 Task: Look for space in Iwatsuki, Japan from 3rd June, 2023 to 9th June, 2023 for 2 adults in price range Rs.6000 to Rs.12000. Place can be entire place with 1  bedroom having 1 bed and 1 bathroom. Property type can be house, flat, guest house, hotel. Booking option can be shelf check-in. Required host language is English.
Action: Mouse moved to (620, 151)
Screenshot: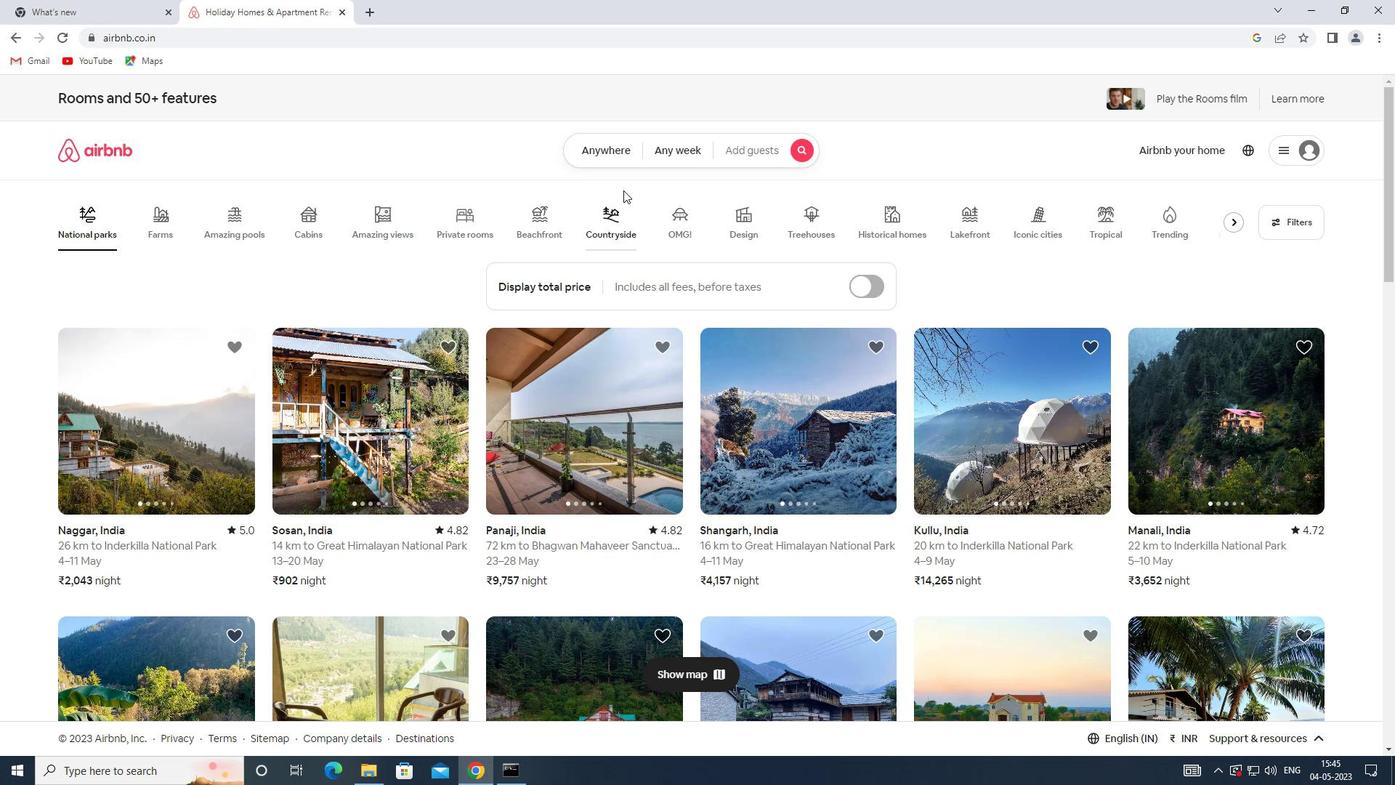 
Action: Mouse pressed left at (620, 151)
Screenshot: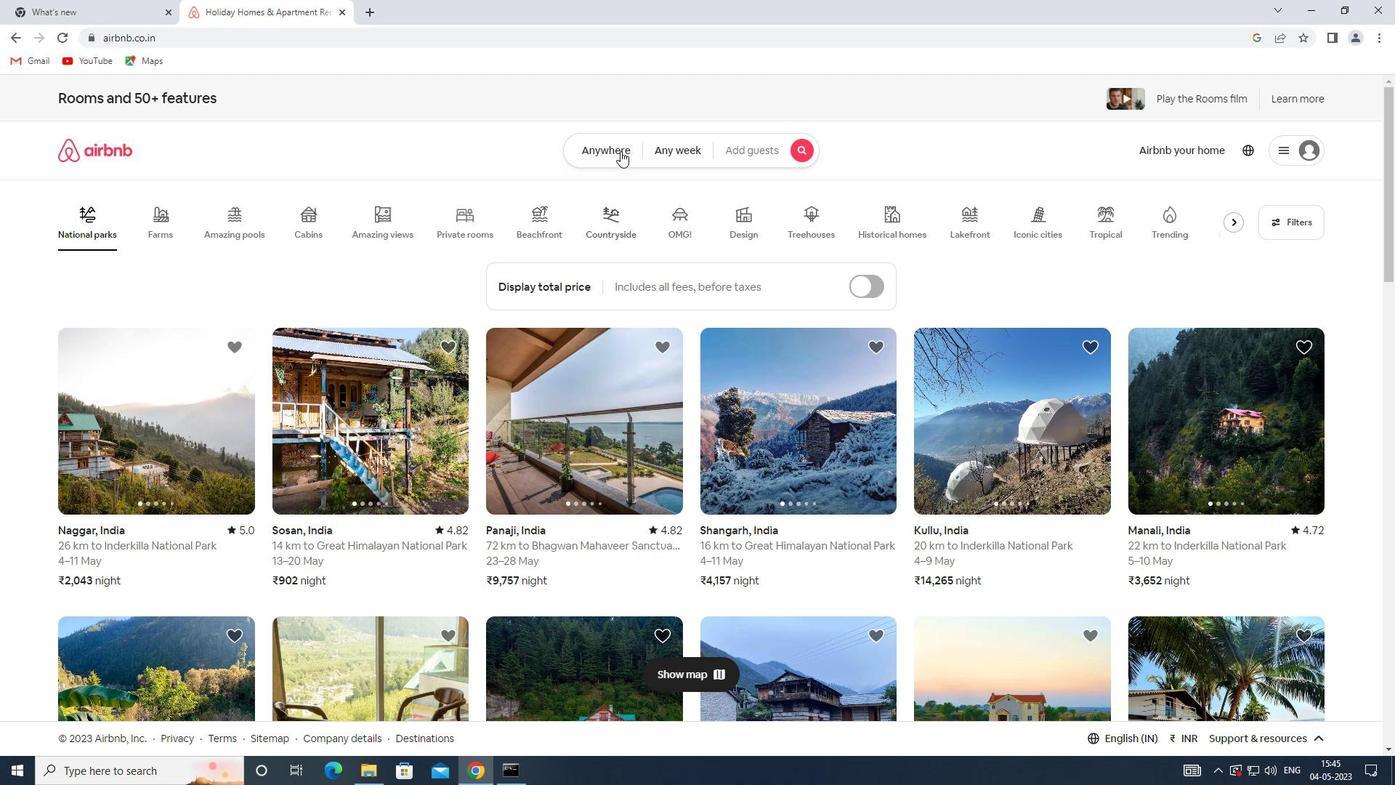 
Action: Mouse moved to (503, 198)
Screenshot: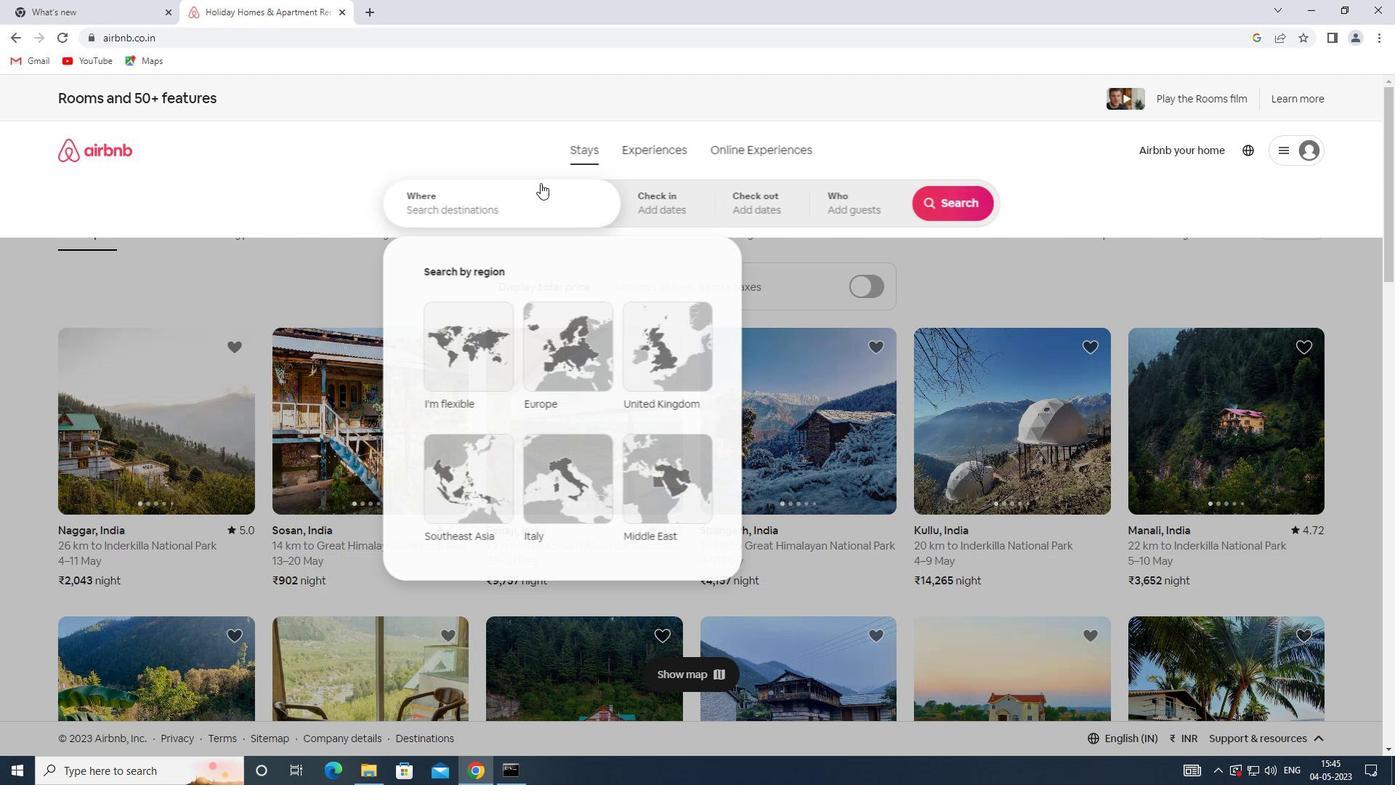 
Action: Mouse pressed left at (503, 198)
Screenshot: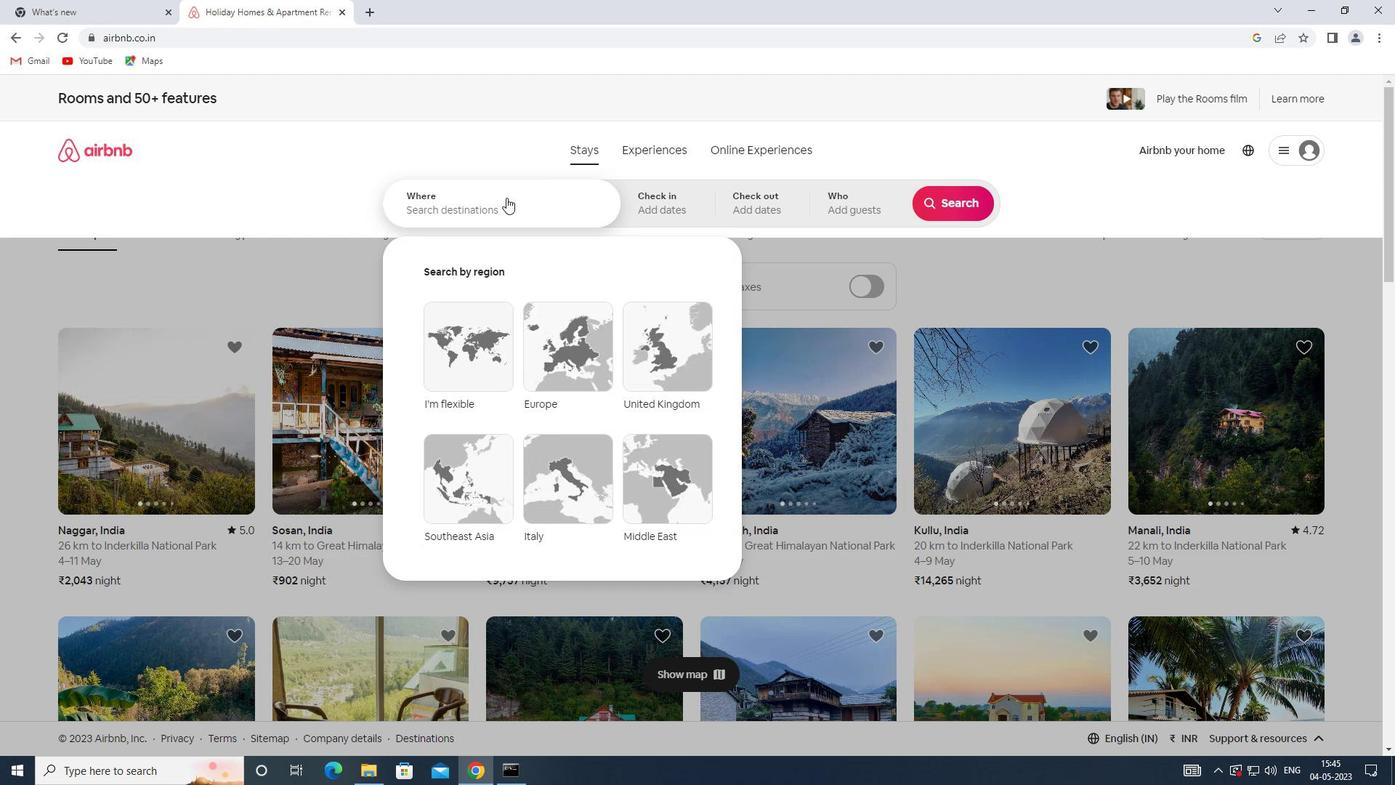 
Action: Key pressed <Key.shift><Key.shift><Key.shift><Key.shift><Key.shift><Key.shift><Key.shift><Key.shift><Key.shift><Key.shift><Key.shift><Key.shift><Key.shift><Key.shift><Key.shift><Key.shift><Key.shift><Key.shift><Key.shift><Key.shift><Key.shift><Key.shift><Key.shift><Key.shift><Key.shift><Key.shift><Key.shift><Key.shift><Key.shift><Key.shift><Key.shift>IWATSUKI,<Key.shift>JAPAN
Screenshot: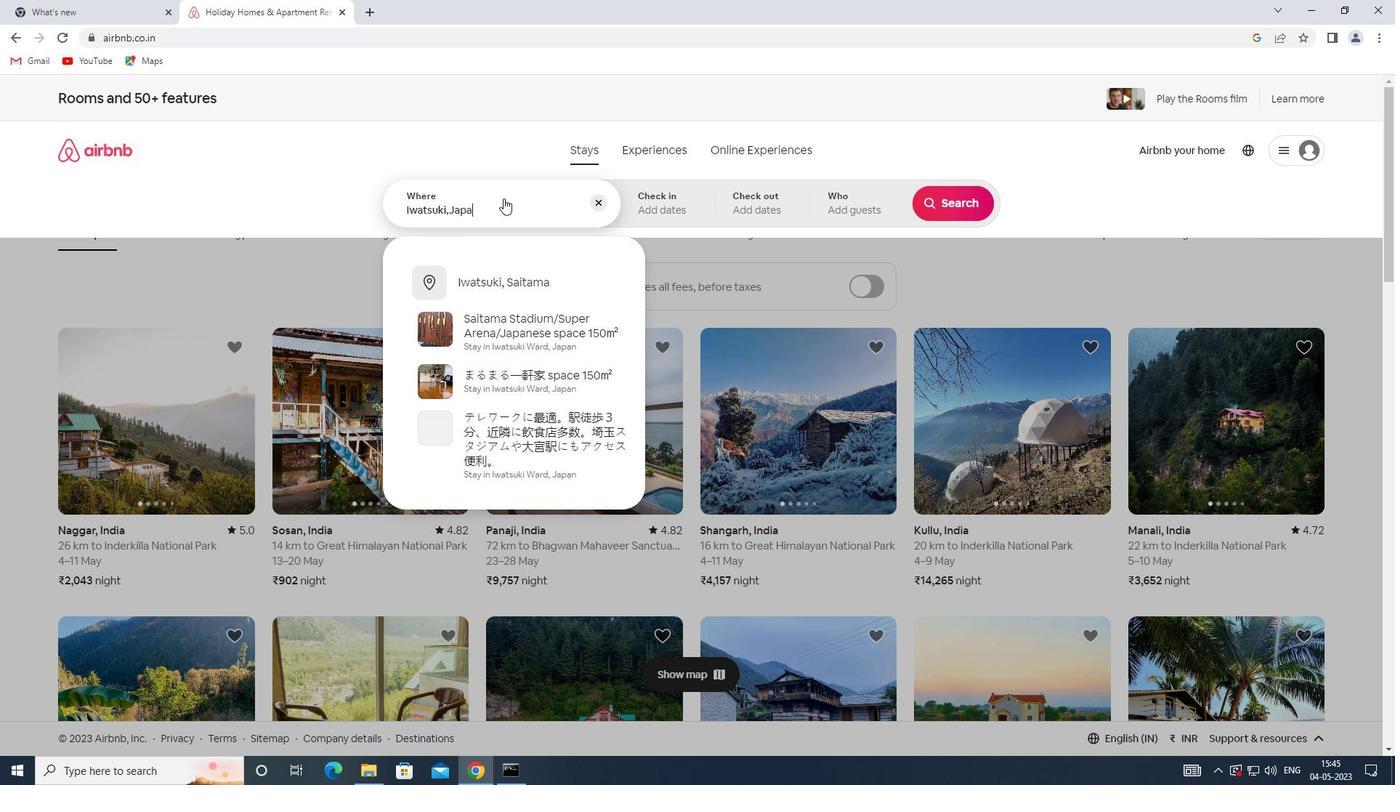 
Action: Mouse moved to (676, 225)
Screenshot: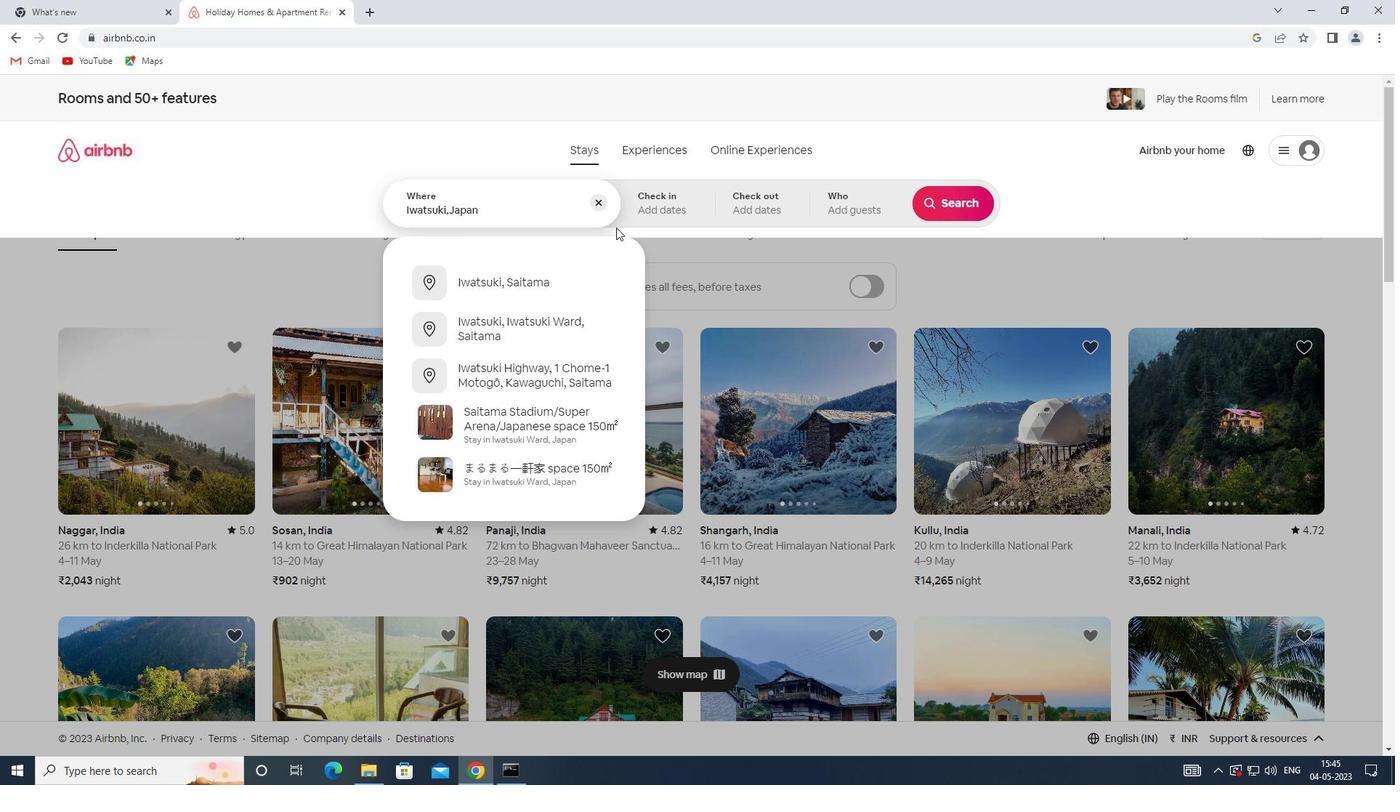 
Action: Mouse pressed left at (676, 225)
Screenshot: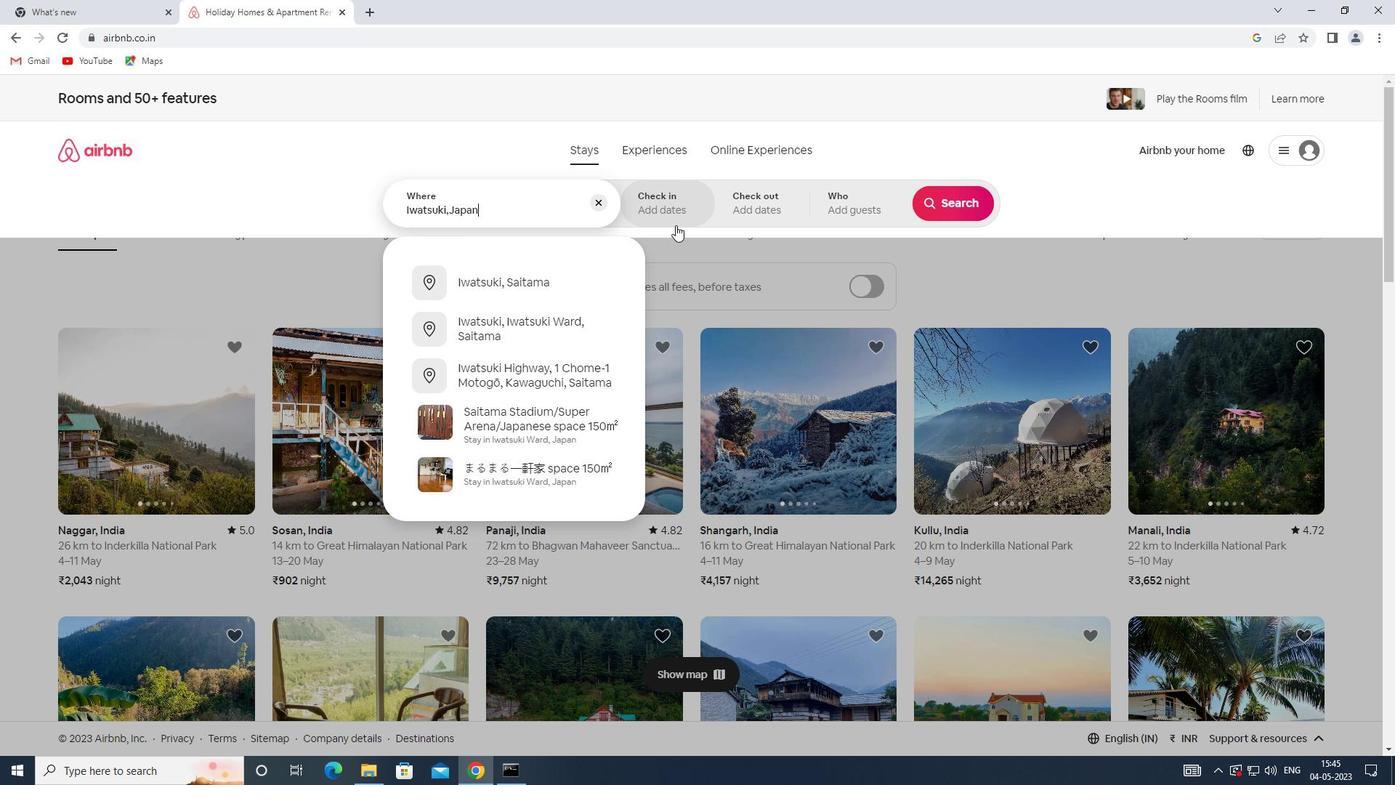 
Action: Mouse moved to (931, 375)
Screenshot: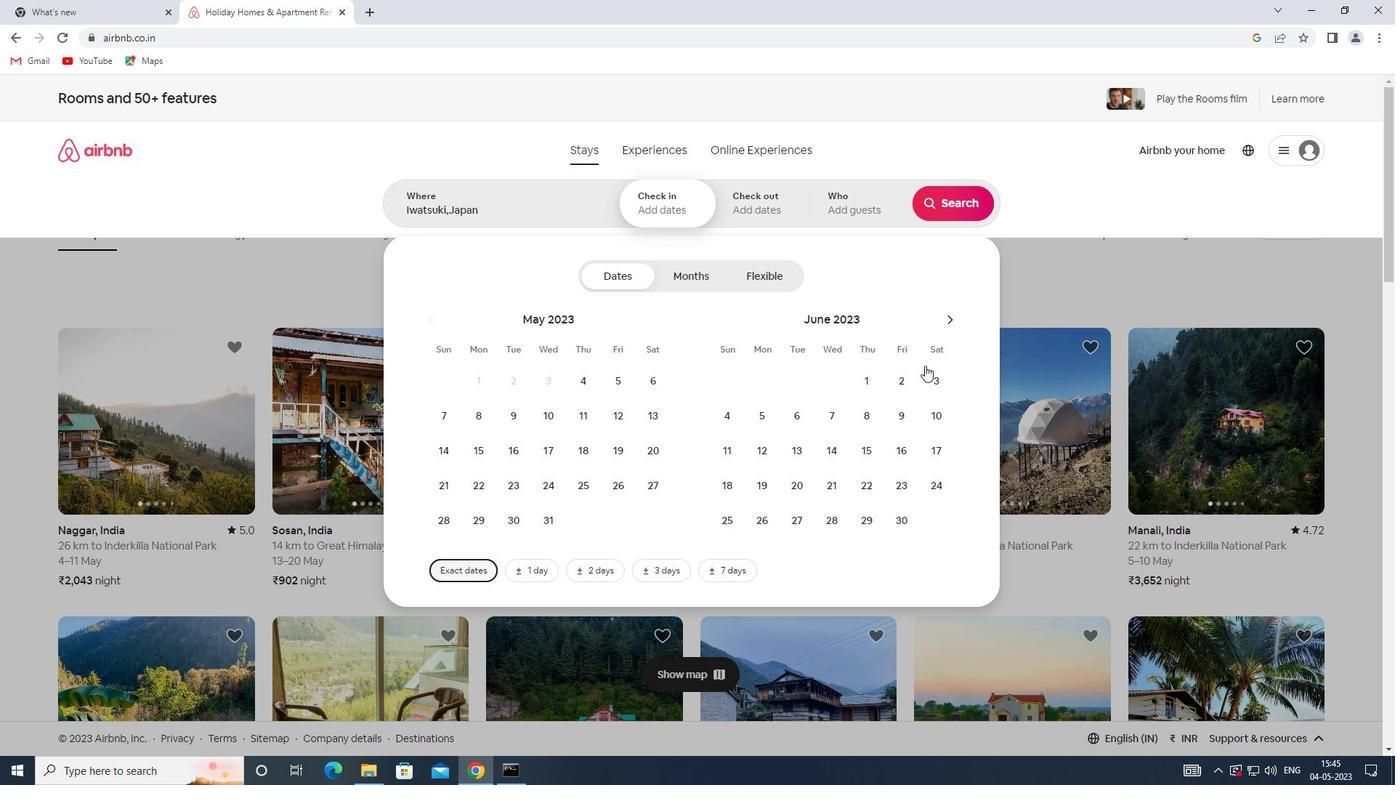
Action: Mouse pressed left at (931, 375)
Screenshot: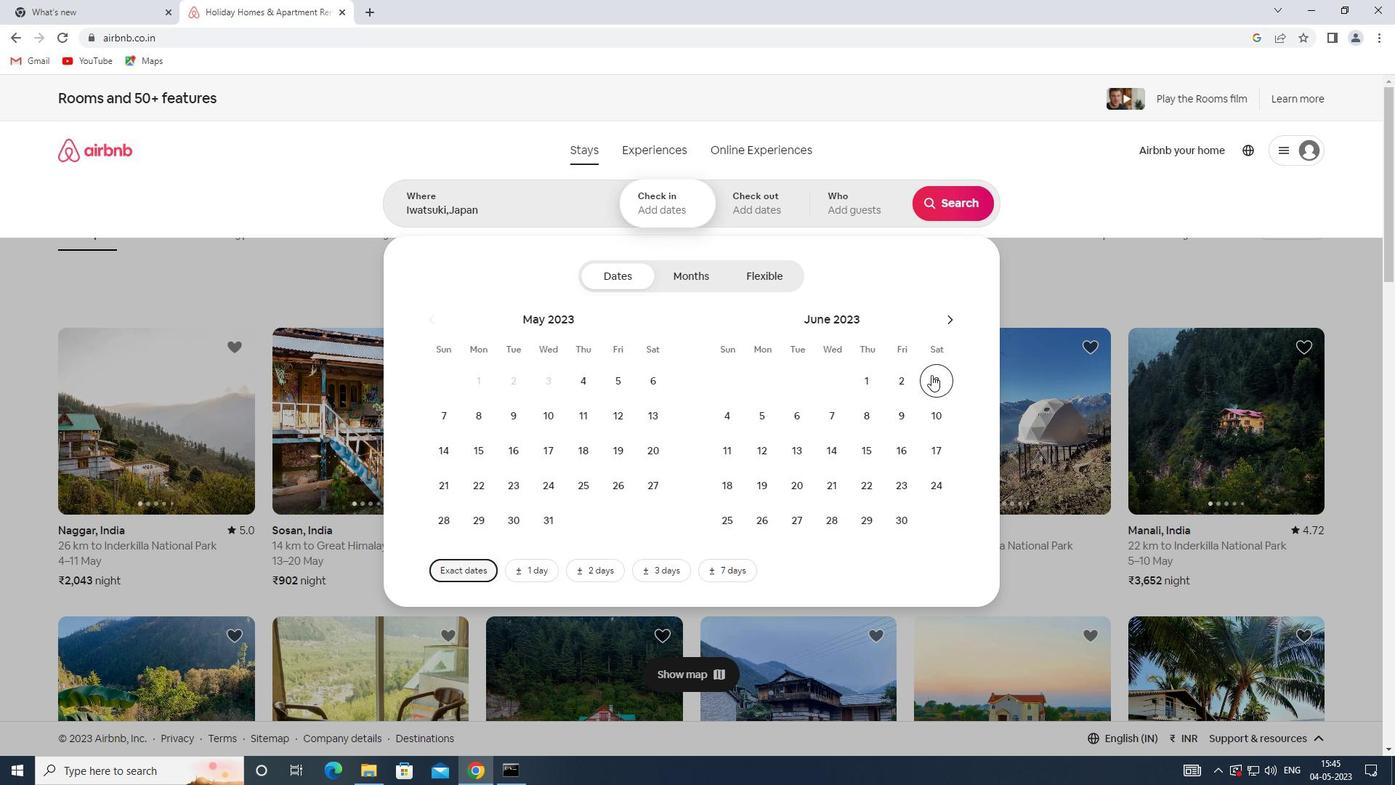 
Action: Mouse moved to (897, 415)
Screenshot: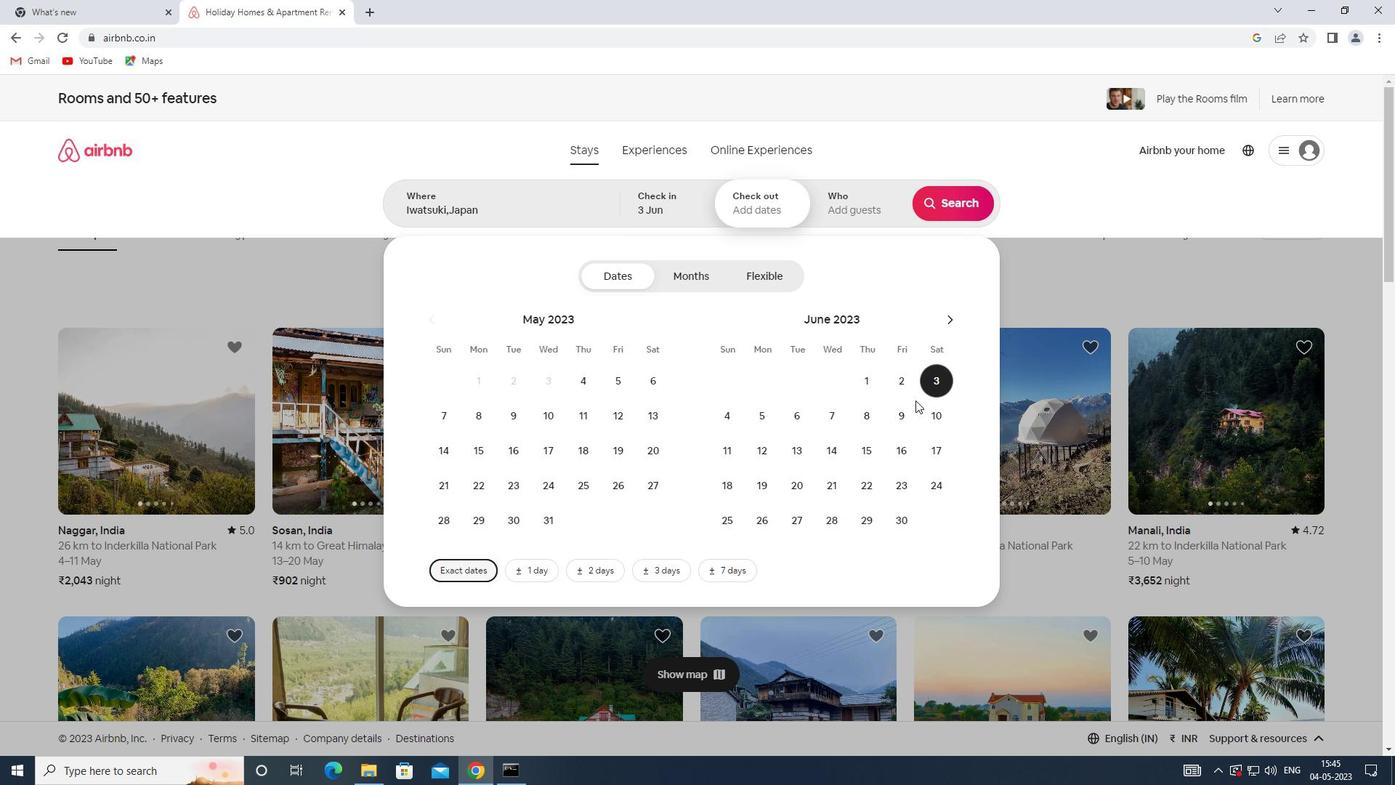 
Action: Mouse pressed left at (897, 415)
Screenshot: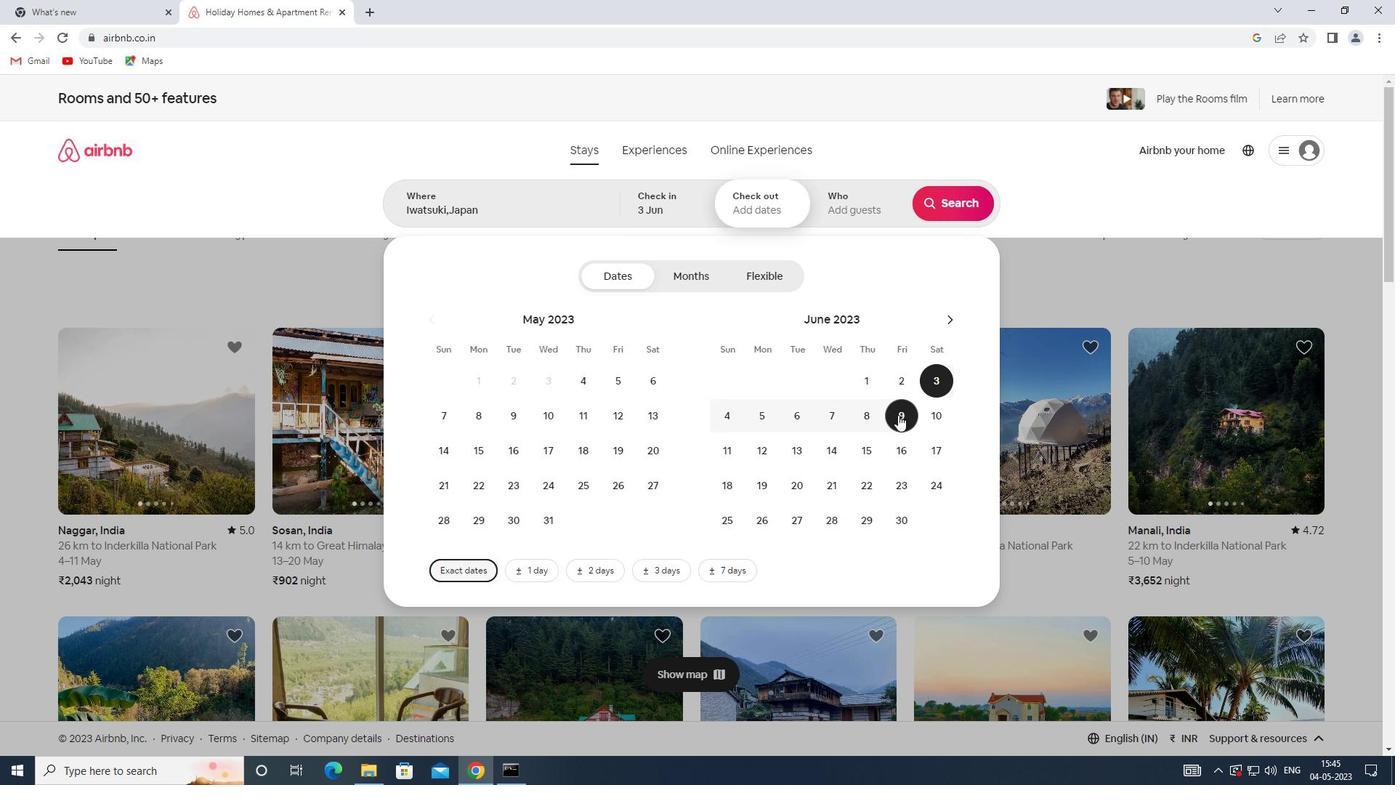 
Action: Mouse moved to (856, 202)
Screenshot: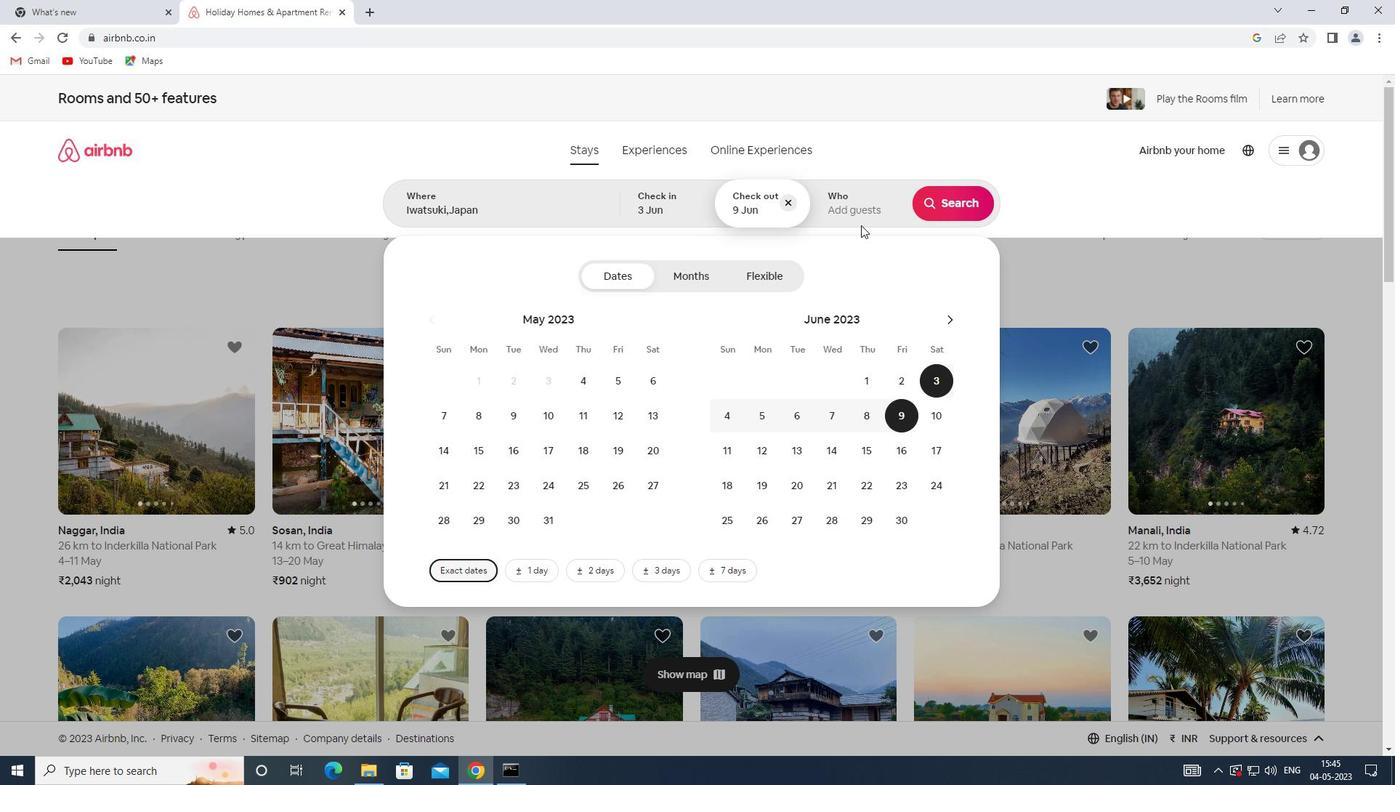 
Action: Mouse pressed left at (856, 202)
Screenshot: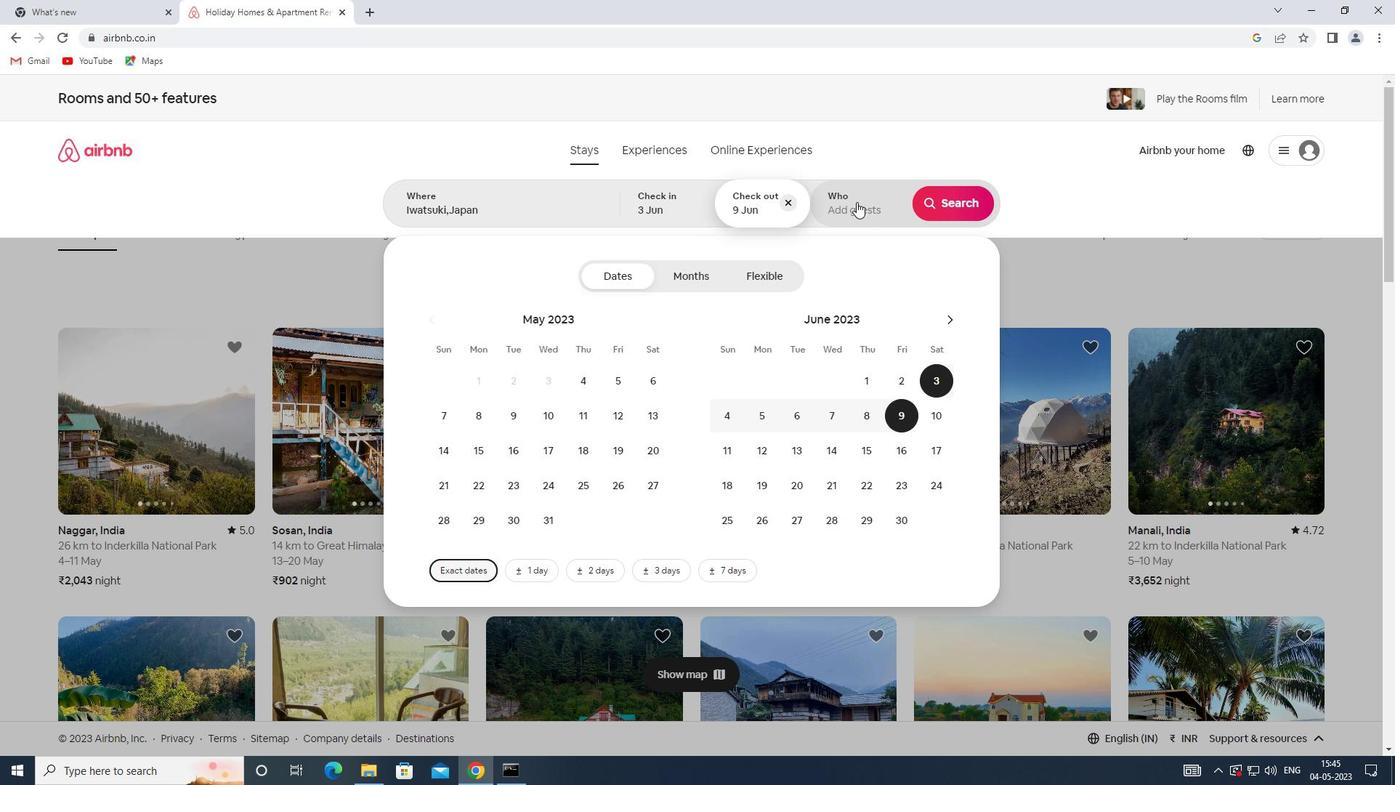 
Action: Mouse moved to (959, 276)
Screenshot: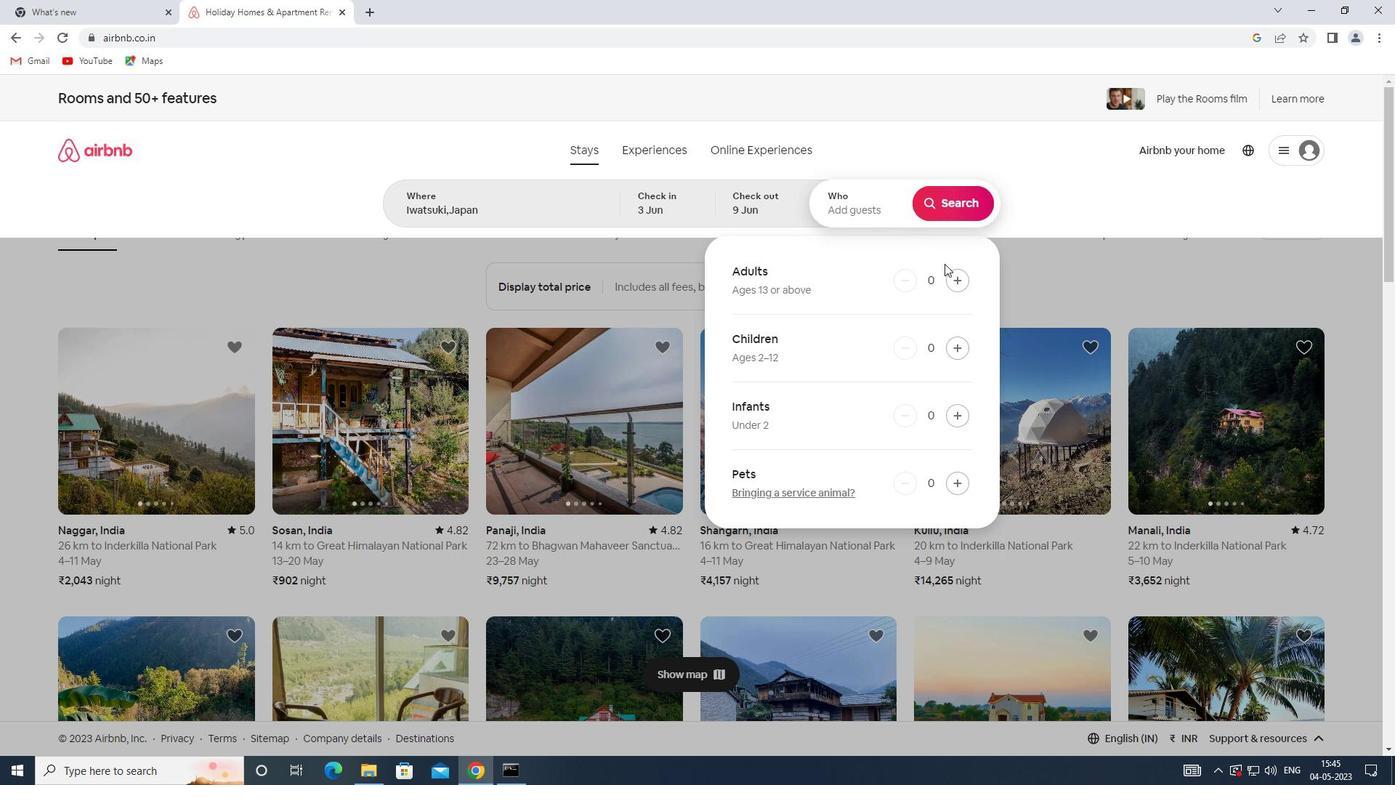
Action: Mouse pressed left at (959, 276)
Screenshot: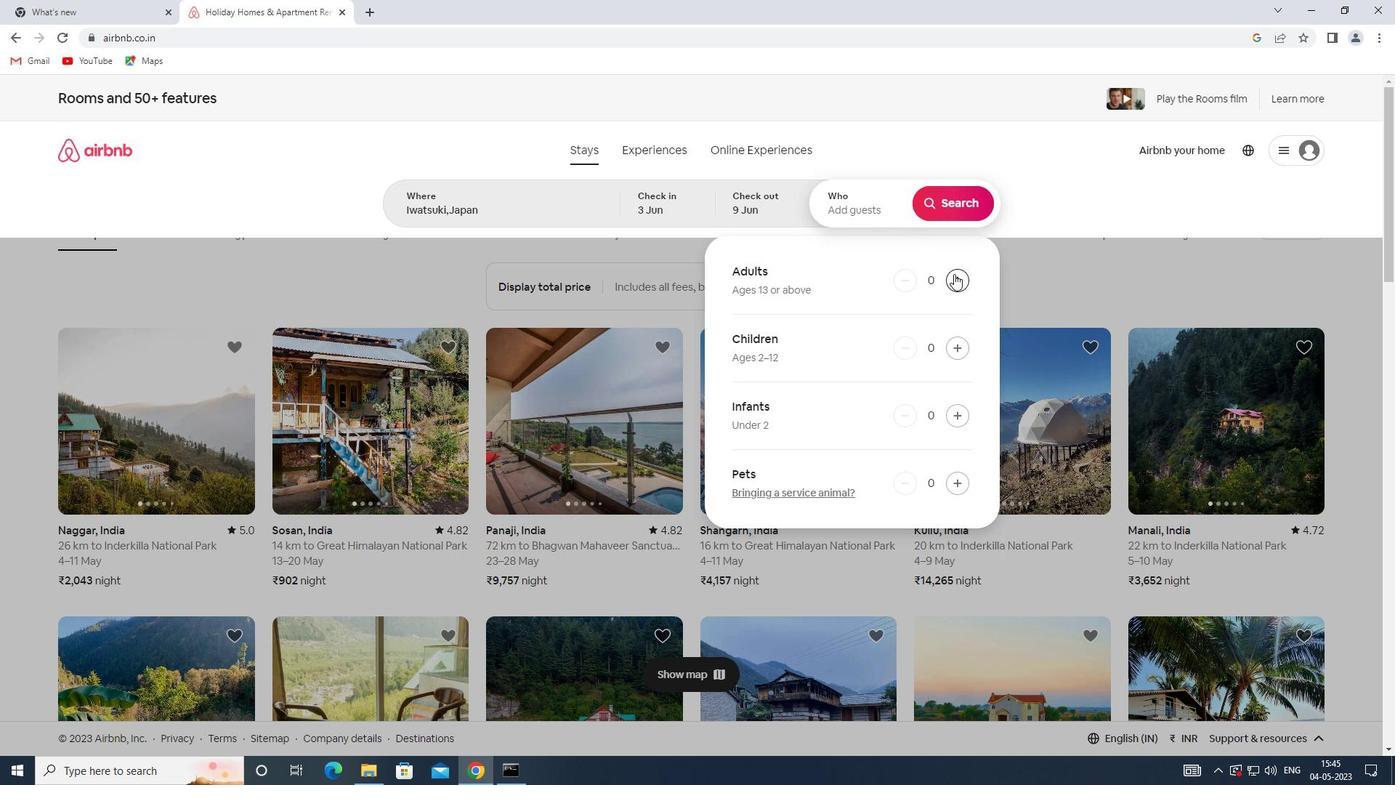 
Action: Mouse pressed left at (959, 276)
Screenshot: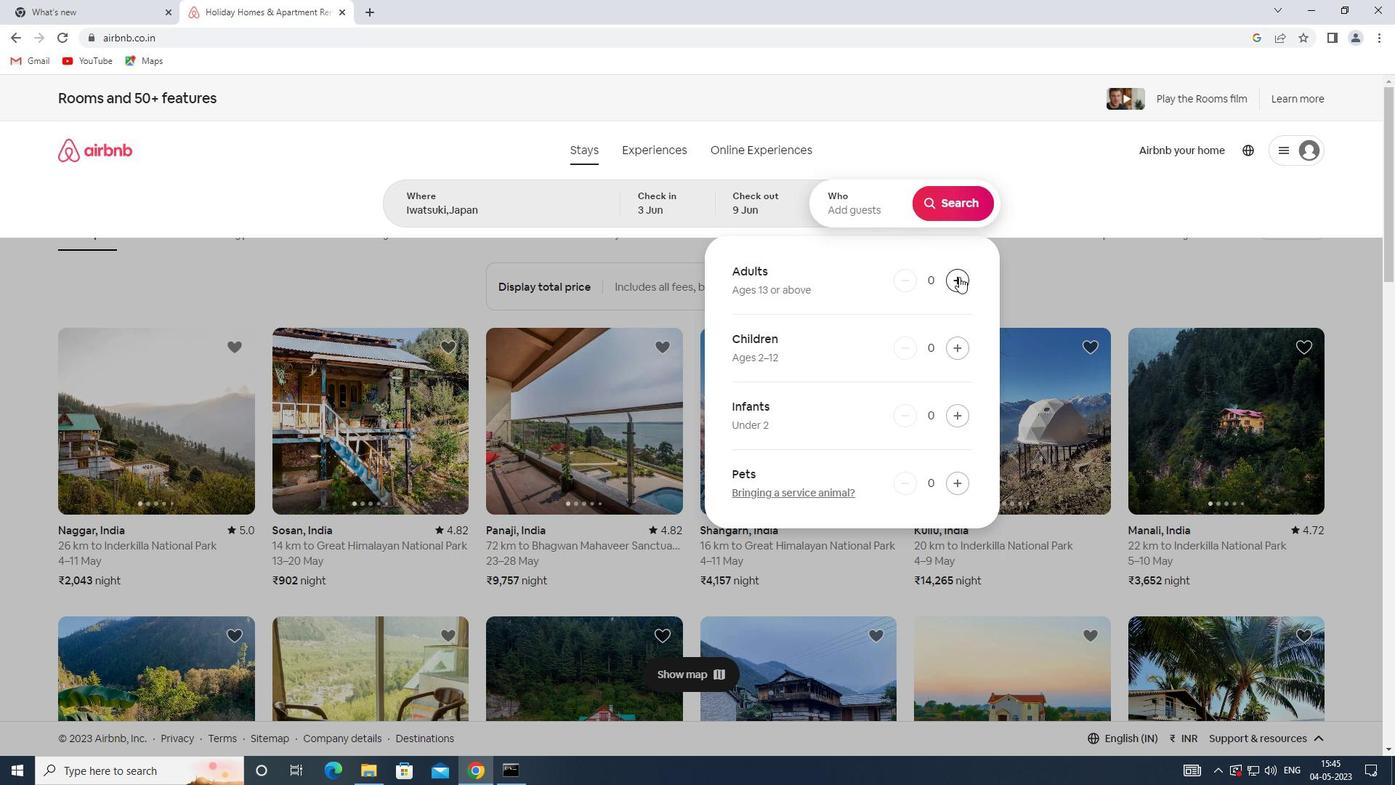 
Action: Mouse moved to (949, 200)
Screenshot: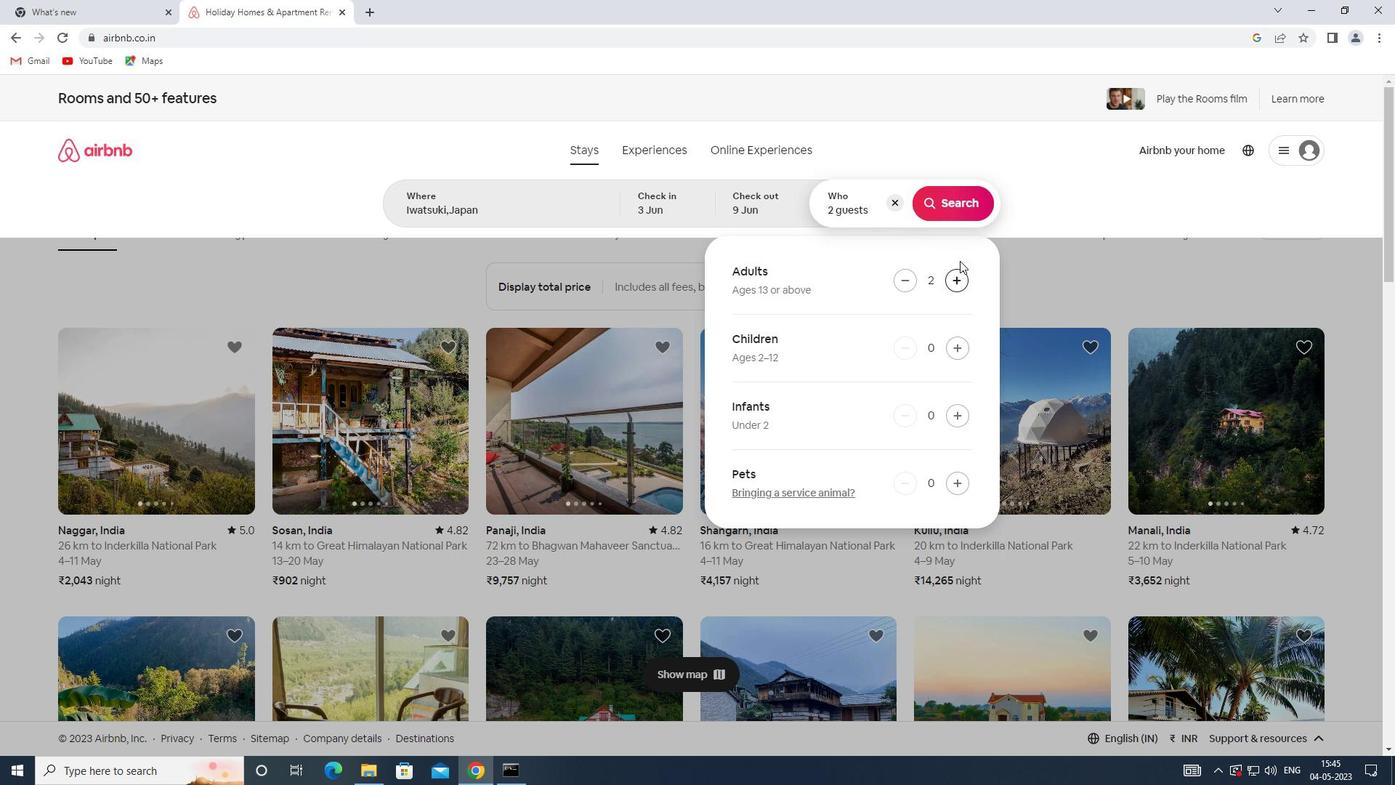 
Action: Mouse pressed left at (949, 200)
Screenshot: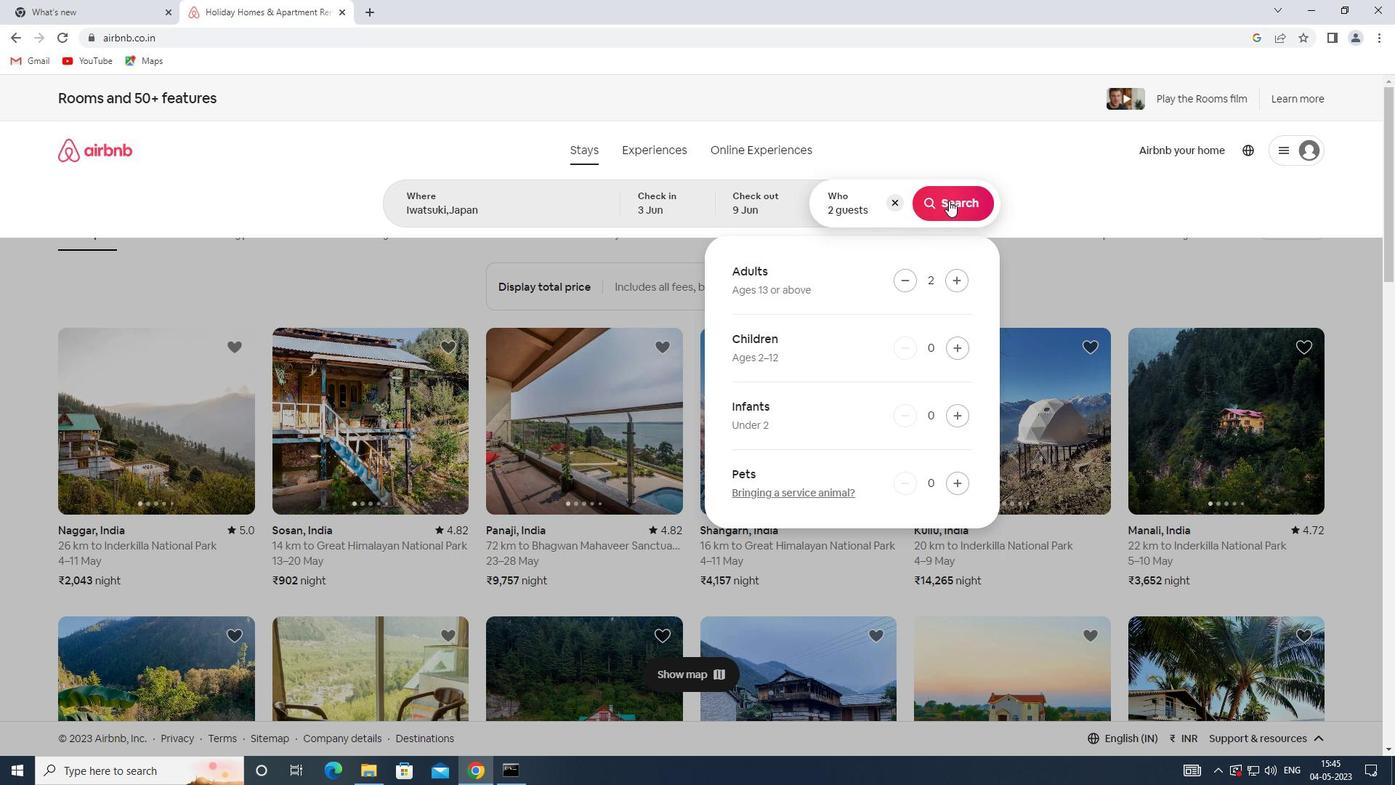 
Action: Mouse moved to (1310, 157)
Screenshot: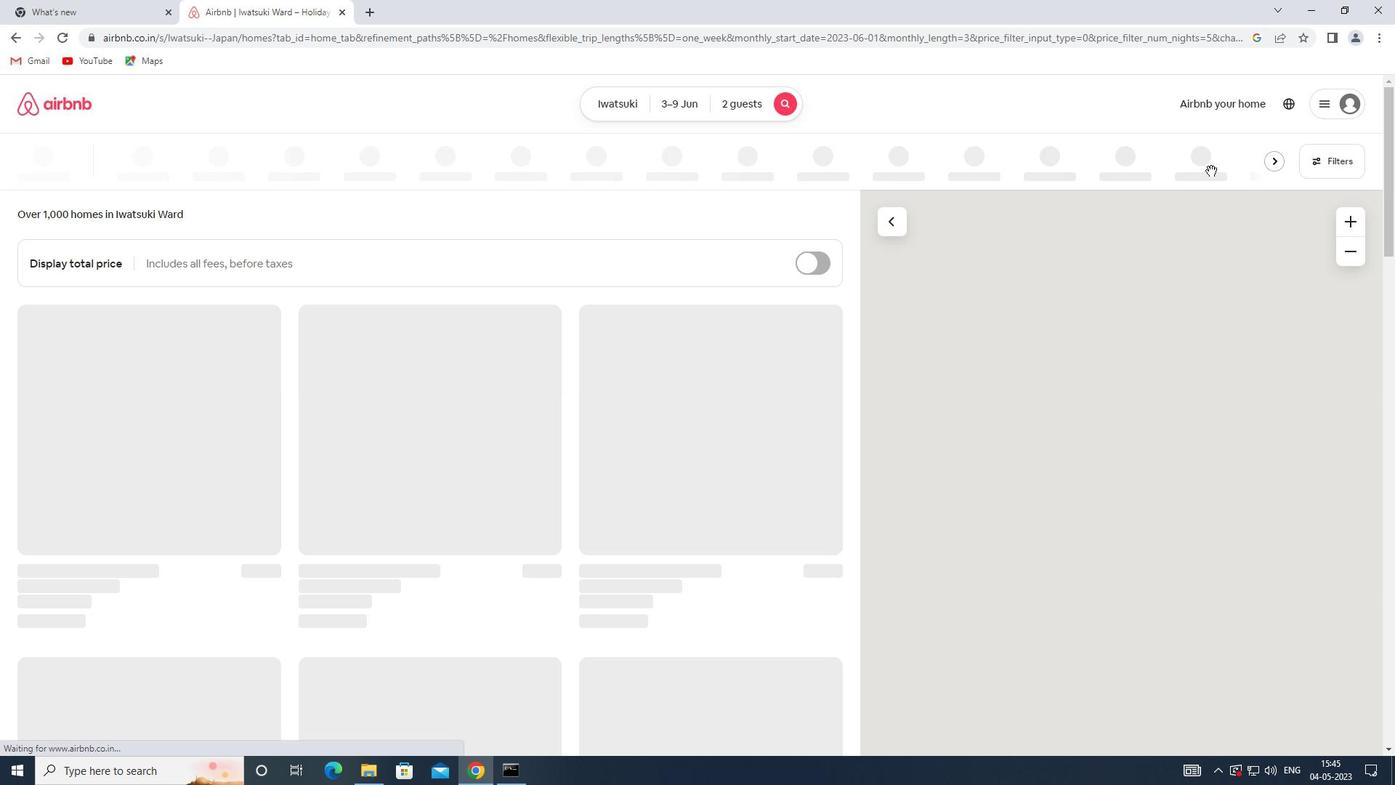 
Action: Mouse pressed left at (1310, 157)
Screenshot: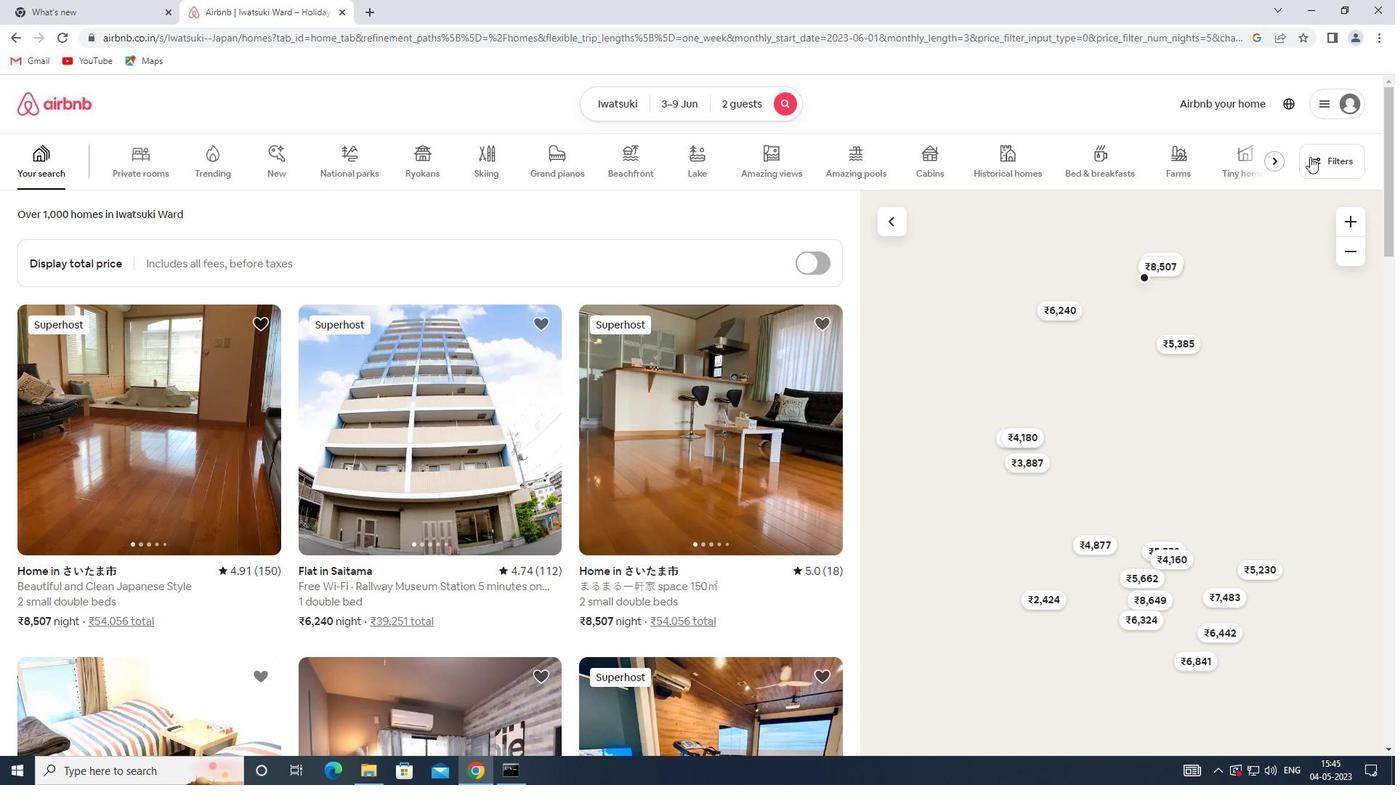 
Action: Mouse moved to (513, 347)
Screenshot: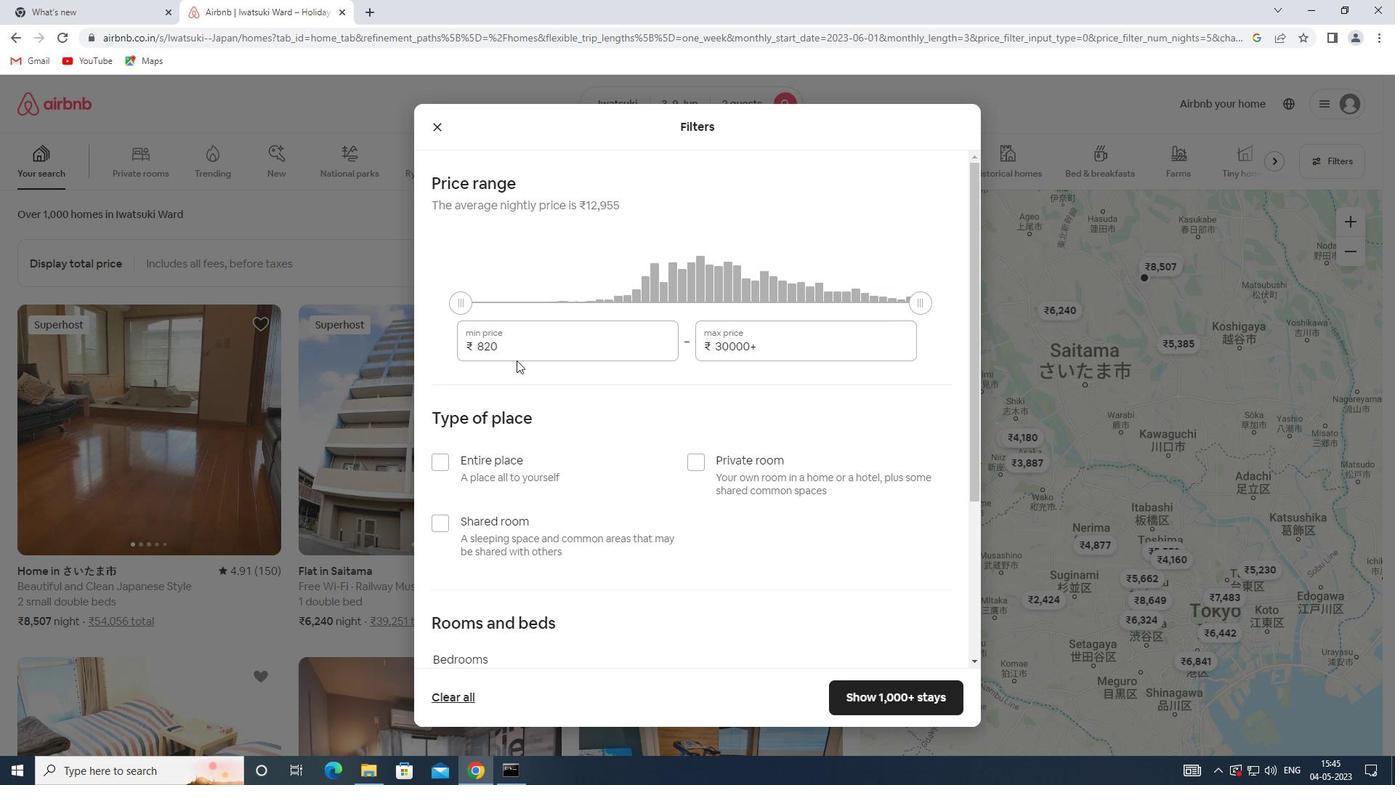 
Action: Mouse pressed left at (513, 347)
Screenshot: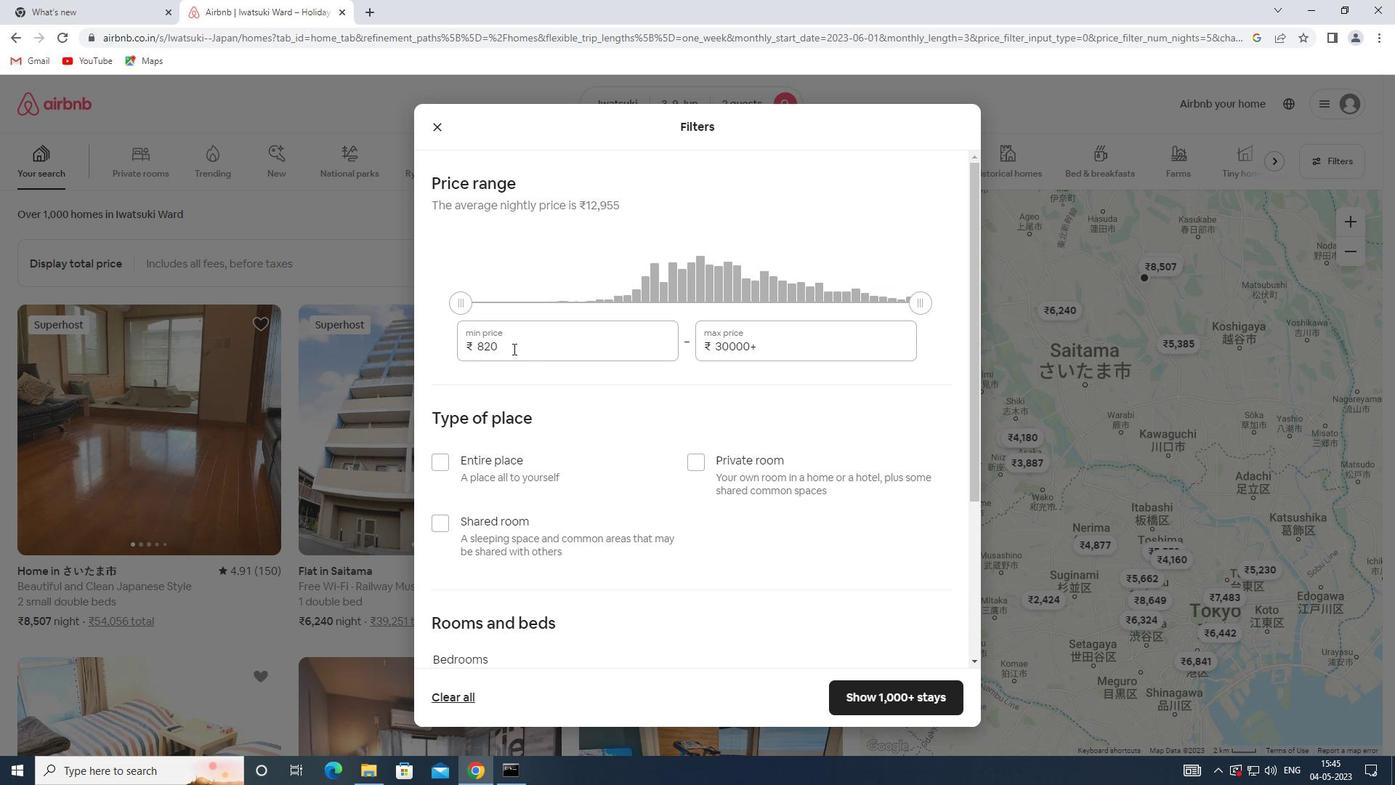 
Action: Mouse moved to (439, 347)
Screenshot: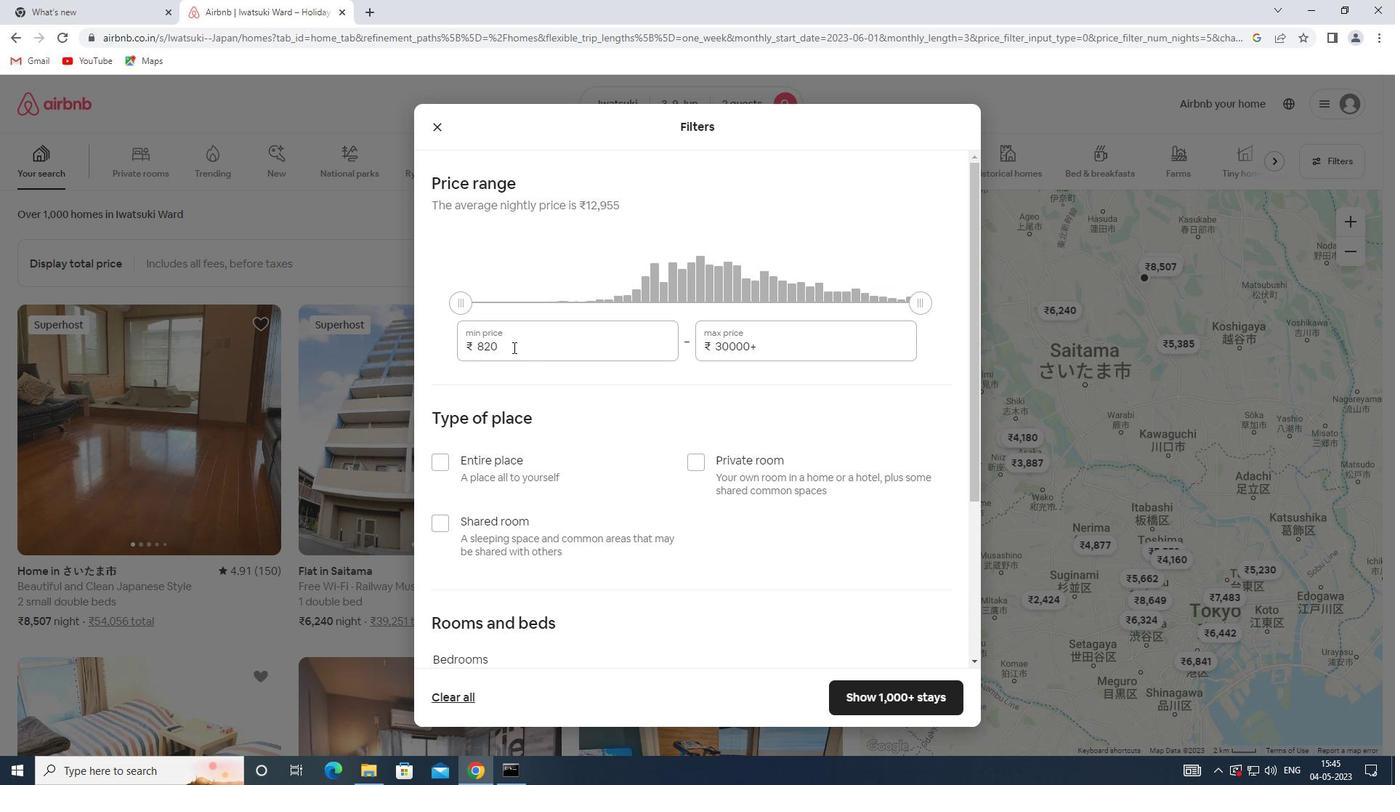 
Action: Key pressed 6000
Screenshot: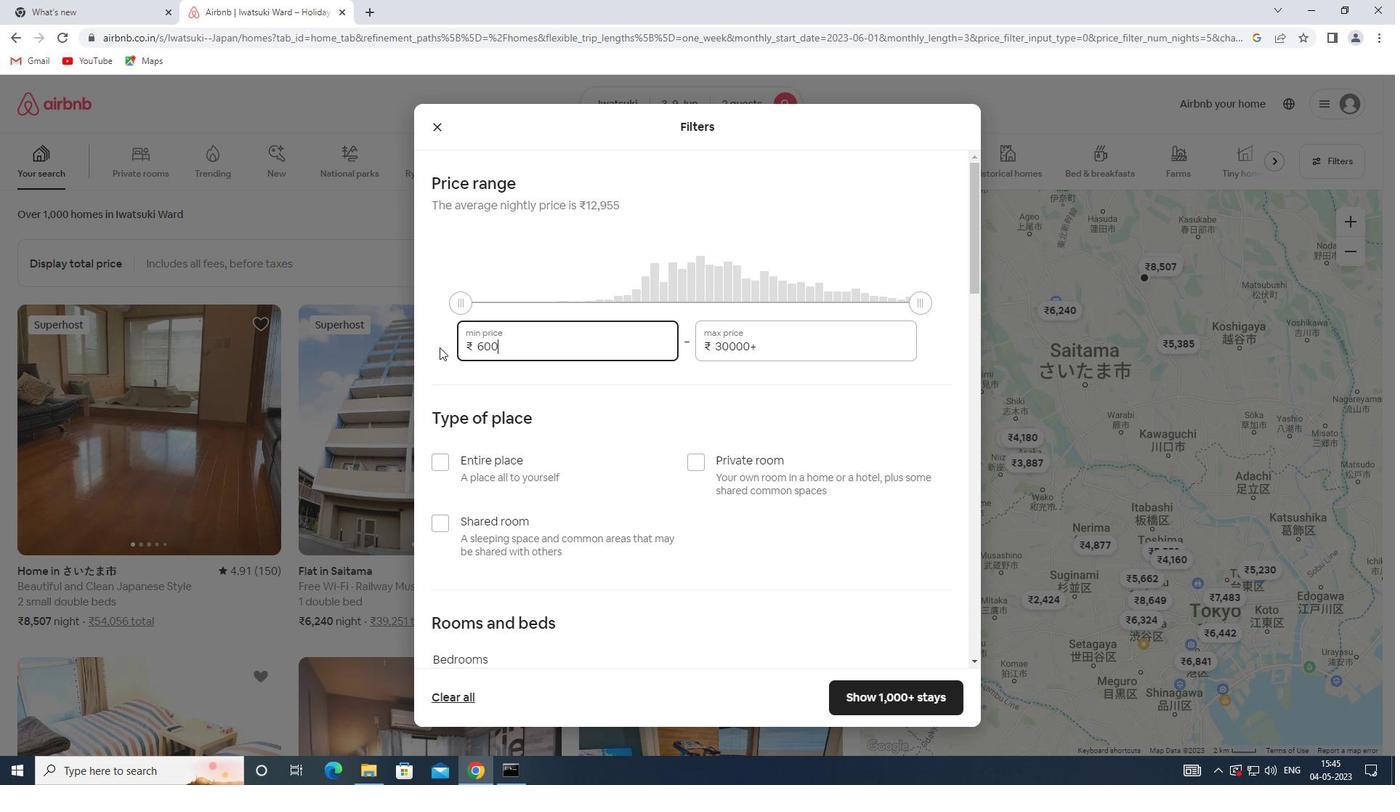 
Action: Mouse moved to (774, 351)
Screenshot: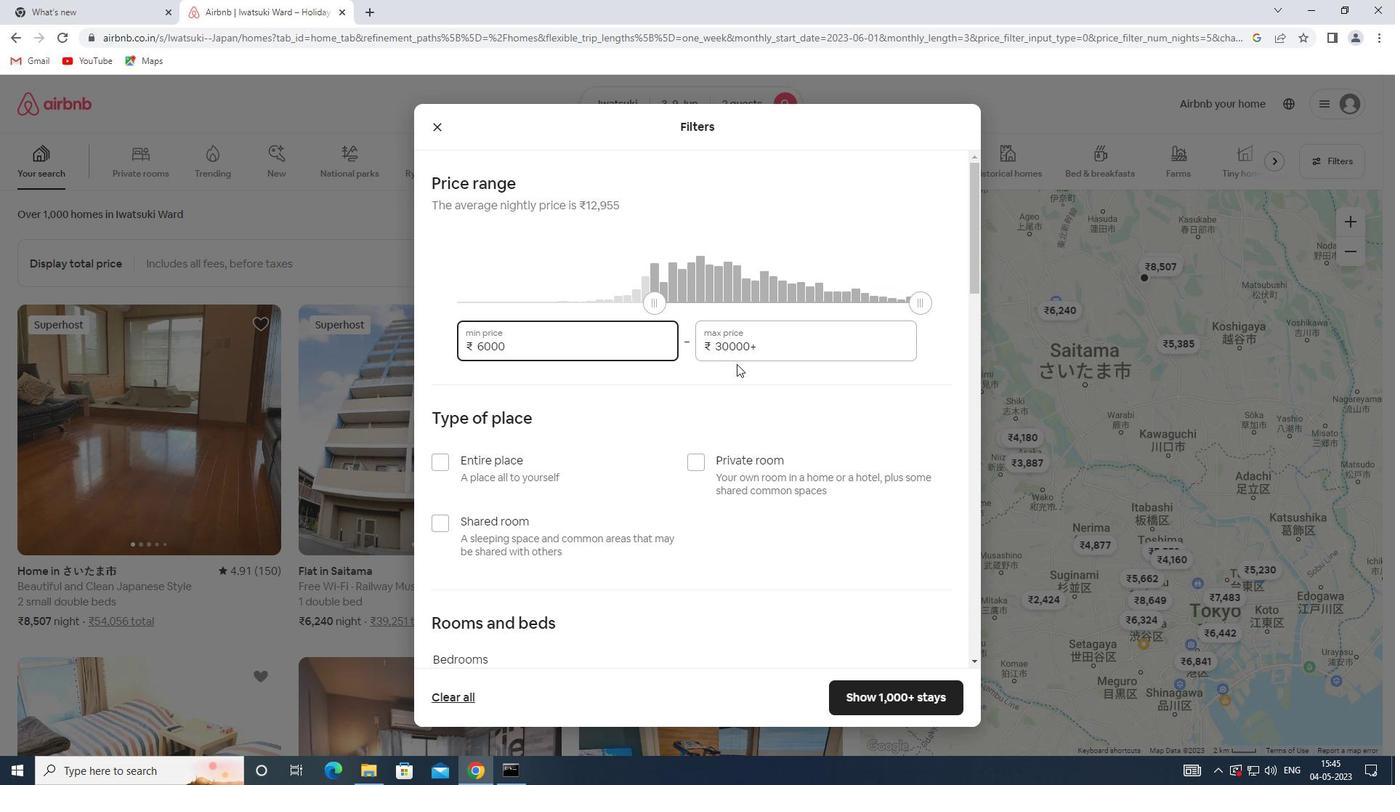 
Action: Mouse pressed left at (774, 351)
Screenshot: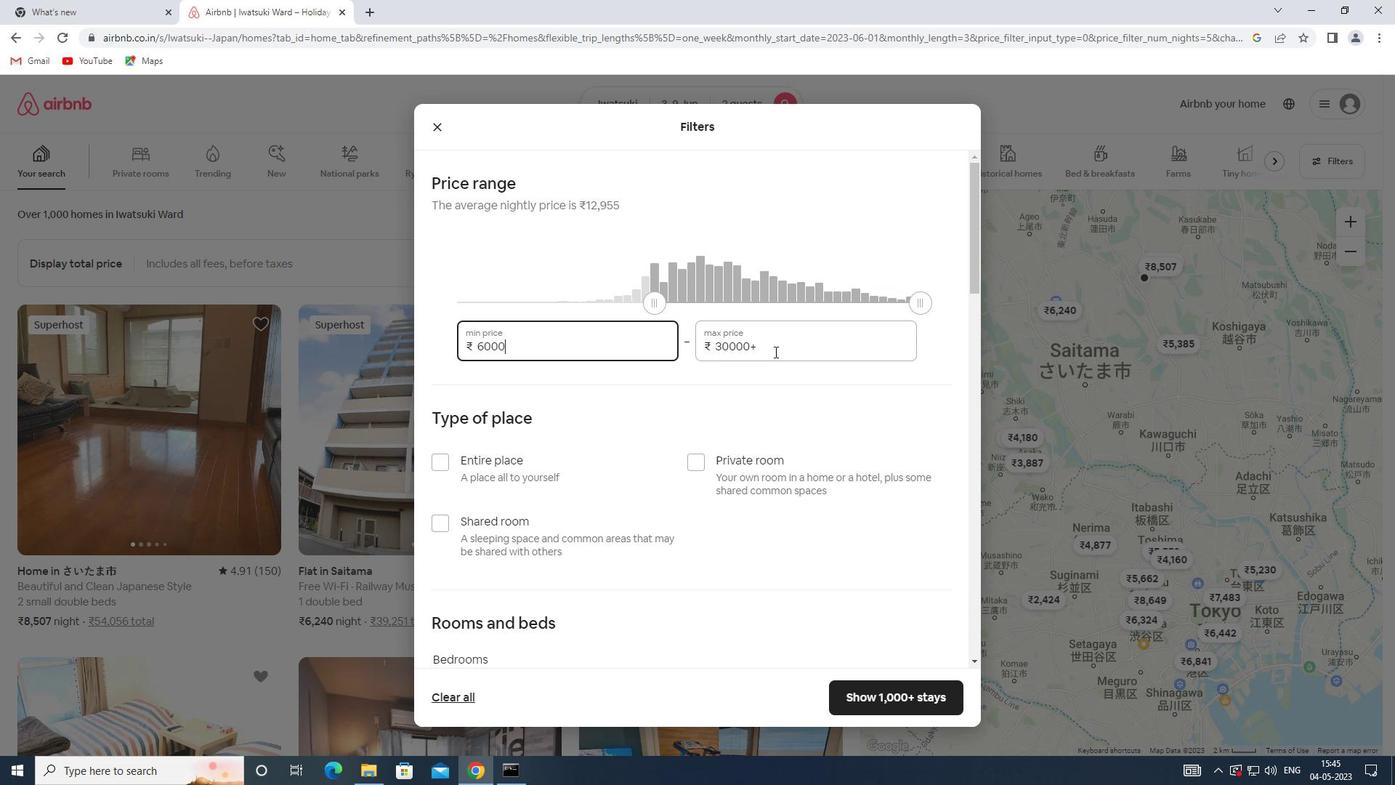 
Action: Mouse moved to (652, 352)
Screenshot: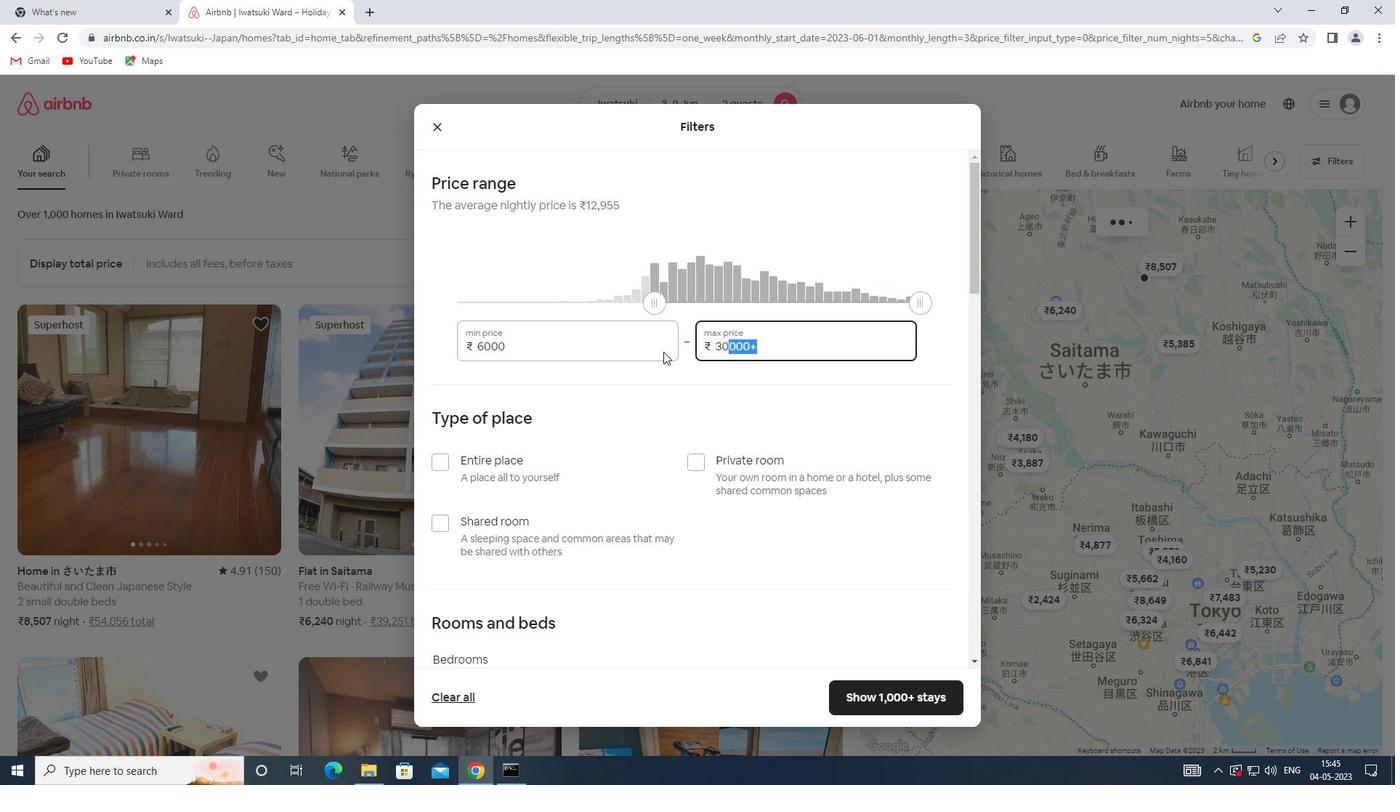 
Action: Key pressed 12000
Screenshot: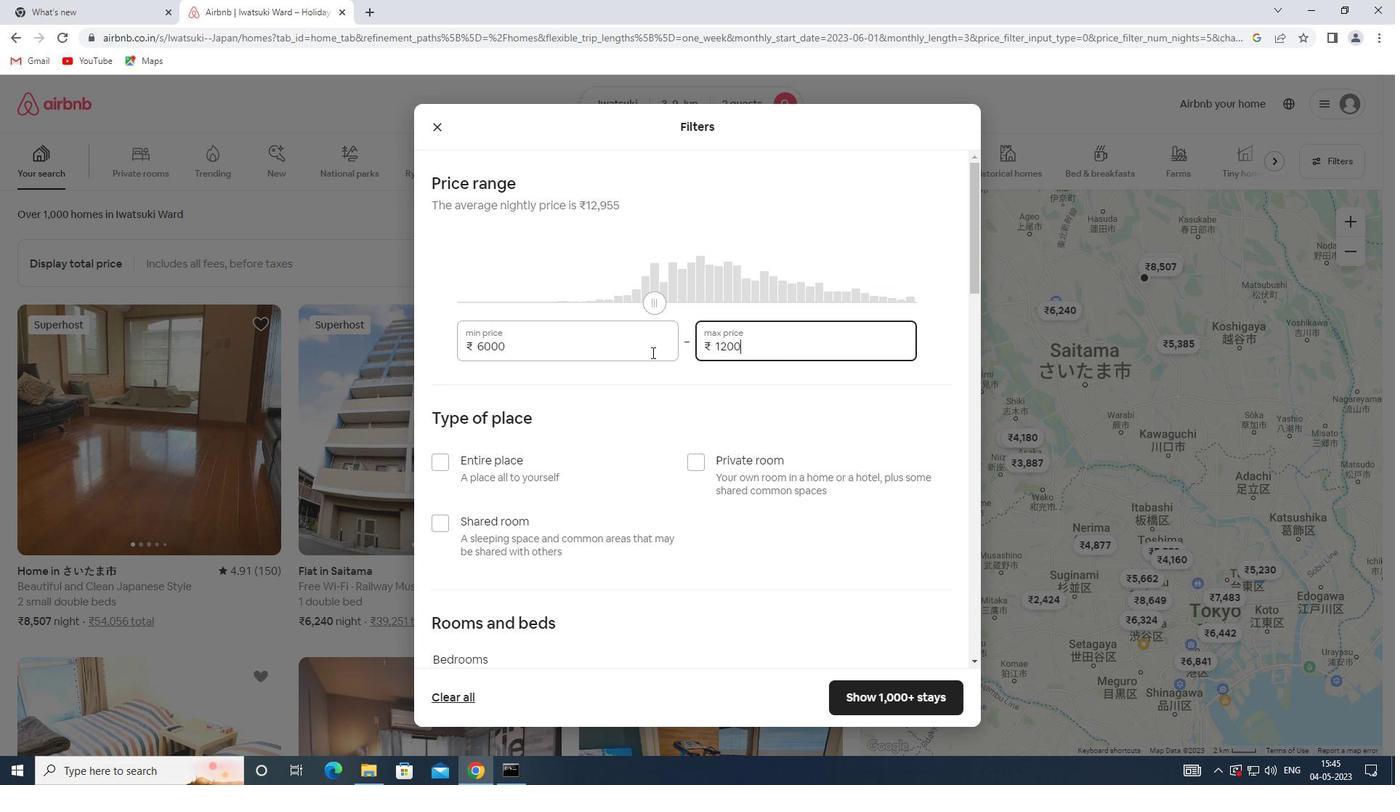 
Action: Mouse moved to (686, 355)
Screenshot: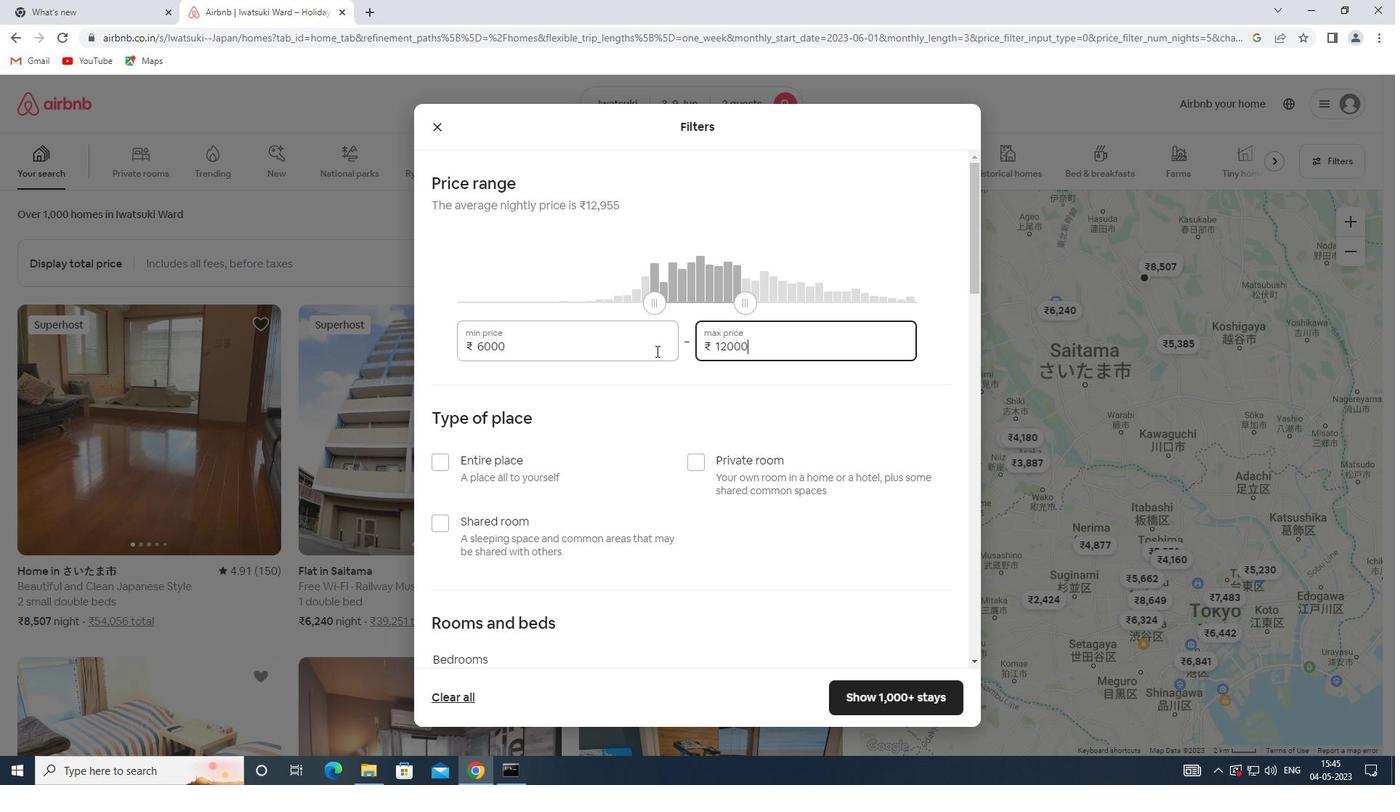 
Action: Mouse scrolled (686, 354) with delta (0, 0)
Screenshot: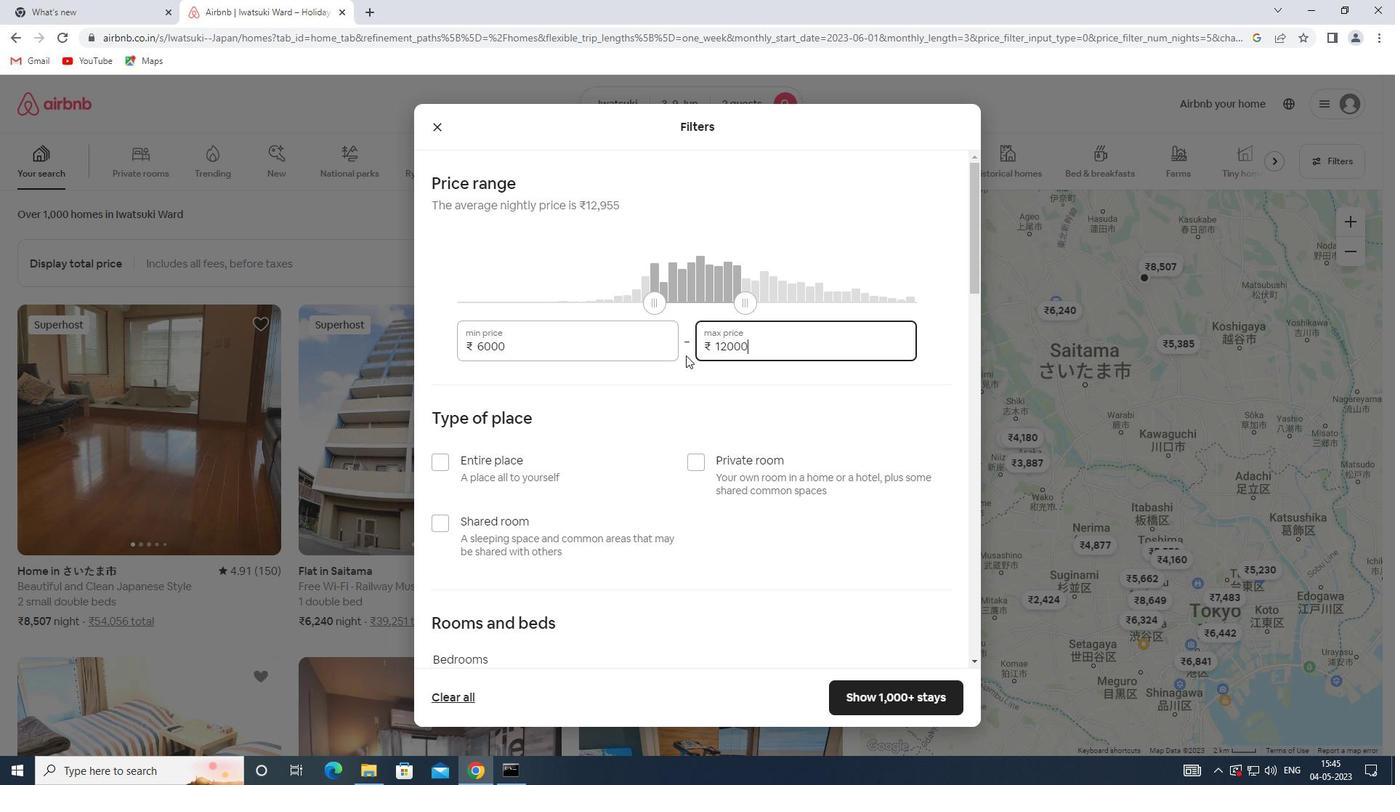 
Action: Mouse scrolled (686, 354) with delta (0, 0)
Screenshot: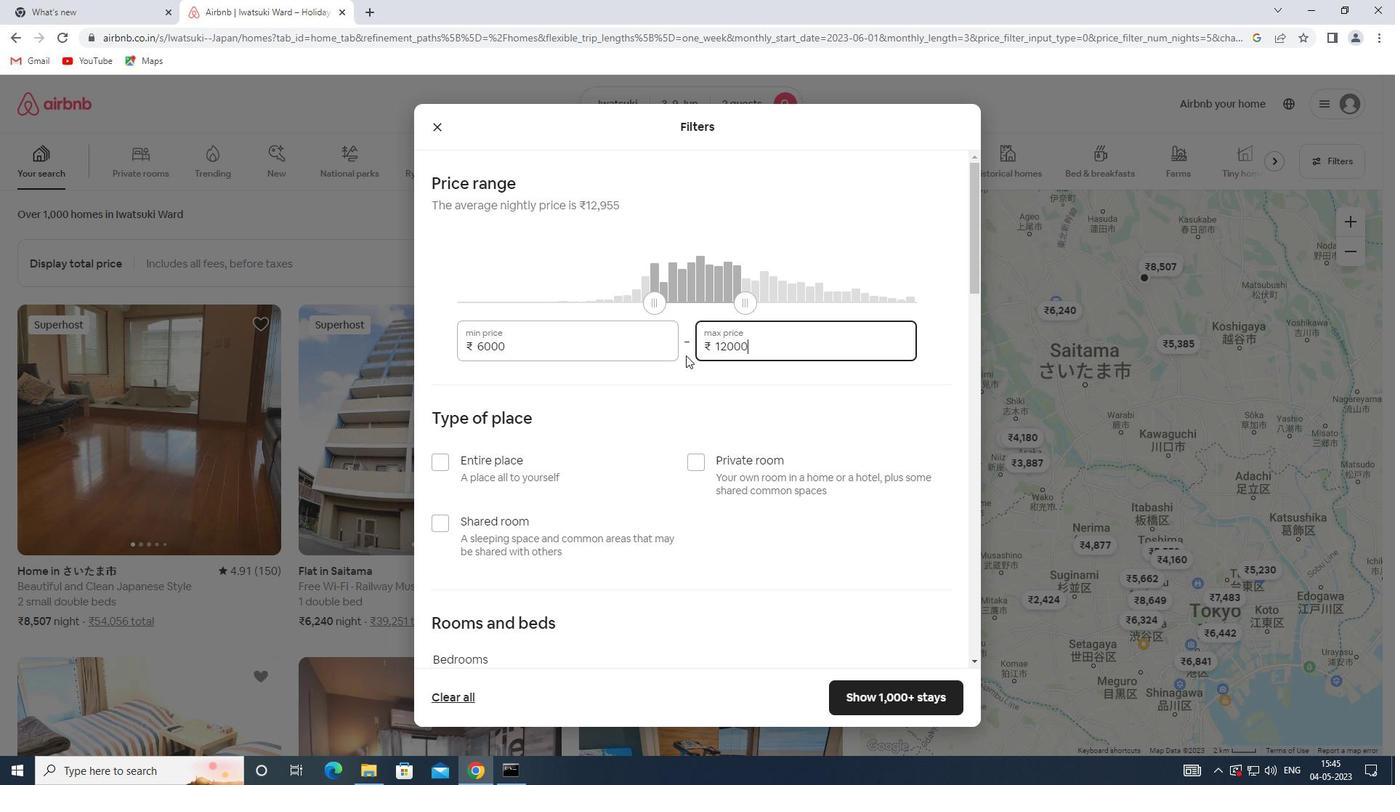 
Action: Mouse scrolled (686, 354) with delta (0, 0)
Screenshot: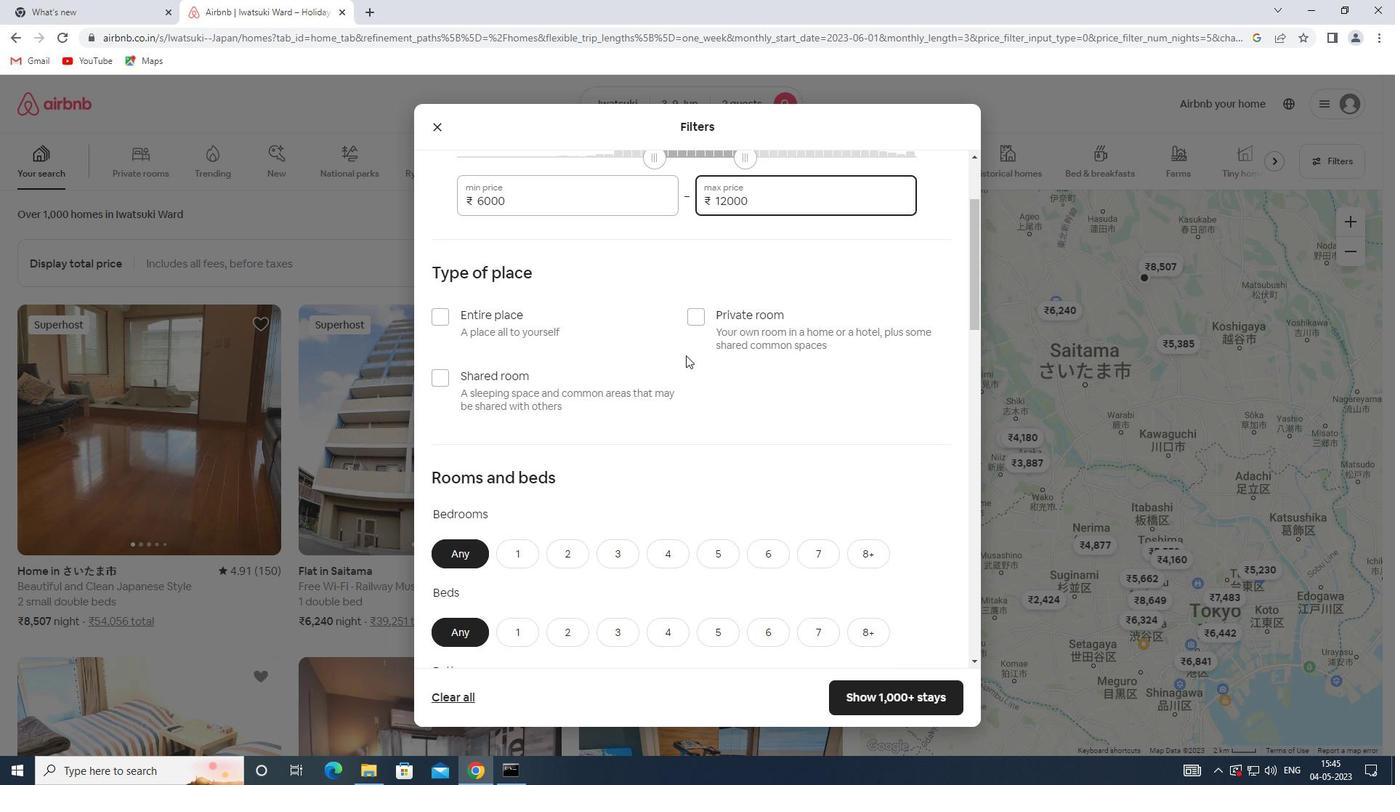 
Action: Mouse moved to (471, 238)
Screenshot: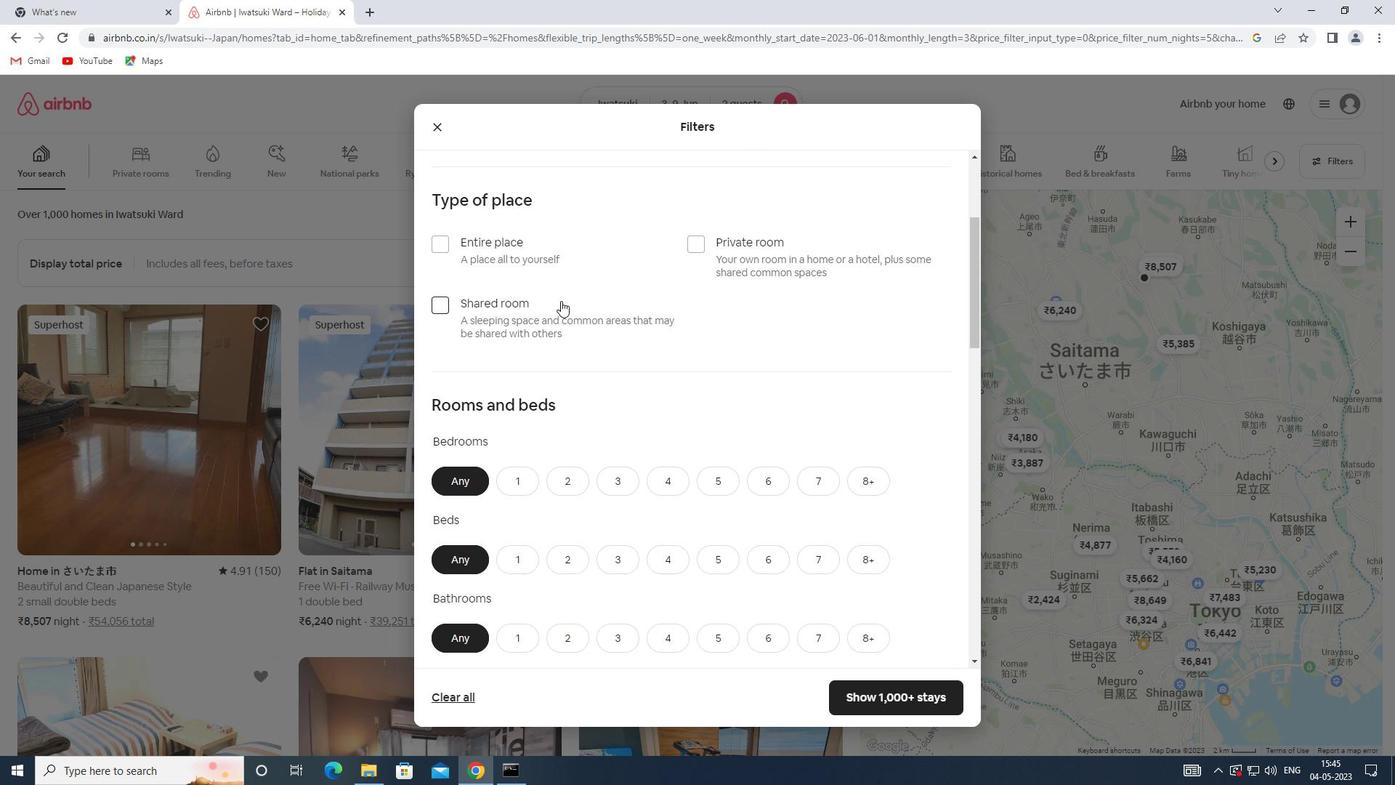 
Action: Mouse pressed left at (471, 238)
Screenshot: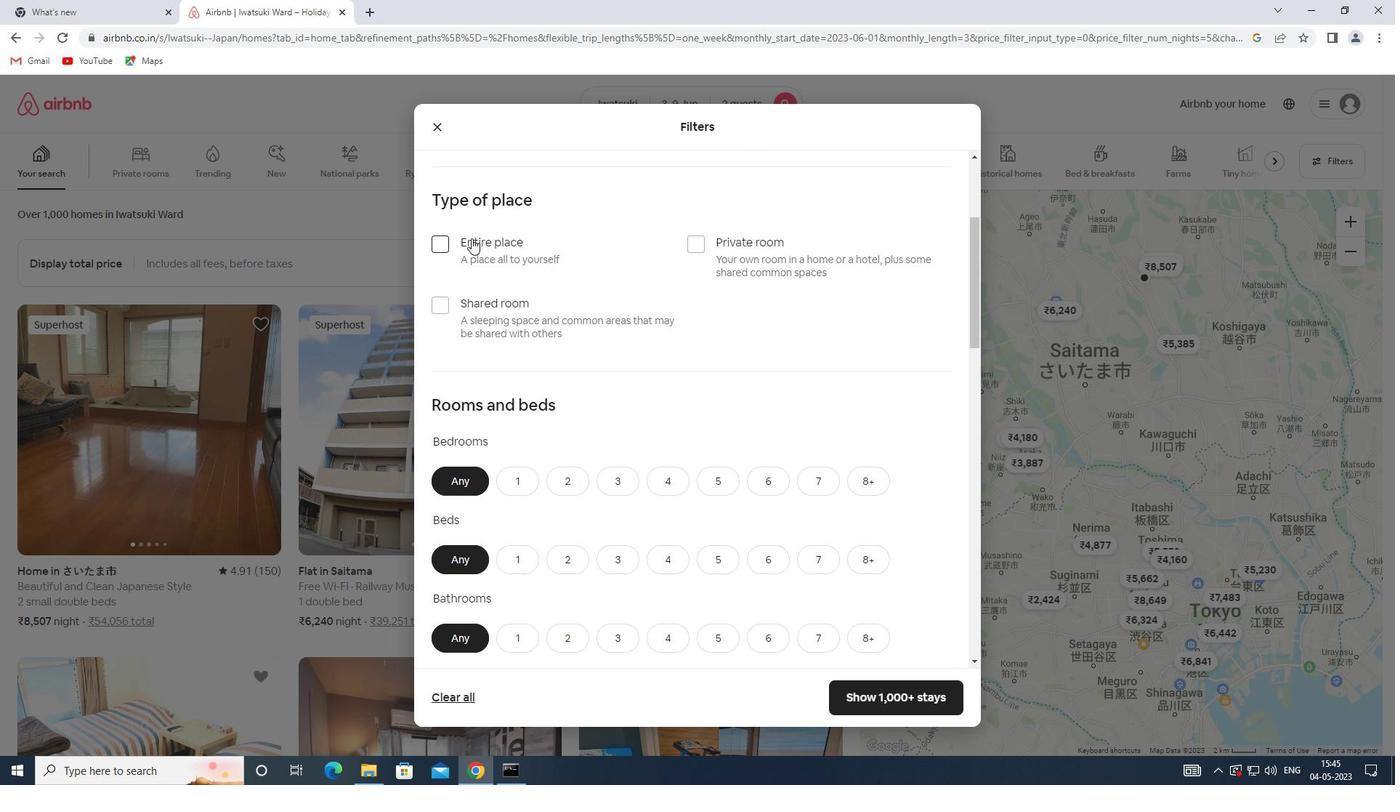 
Action: Mouse moved to (471, 238)
Screenshot: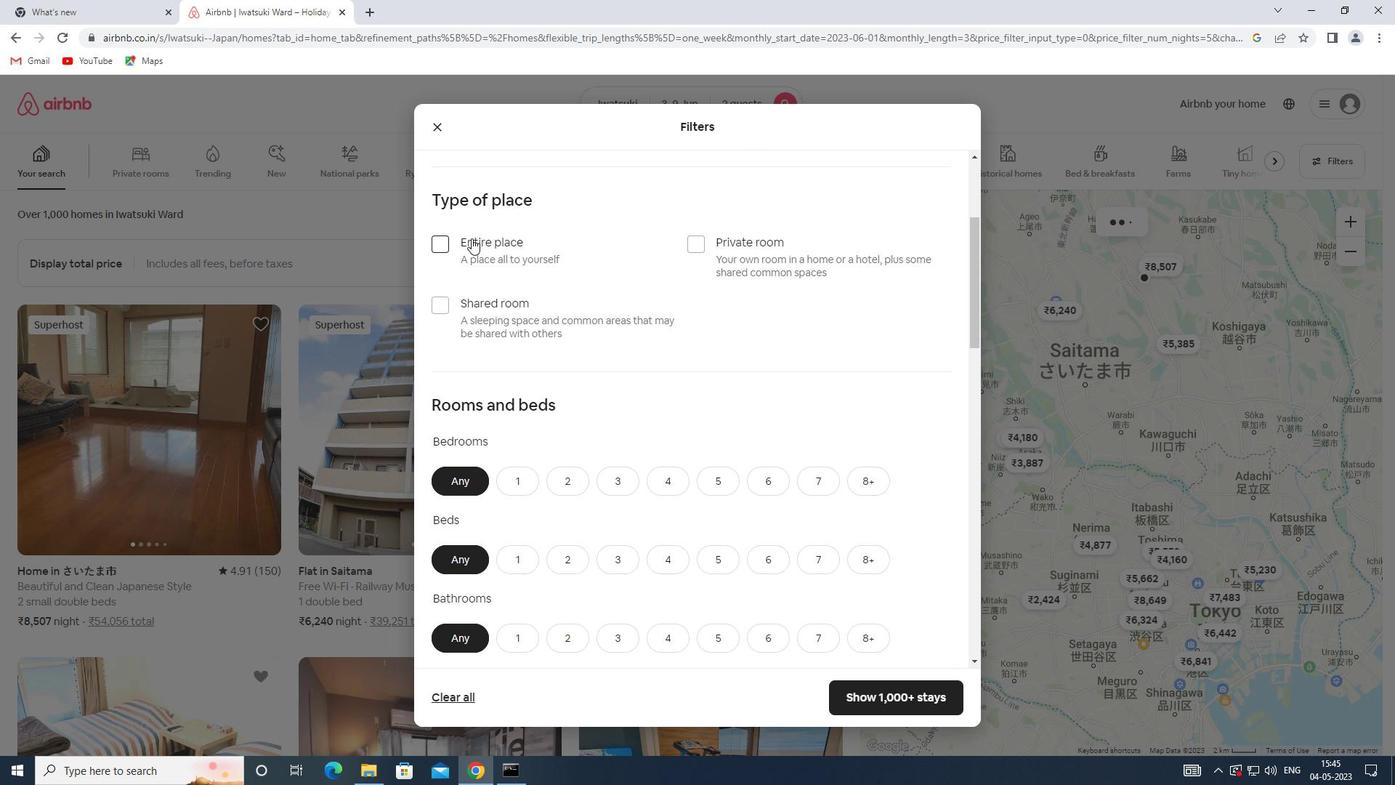 
Action: Mouse scrolled (471, 237) with delta (0, 0)
Screenshot: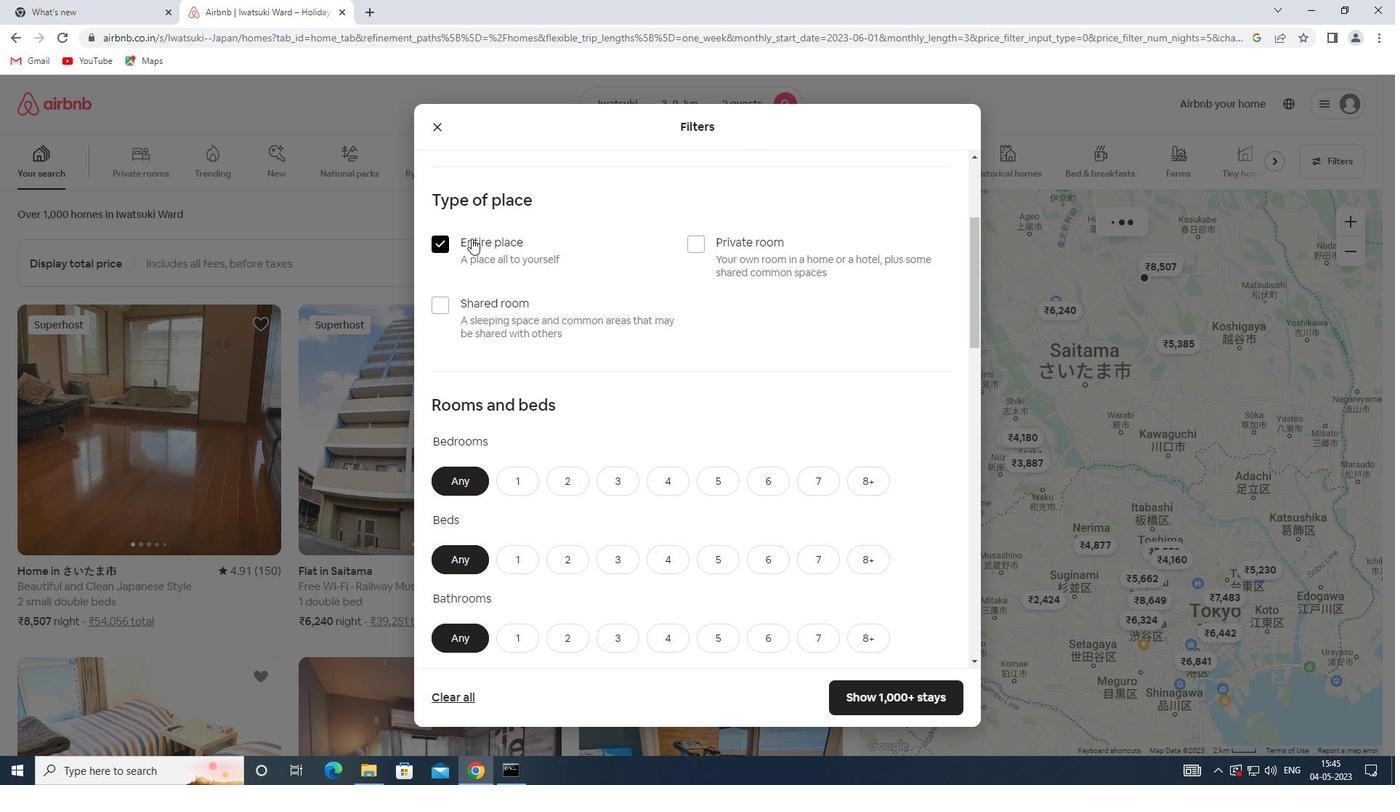 
Action: Mouse scrolled (471, 237) with delta (0, 0)
Screenshot: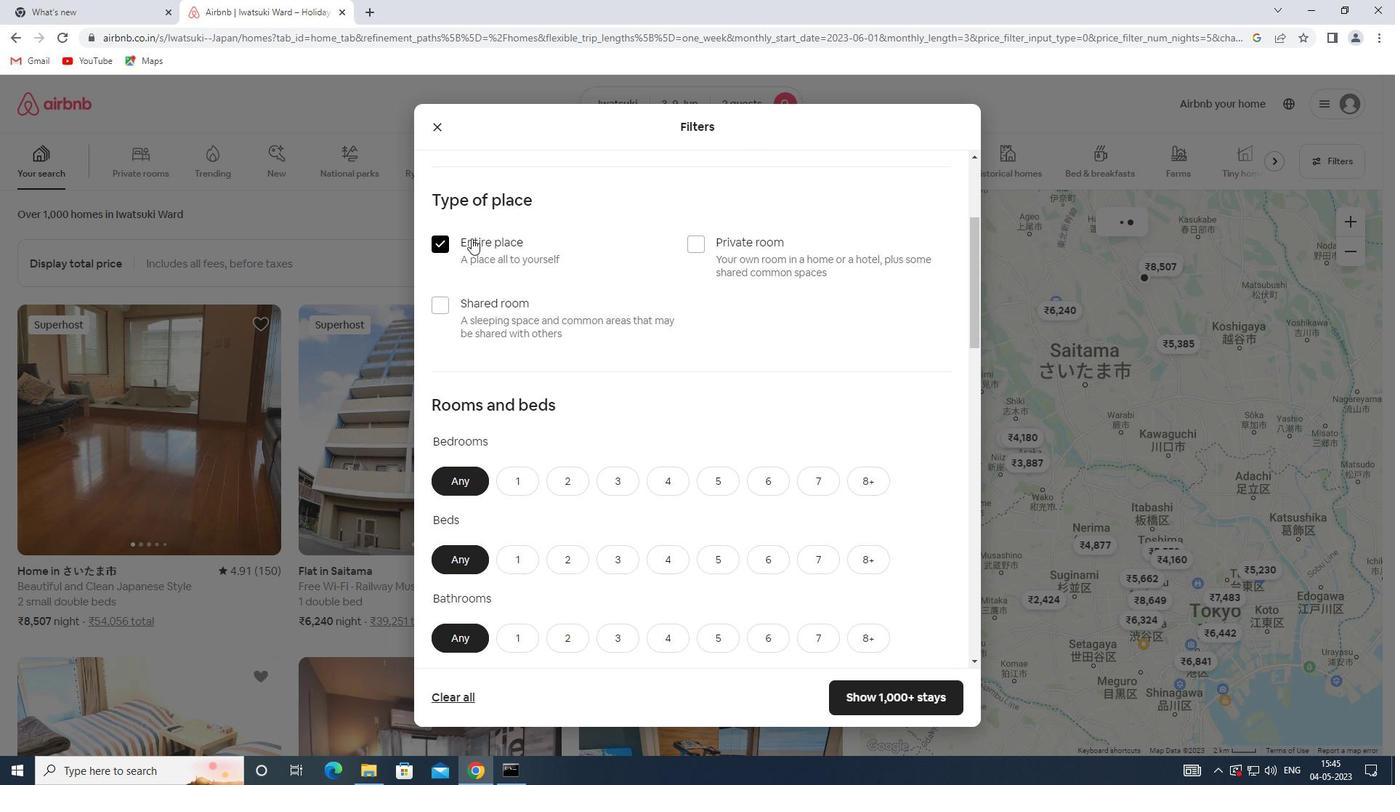 
Action: Mouse moved to (503, 327)
Screenshot: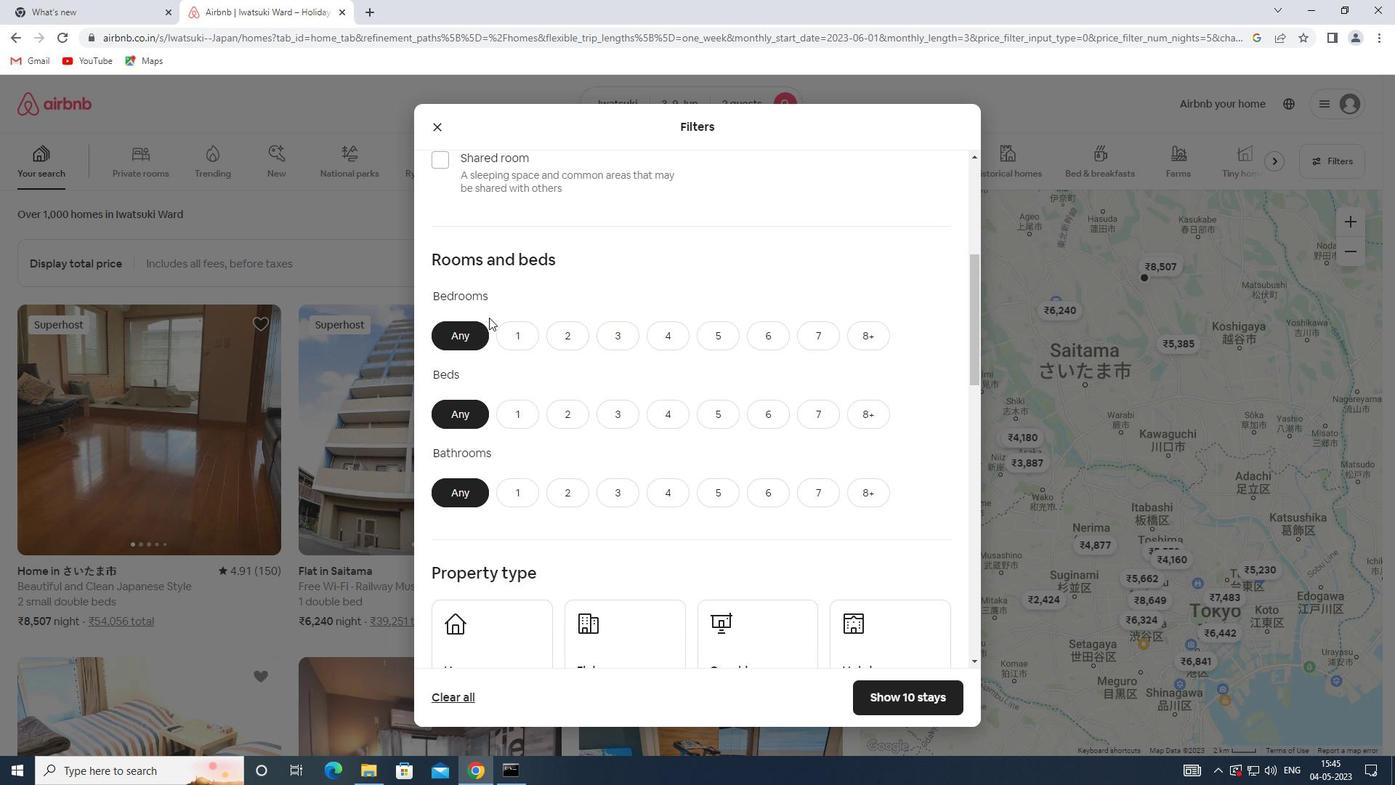 
Action: Mouse pressed left at (503, 327)
Screenshot: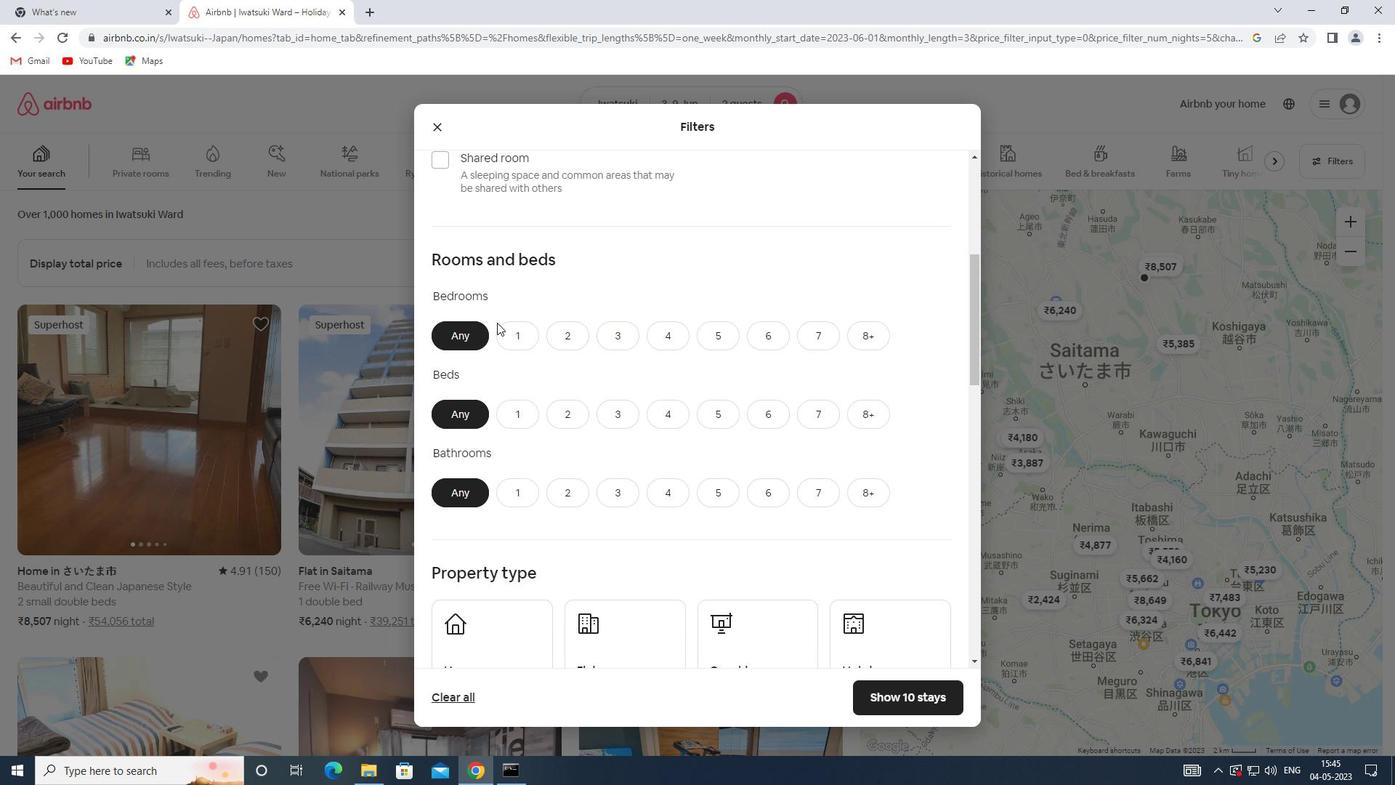 
Action: Mouse moved to (520, 418)
Screenshot: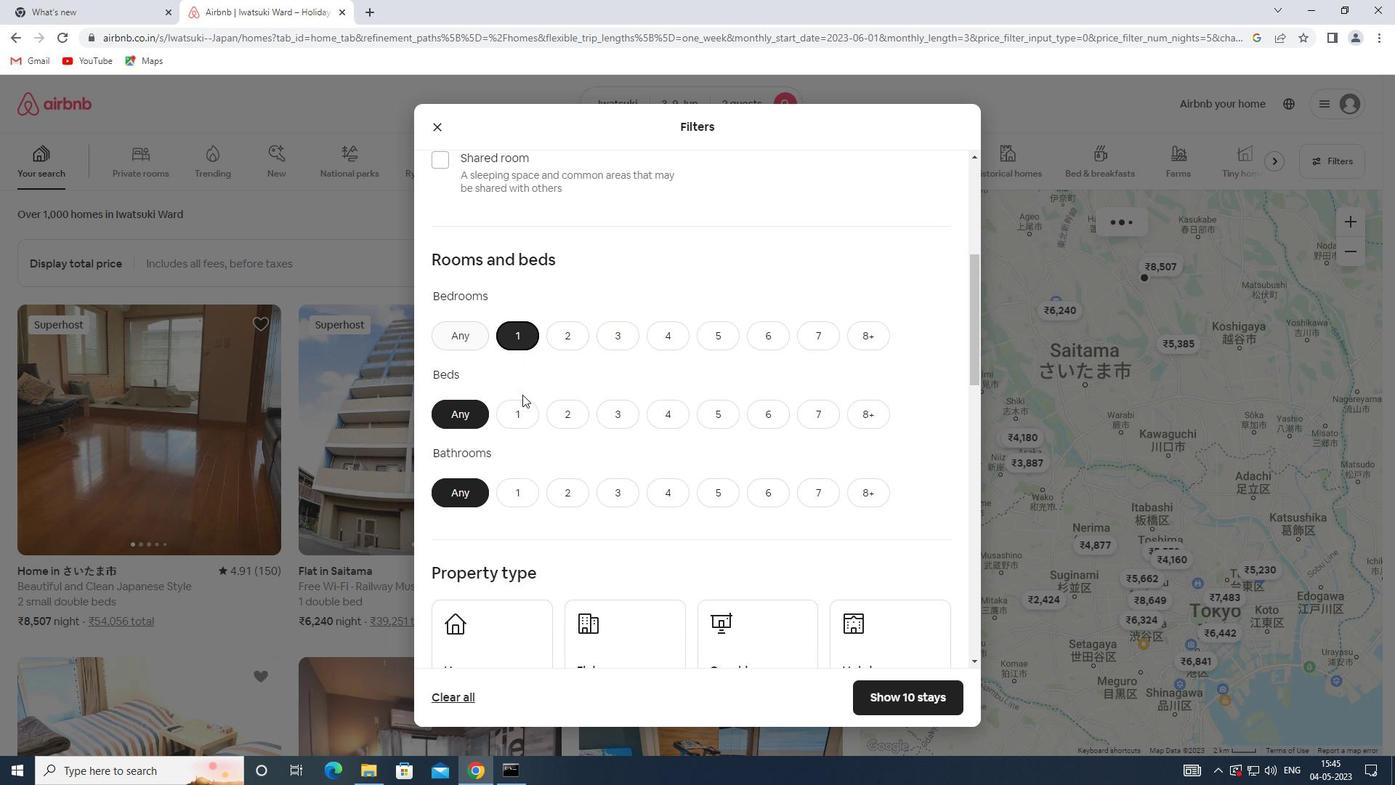 
Action: Mouse pressed left at (520, 418)
Screenshot: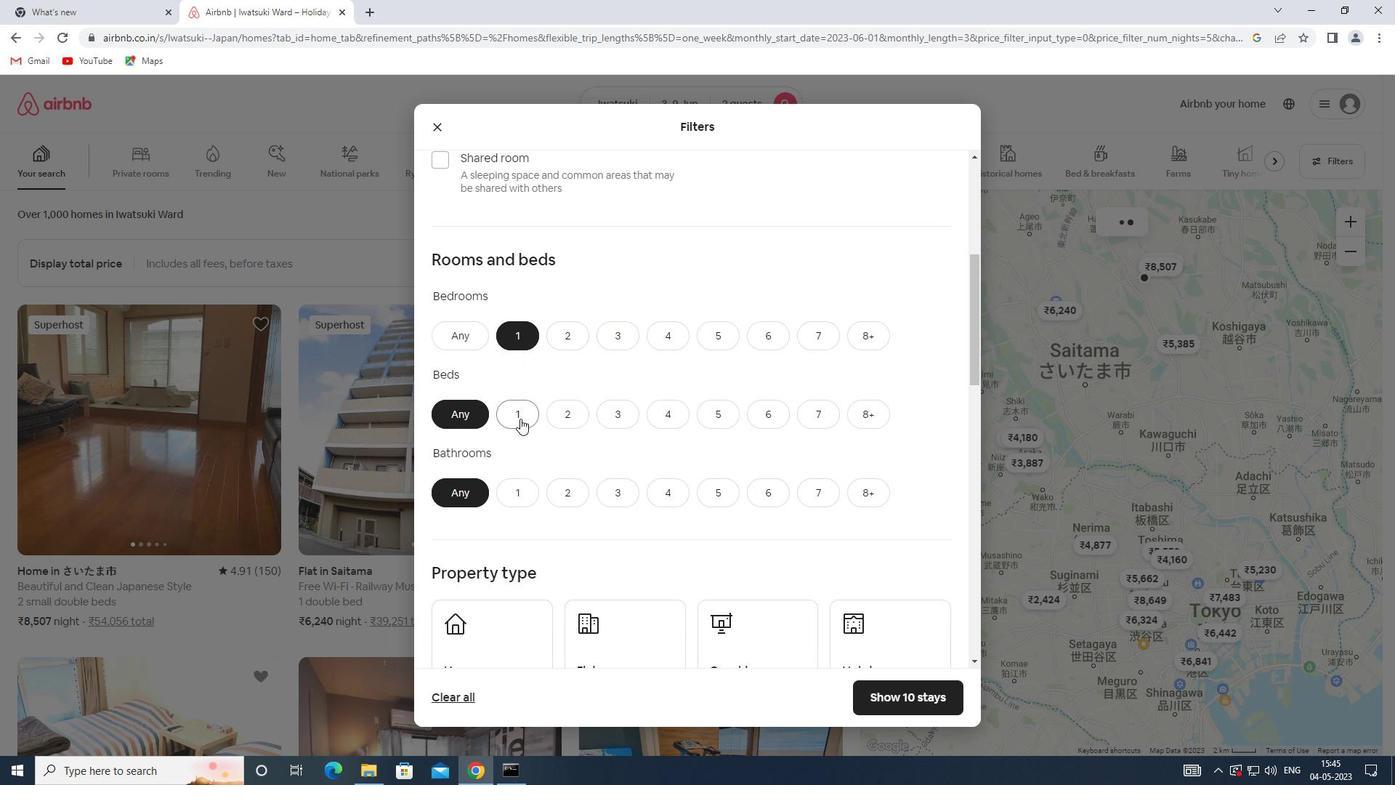 
Action: Mouse moved to (514, 493)
Screenshot: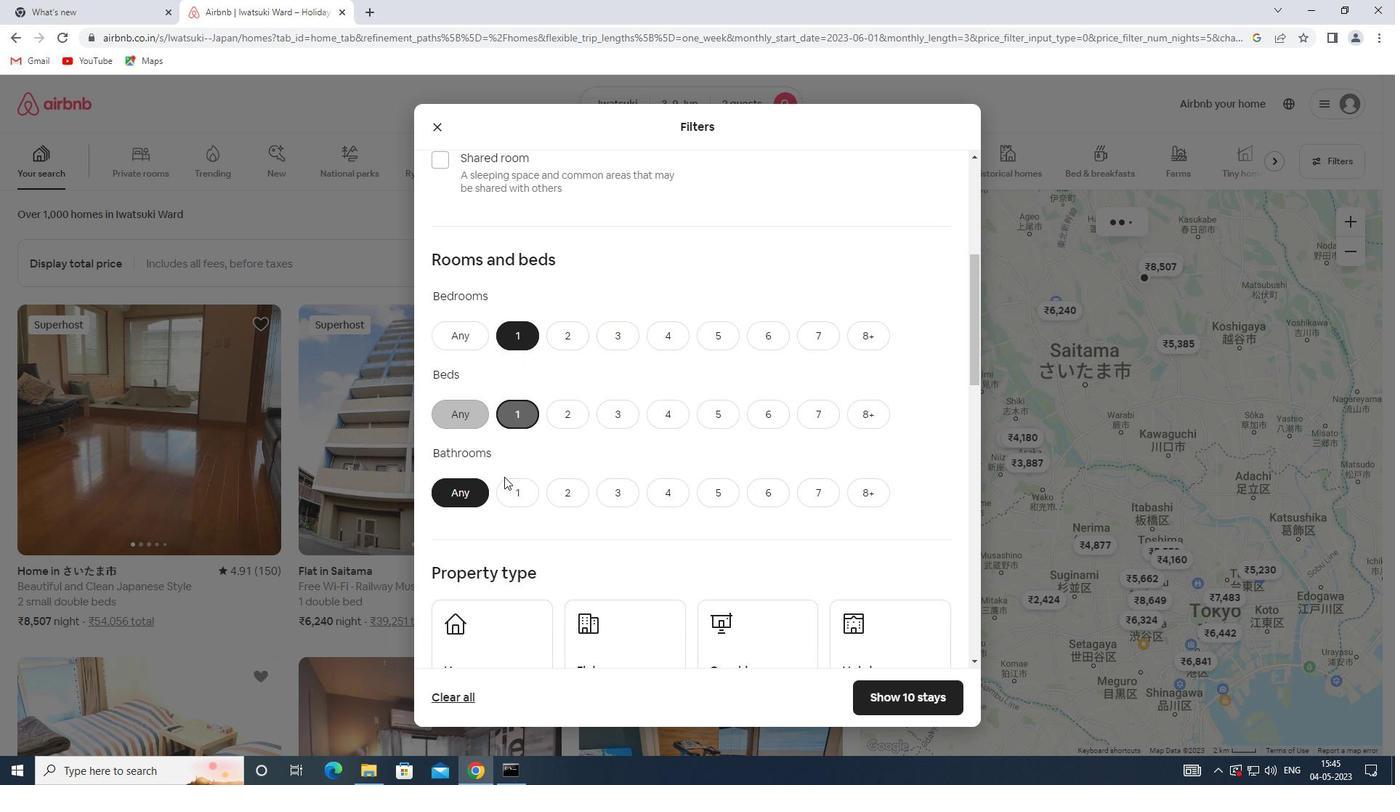 
Action: Mouse pressed left at (514, 493)
Screenshot: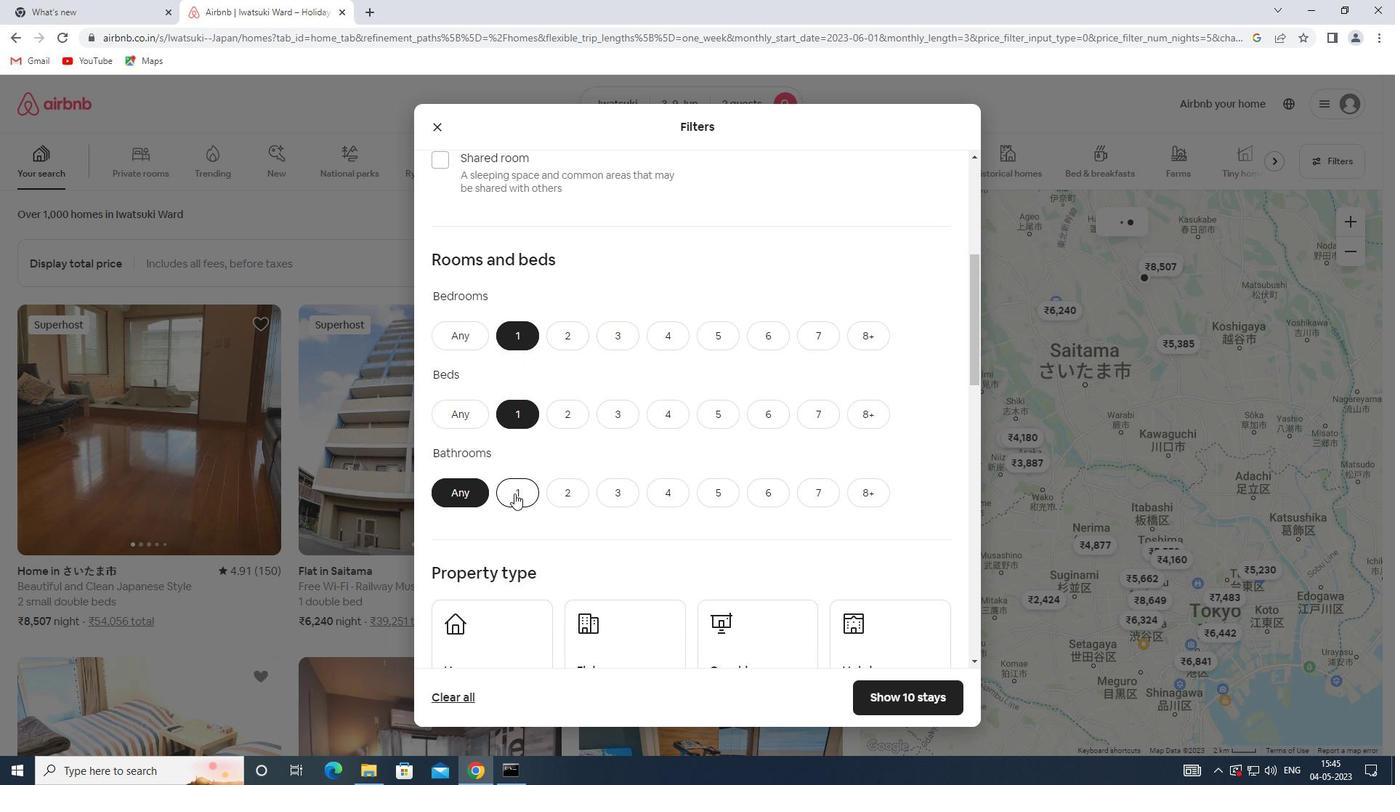 
Action: Mouse moved to (531, 446)
Screenshot: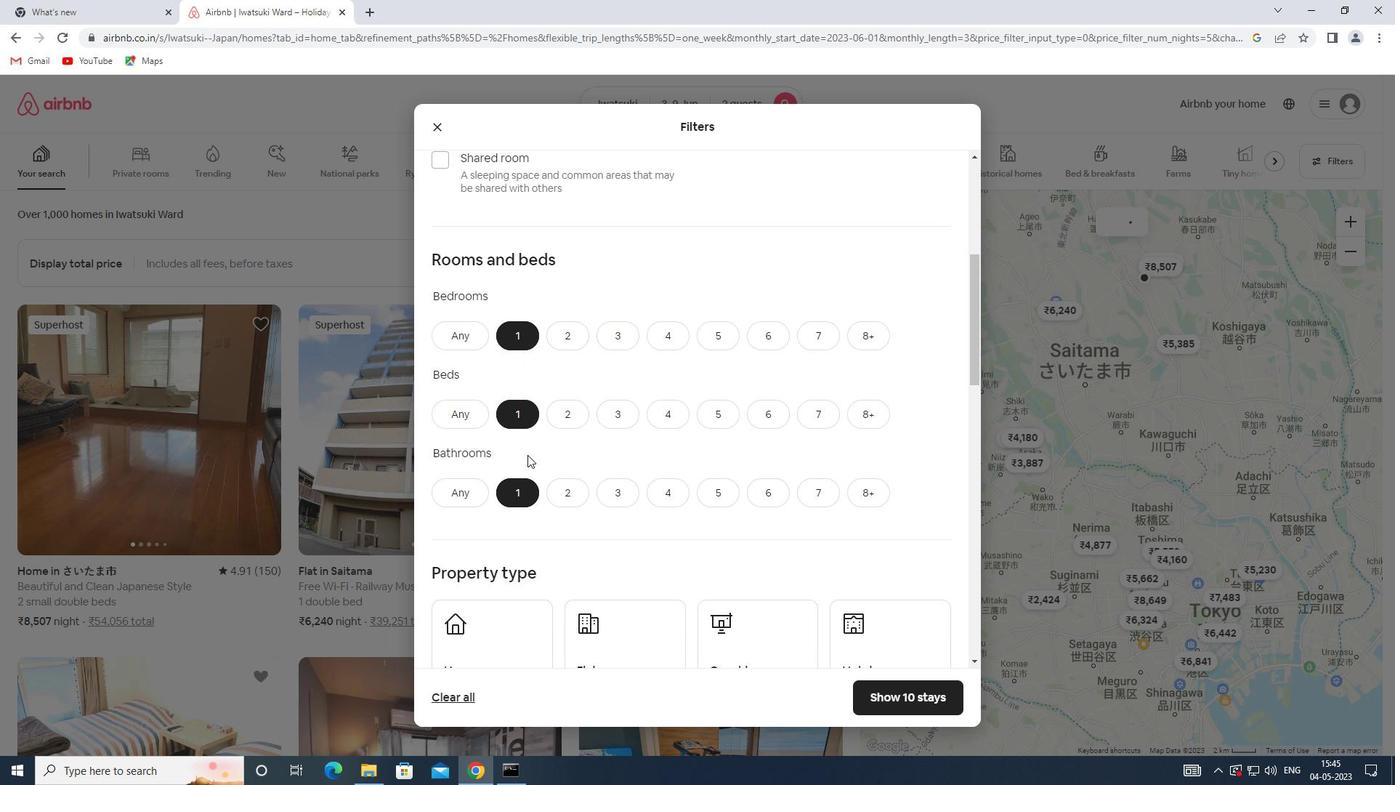 
Action: Mouse scrolled (531, 445) with delta (0, 0)
Screenshot: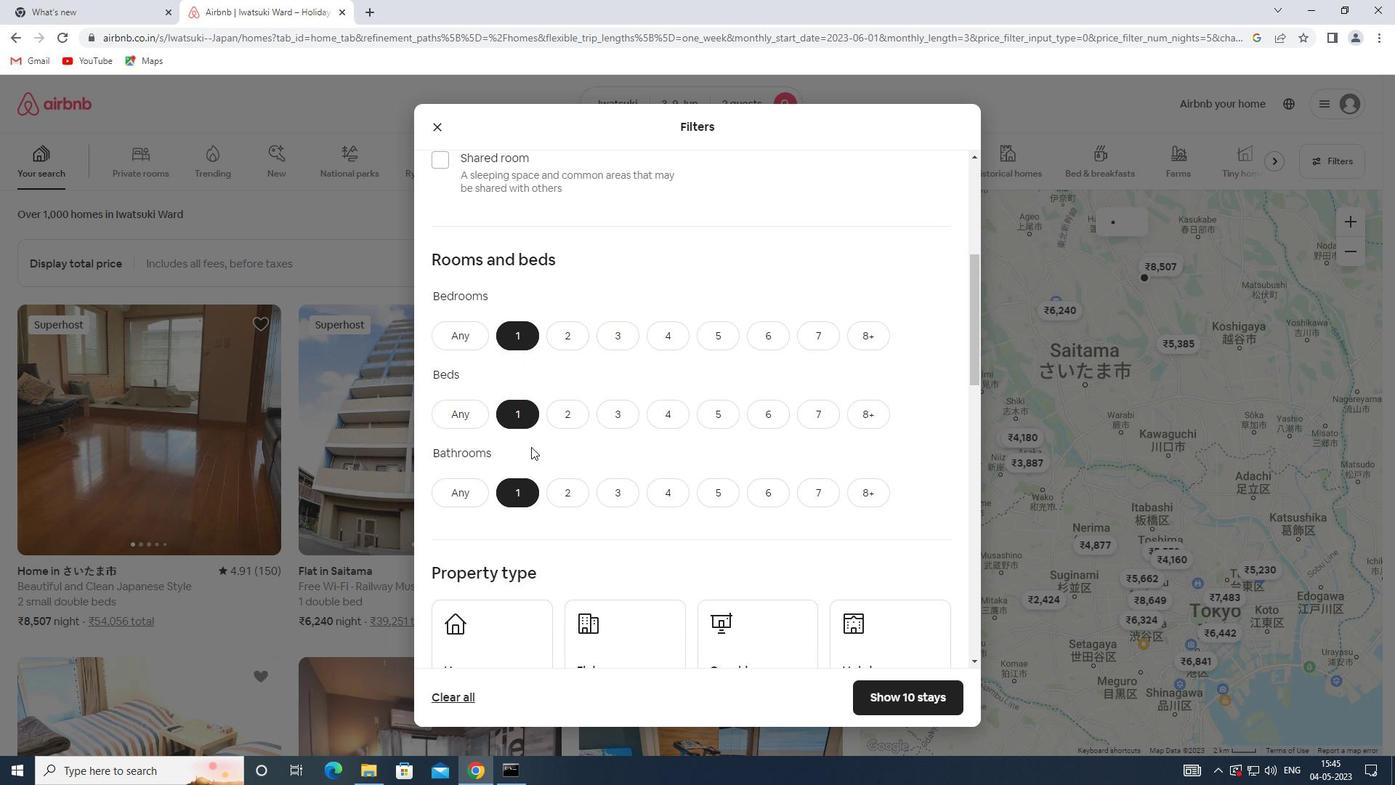 
Action: Mouse scrolled (531, 445) with delta (0, 0)
Screenshot: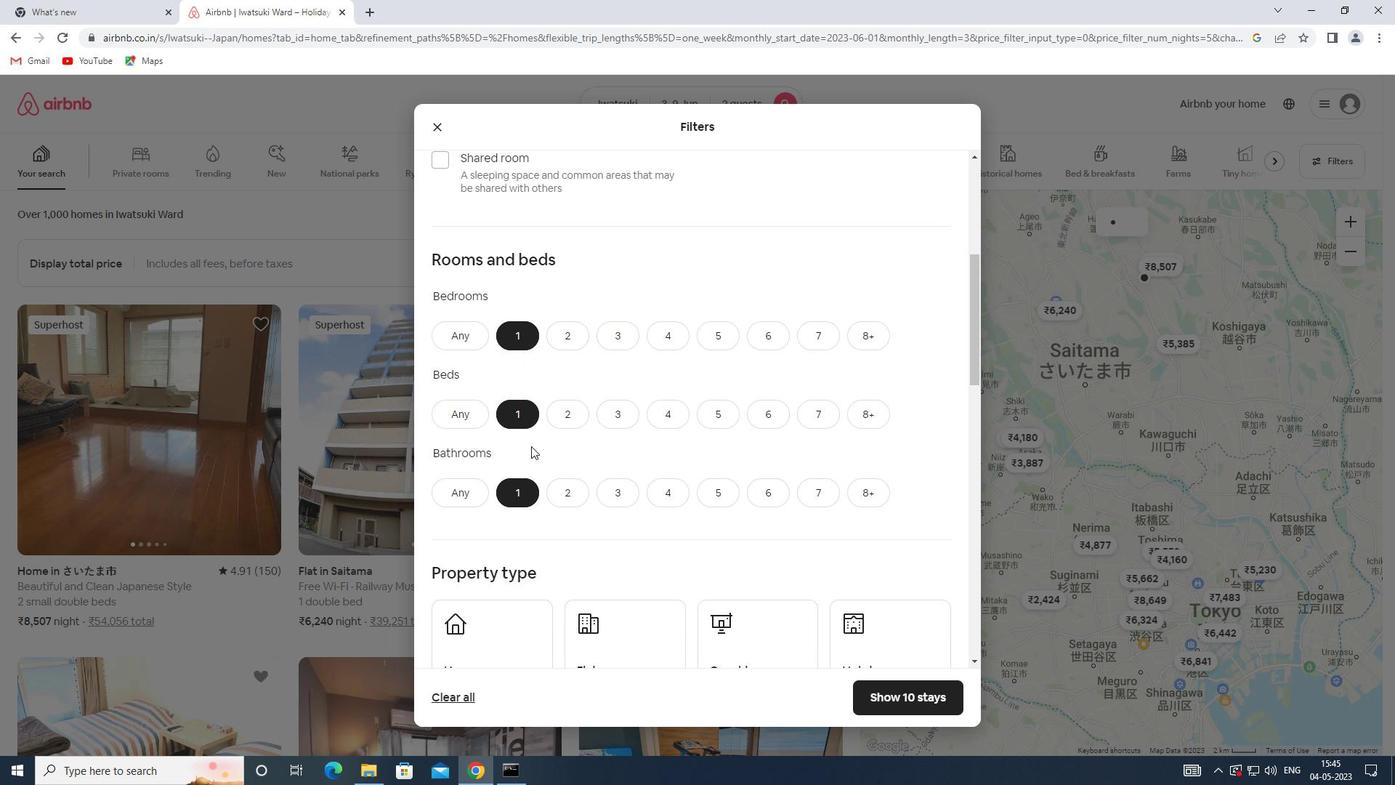 
Action: Mouse moved to (528, 473)
Screenshot: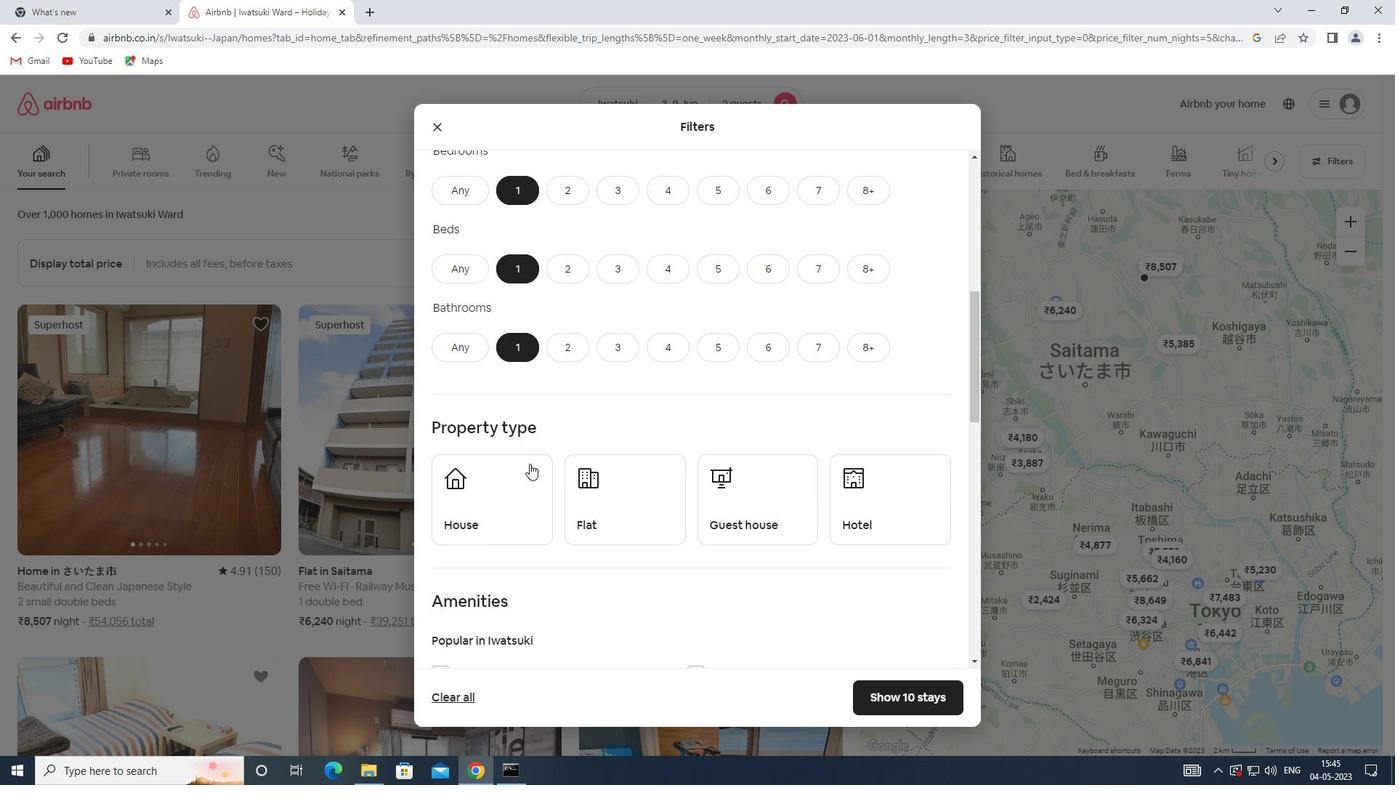 
Action: Mouse pressed left at (528, 473)
Screenshot: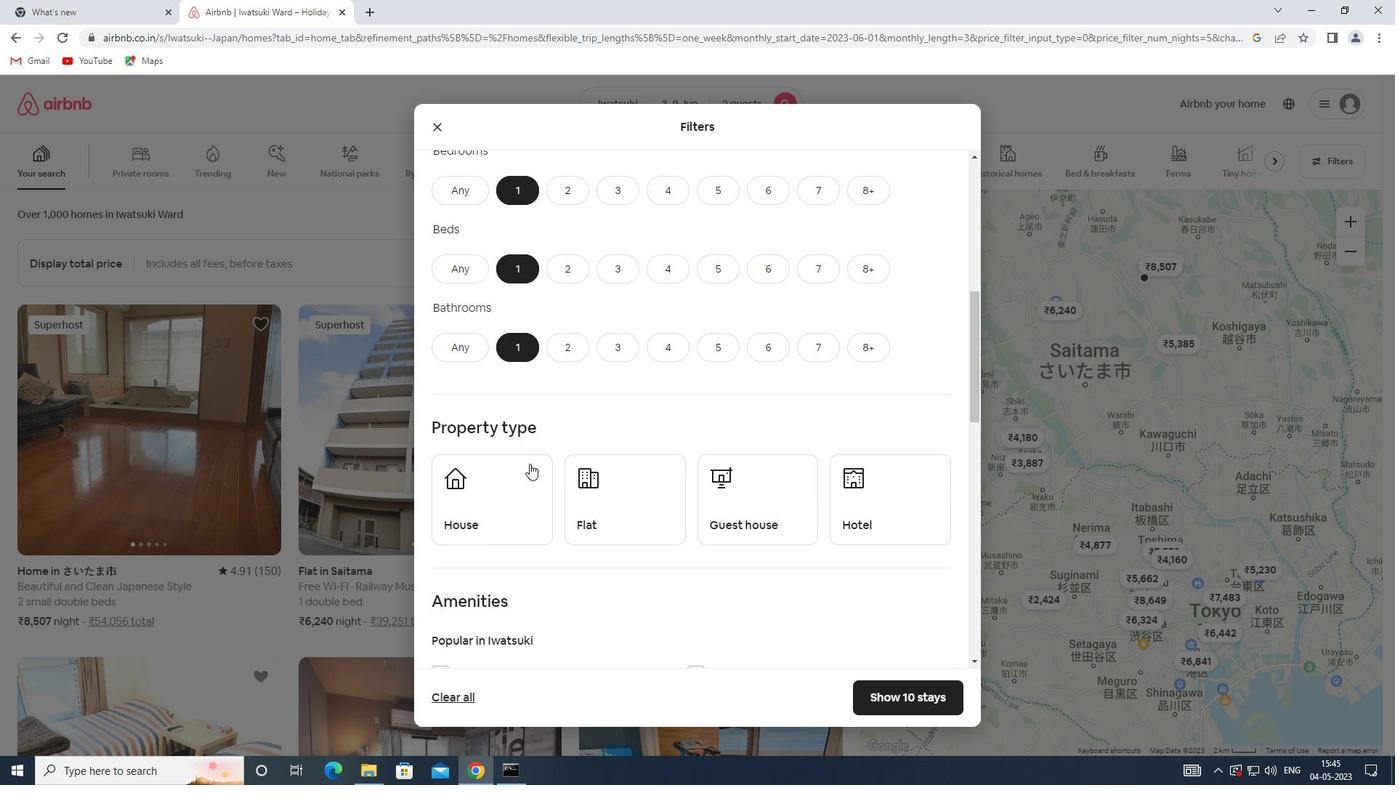 
Action: Mouse moved to (582, 481)
Screenshot: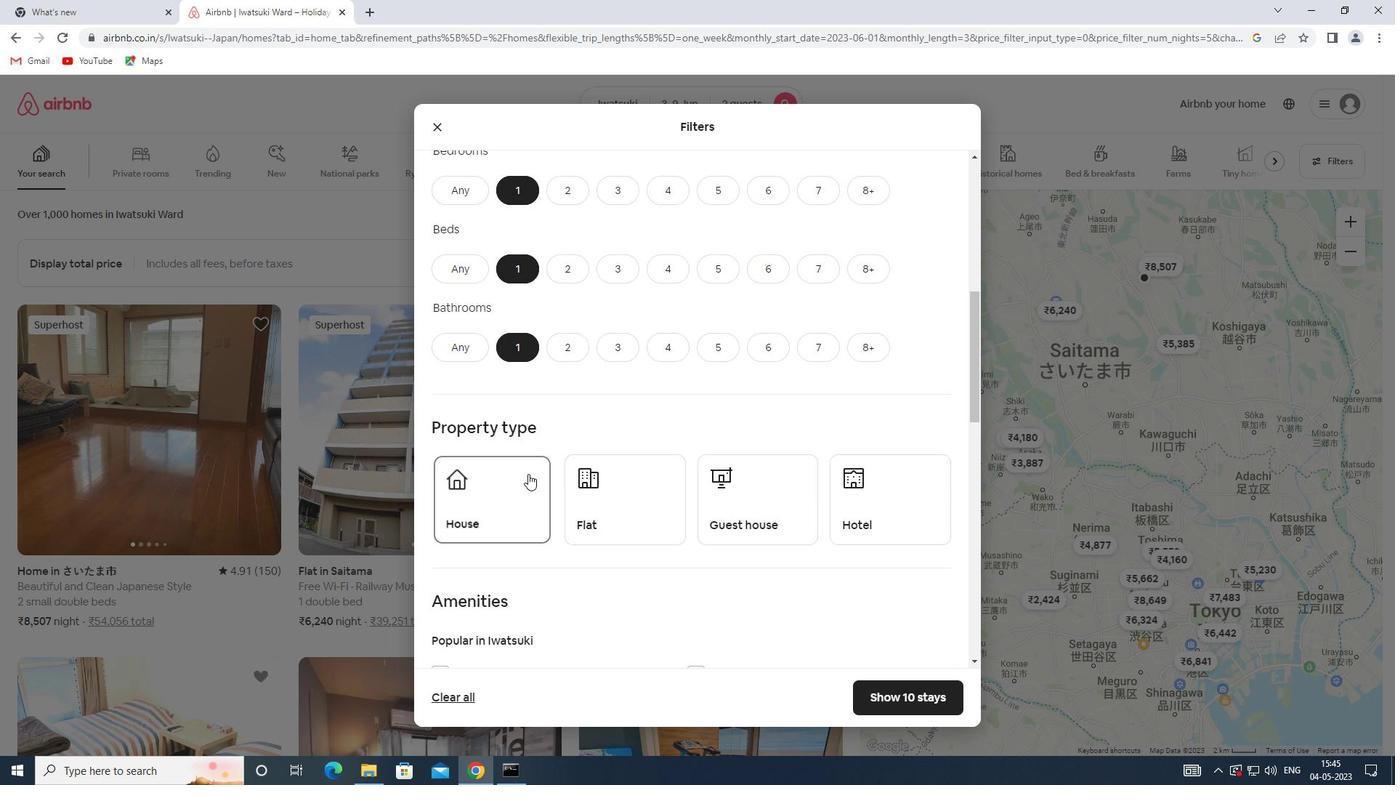 
Action: Mouse pressed left at (582, 481)
Screenshot: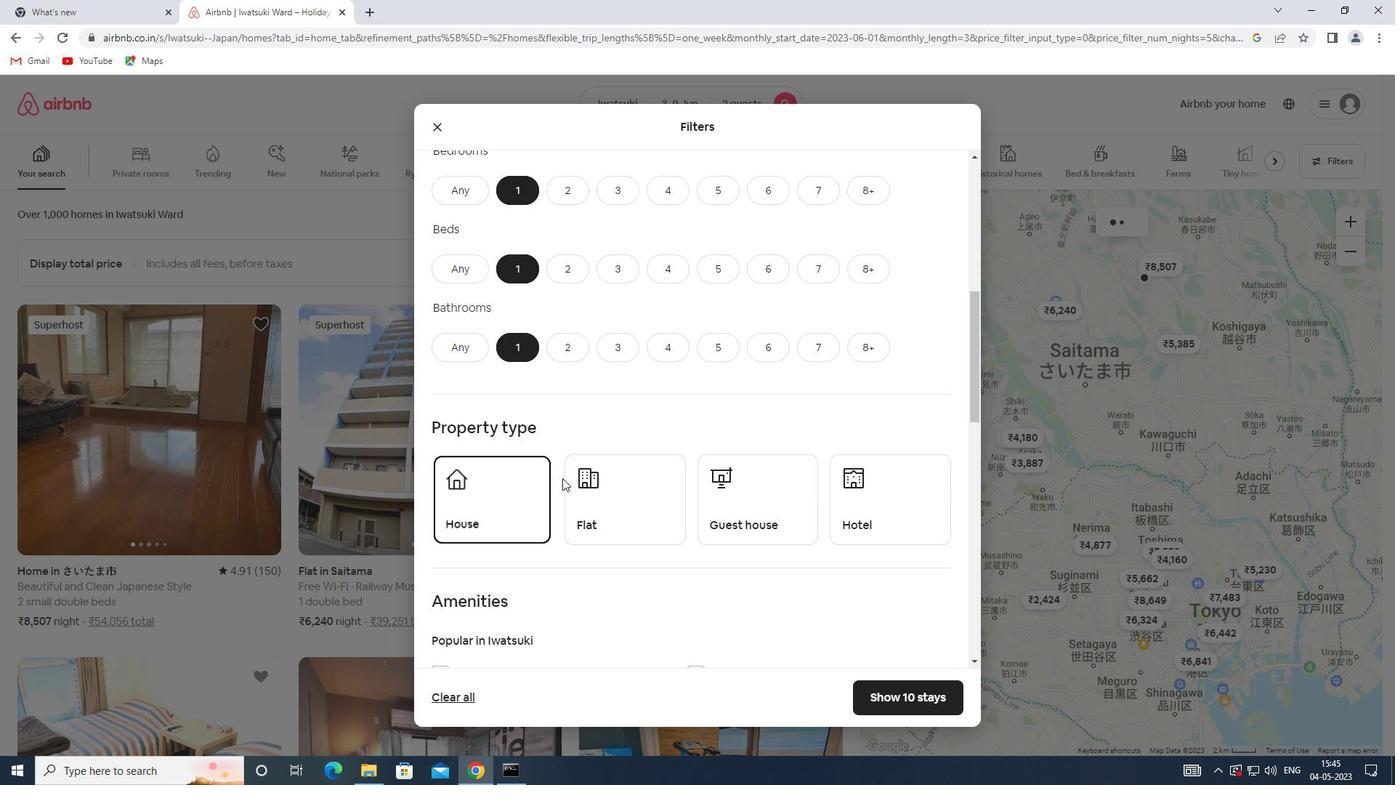 
Action: Mouse moved to (739, 484)
Screenshot: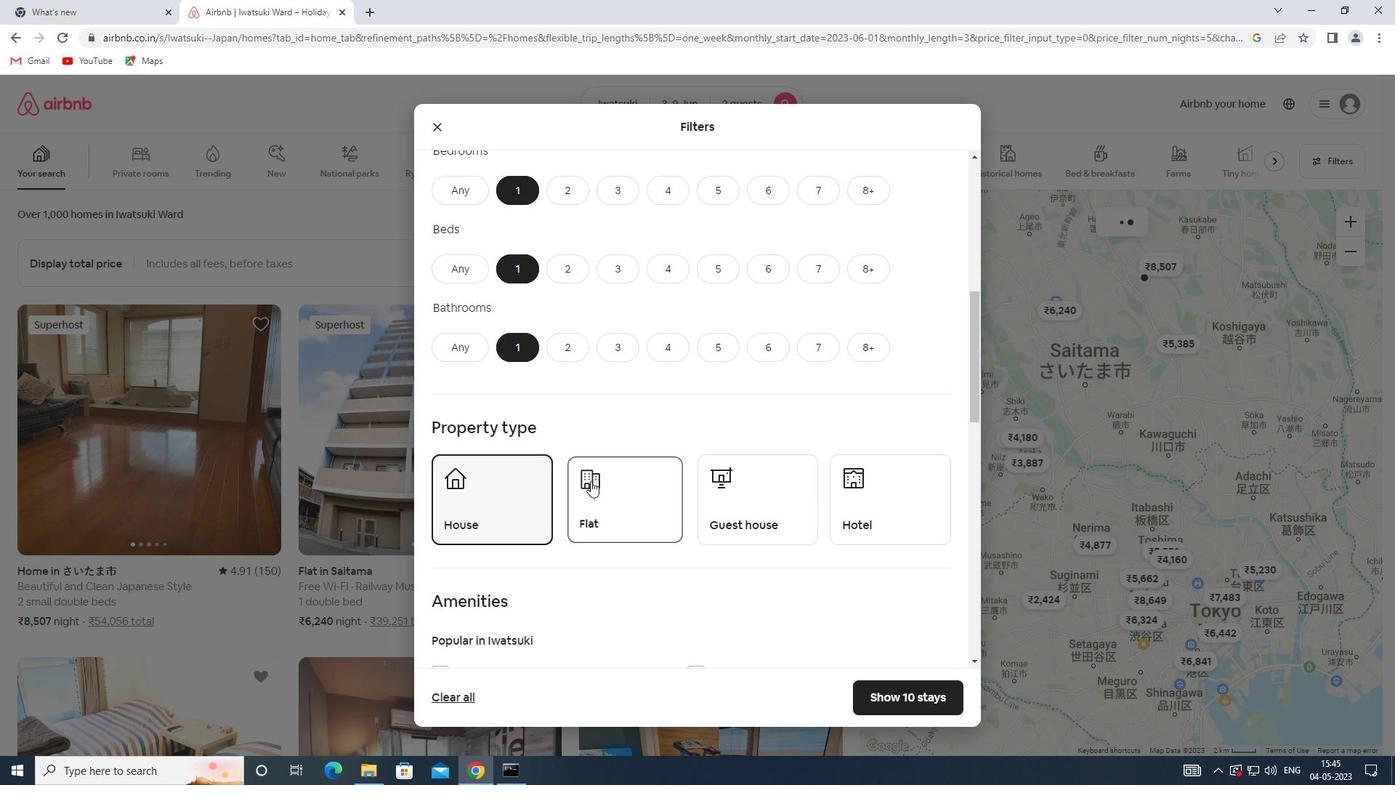 
Action: Mouse pressed left at (739, 484)
Screenshot: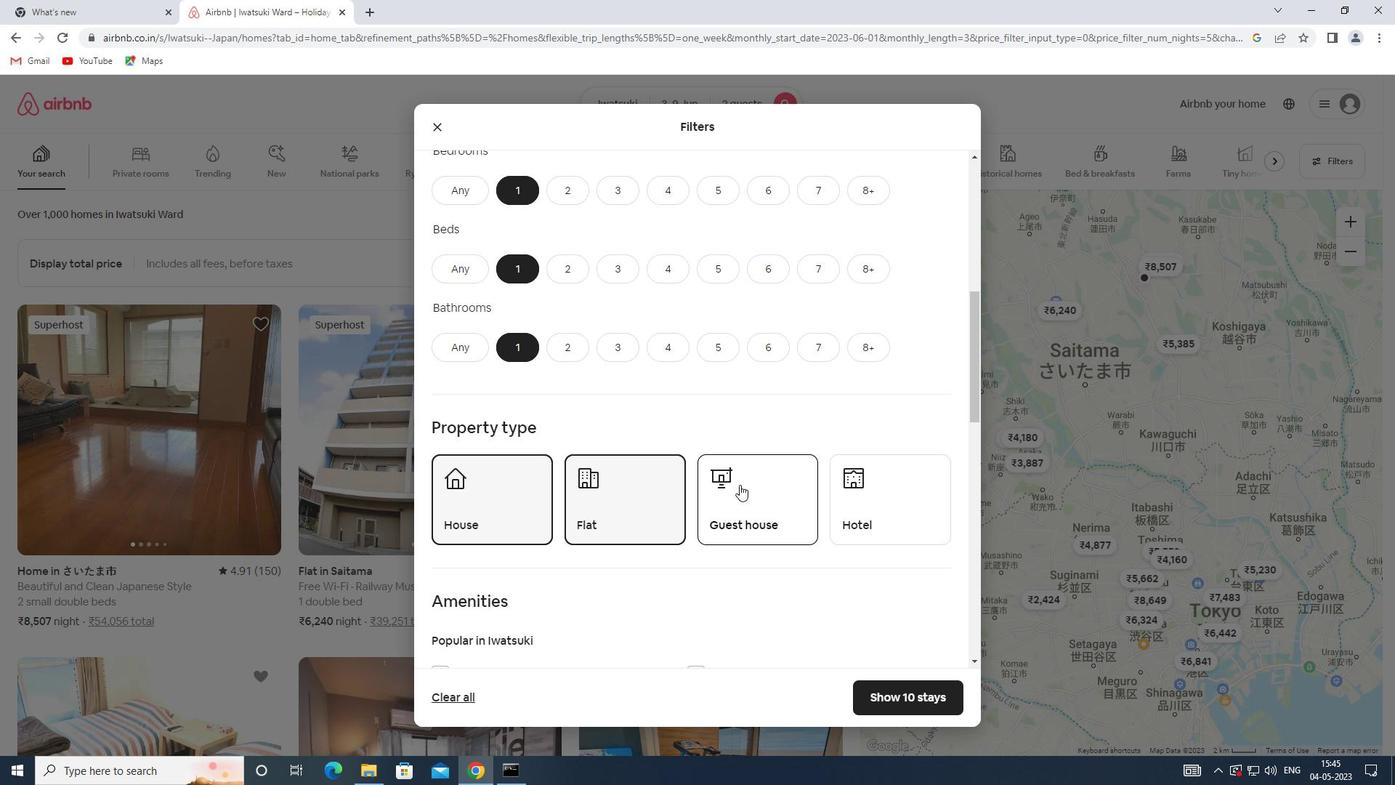 
Action: Mouse moved to (890, 495)
Screenshot: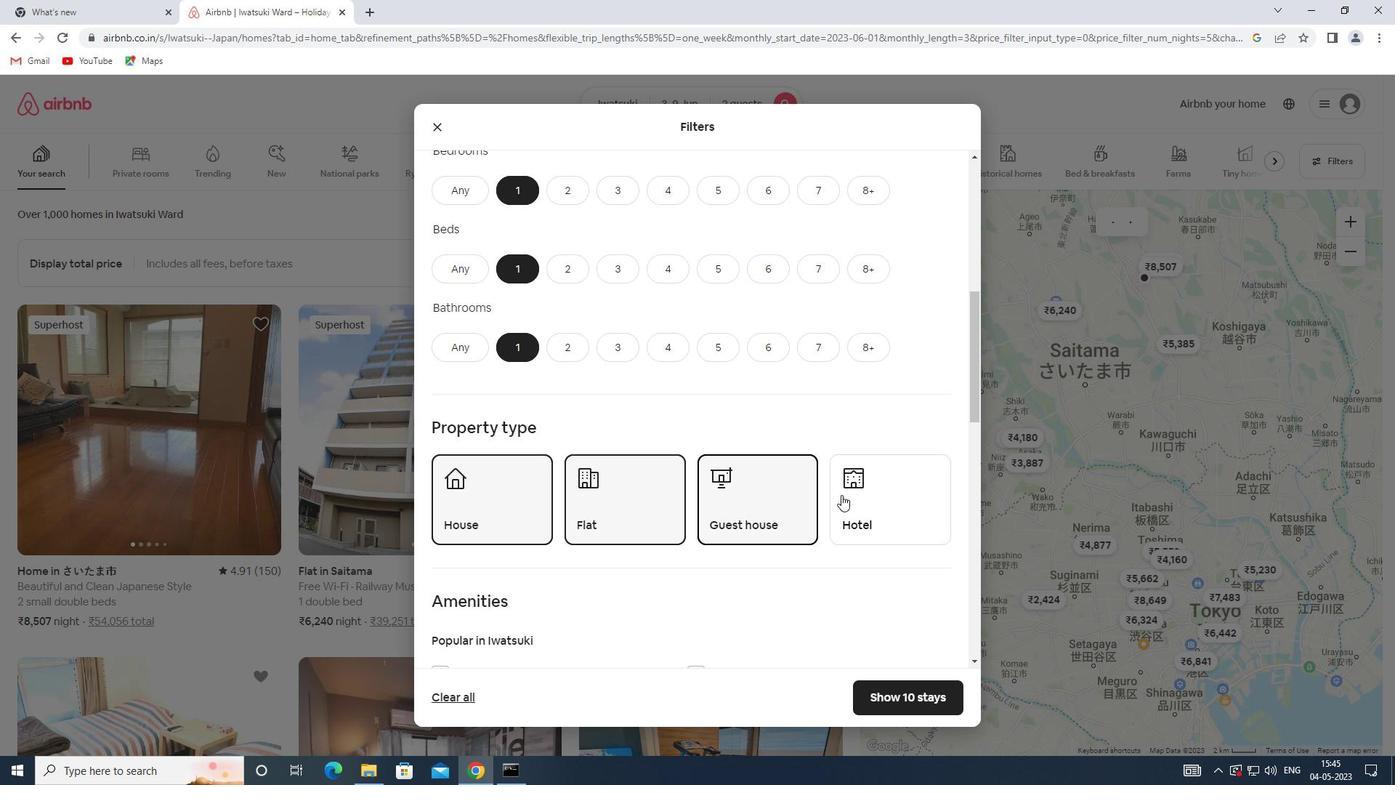 
Action: Mouse pressed left at (890, 495)
Screenshot: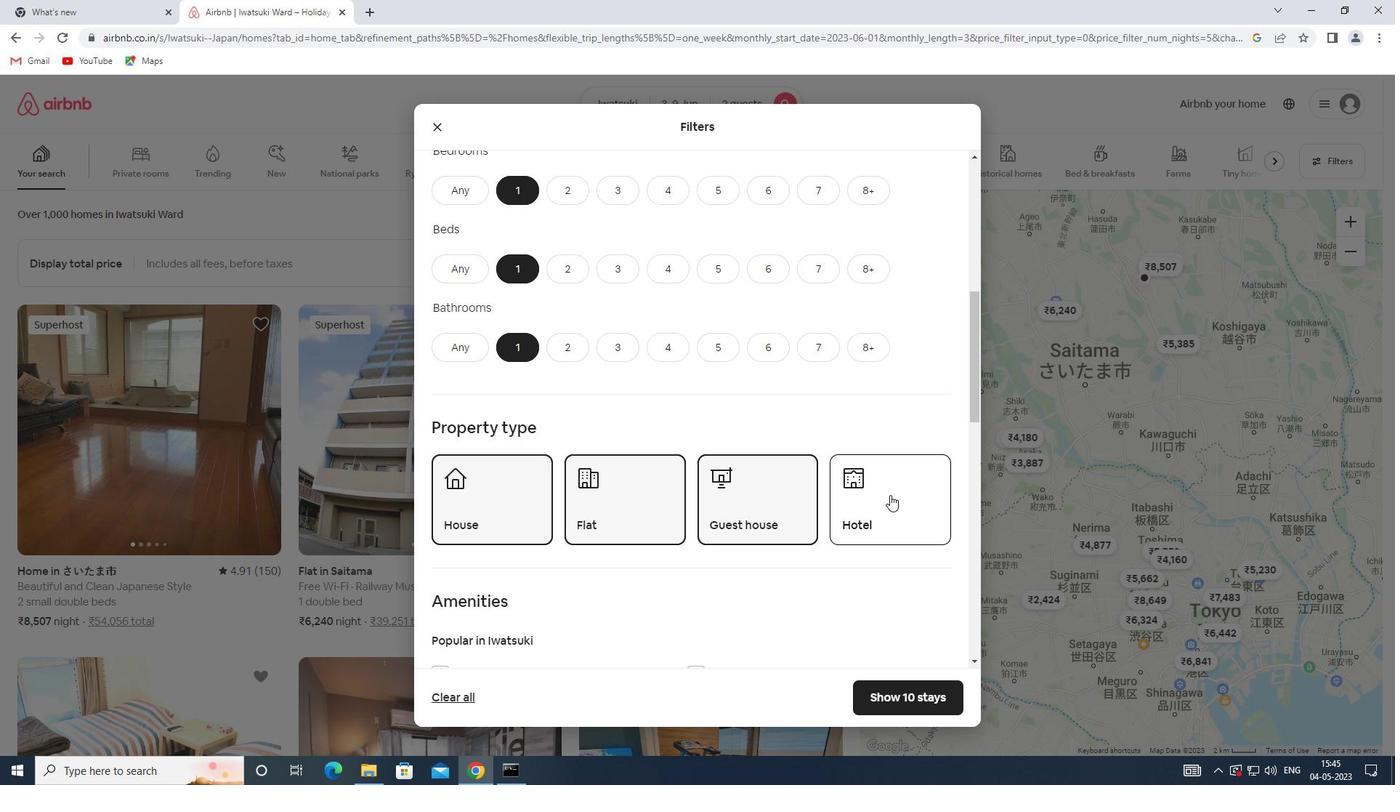 
Action: Mouse moved to (668, 449)
Screenshot: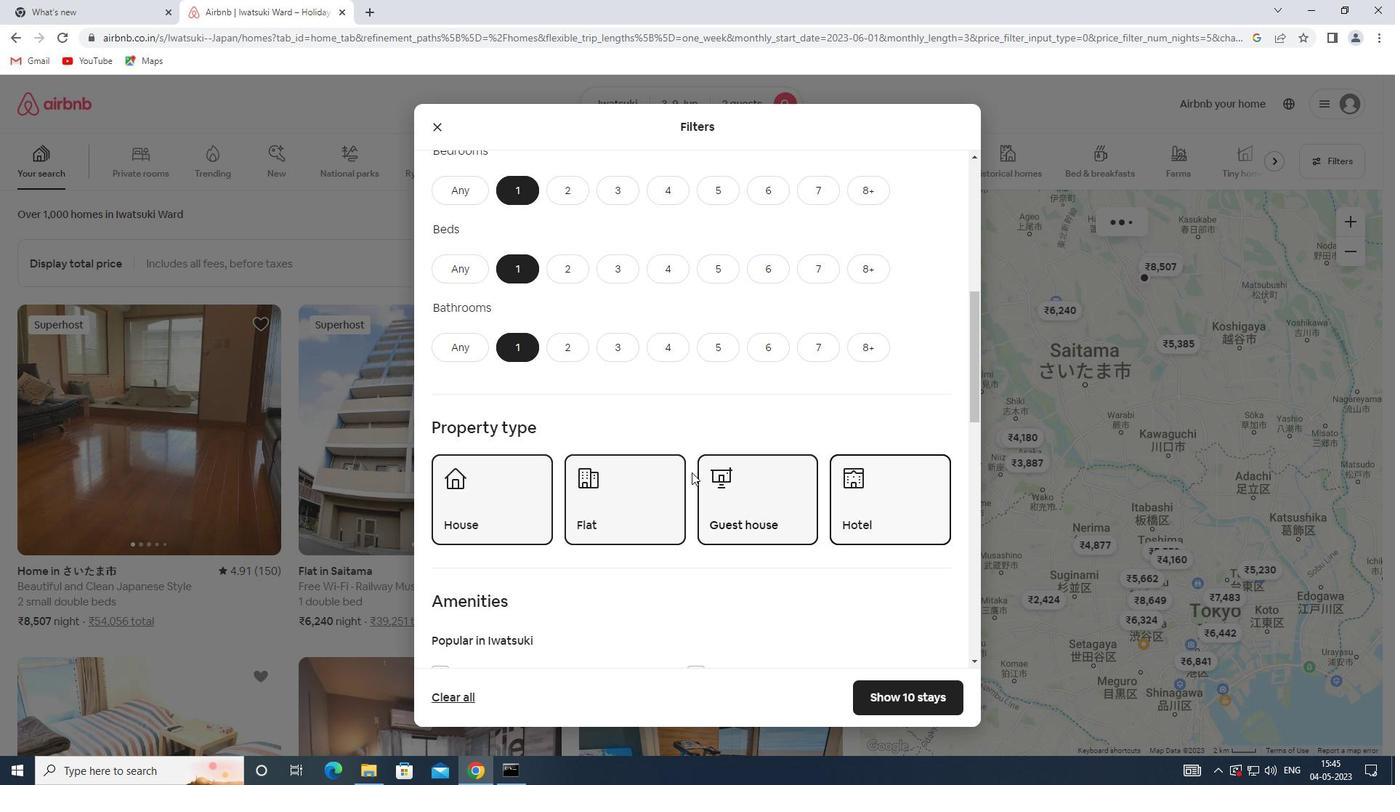 
Action: Mouse scrolled (668, 448) with delta (0, 0)
Screenshot: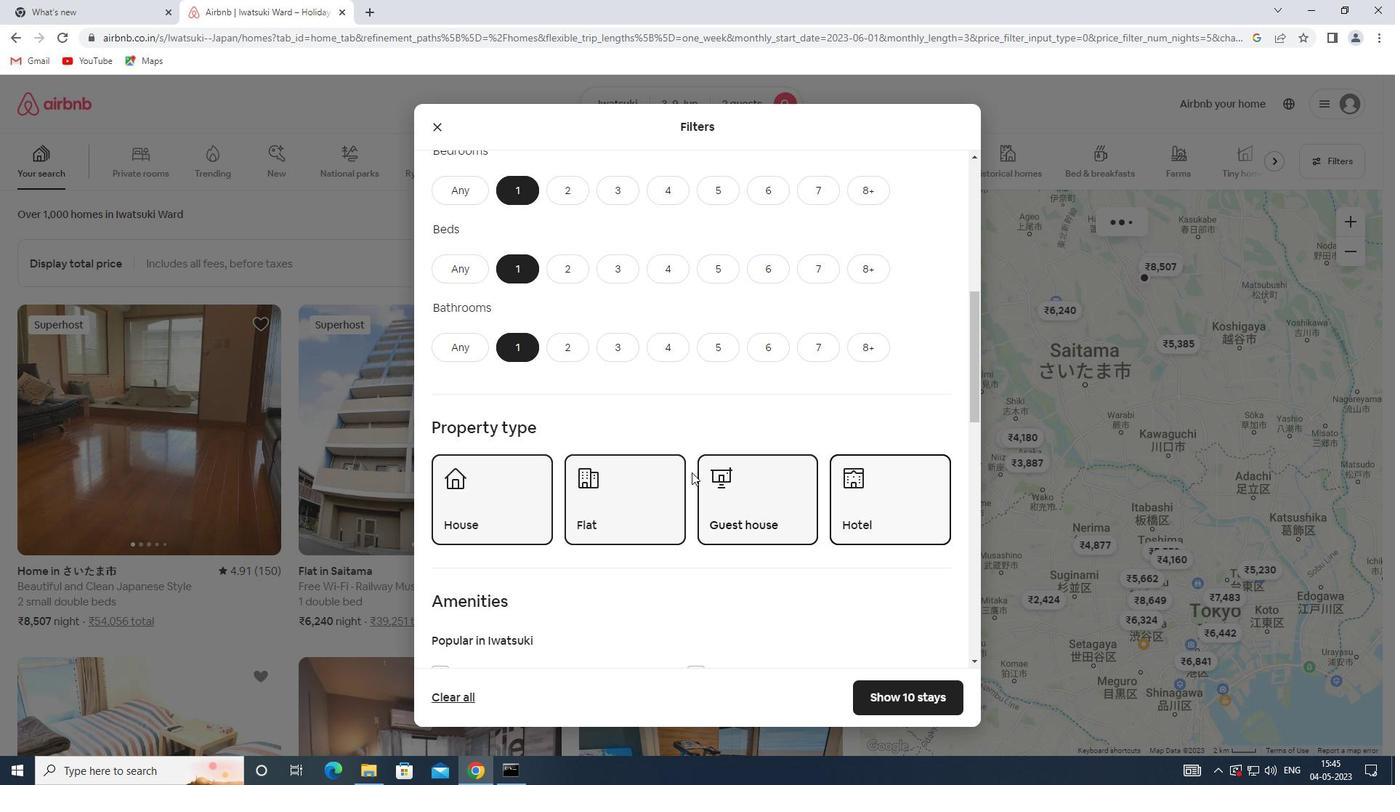 
Action: Mouse scrolled (668, 448) with delta (0, 0)
Screenshot: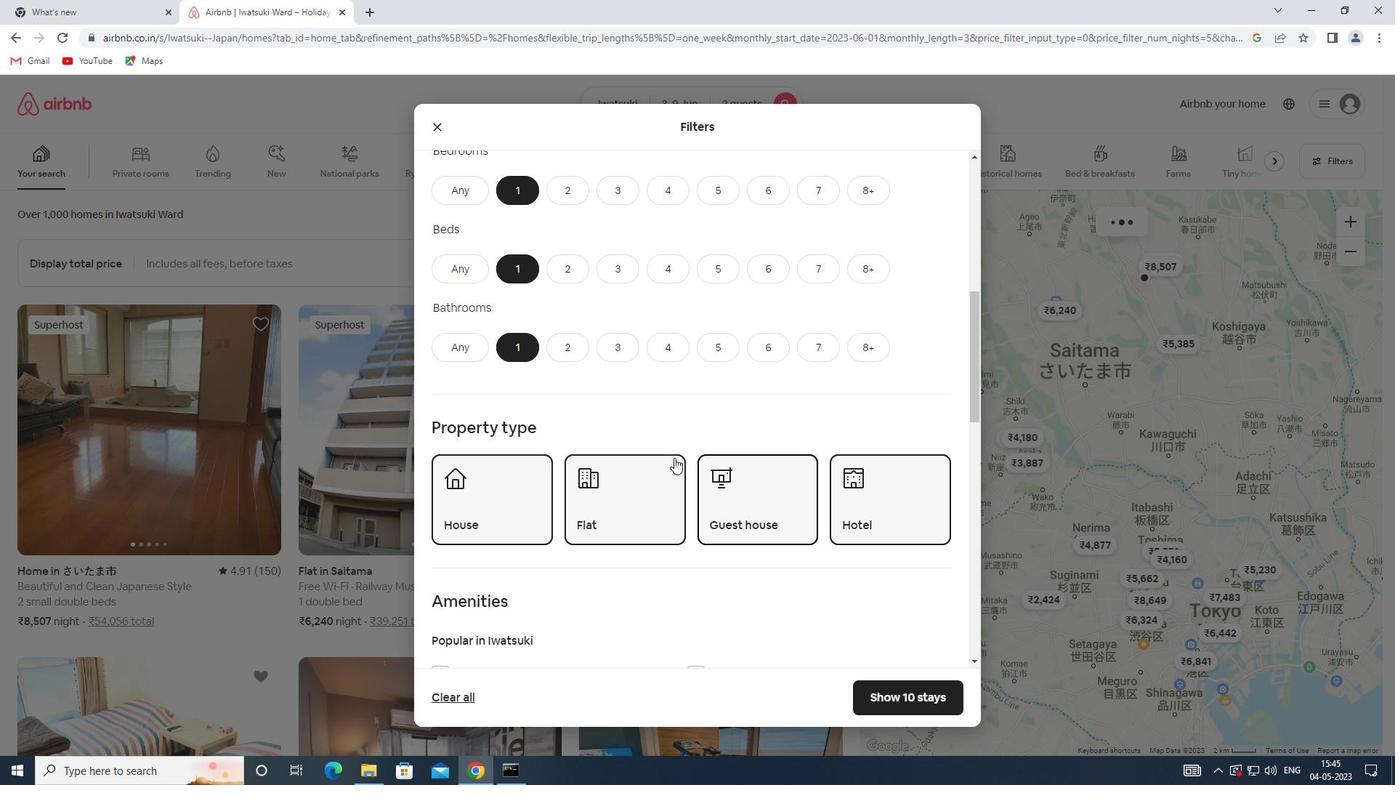 
Action: Mouse scrolled (668, 448) with delta (0, 0)
Screenshot: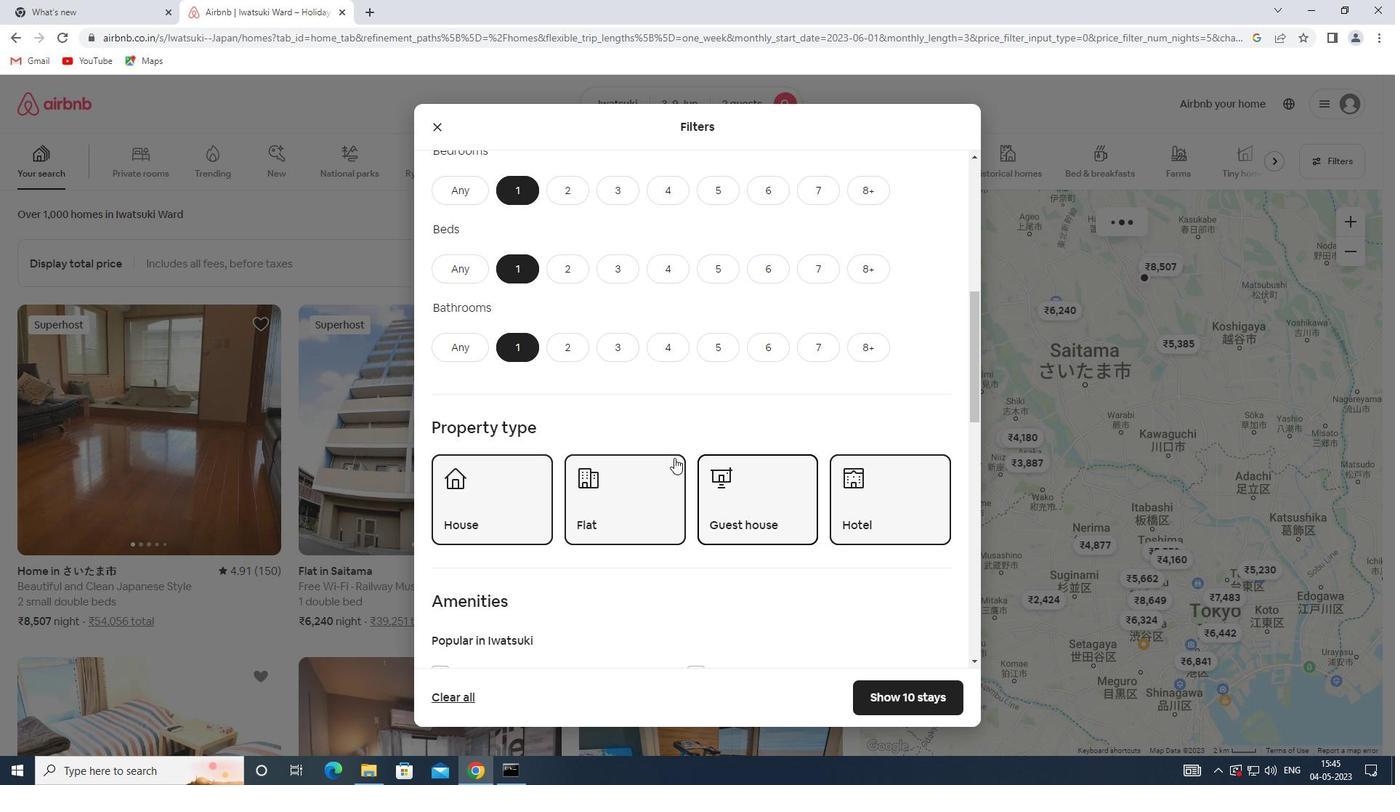 
Action: Mouse scrolled (668, 448) with delta (0, 0)
Screenshot: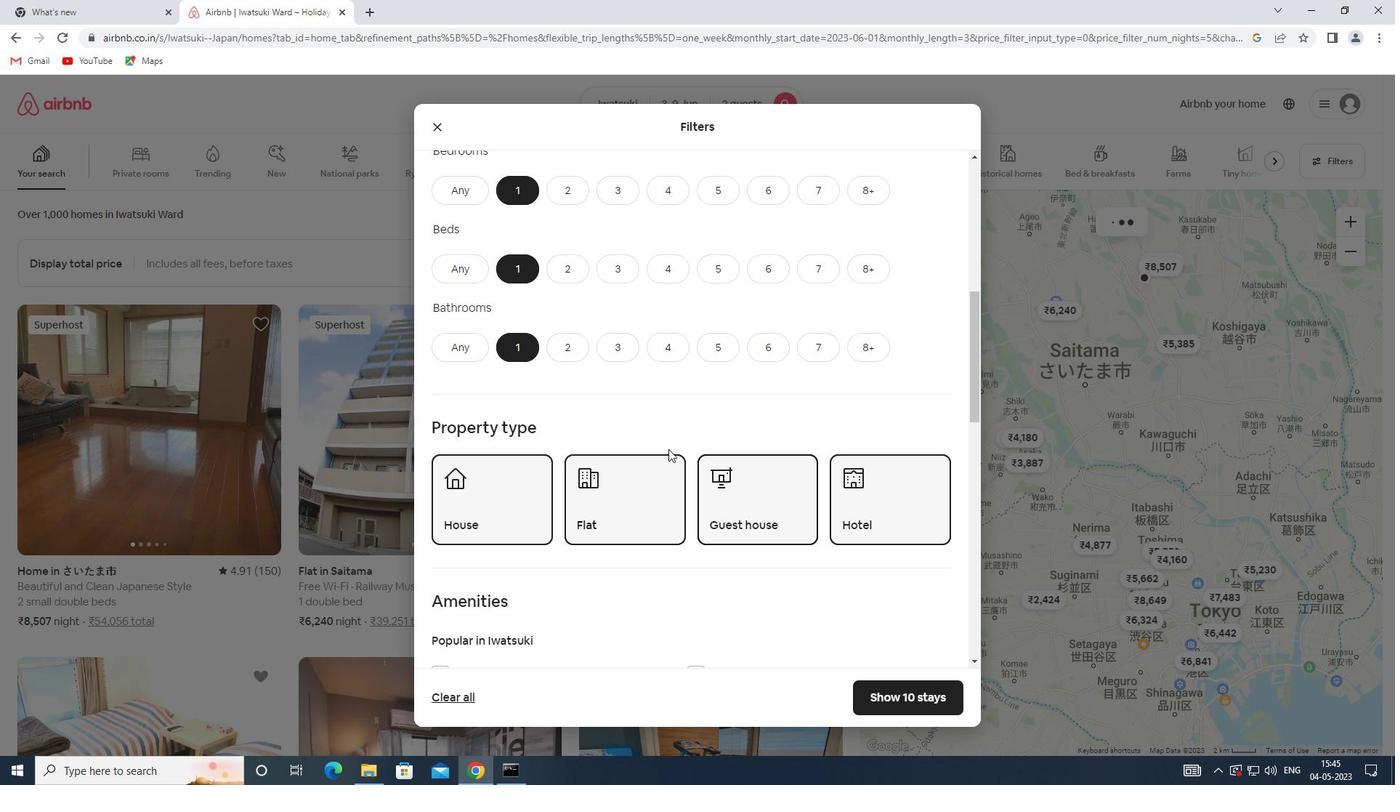 
Action: Mouse scrolled (668, 448) with delta (0, 0)
Screenshot: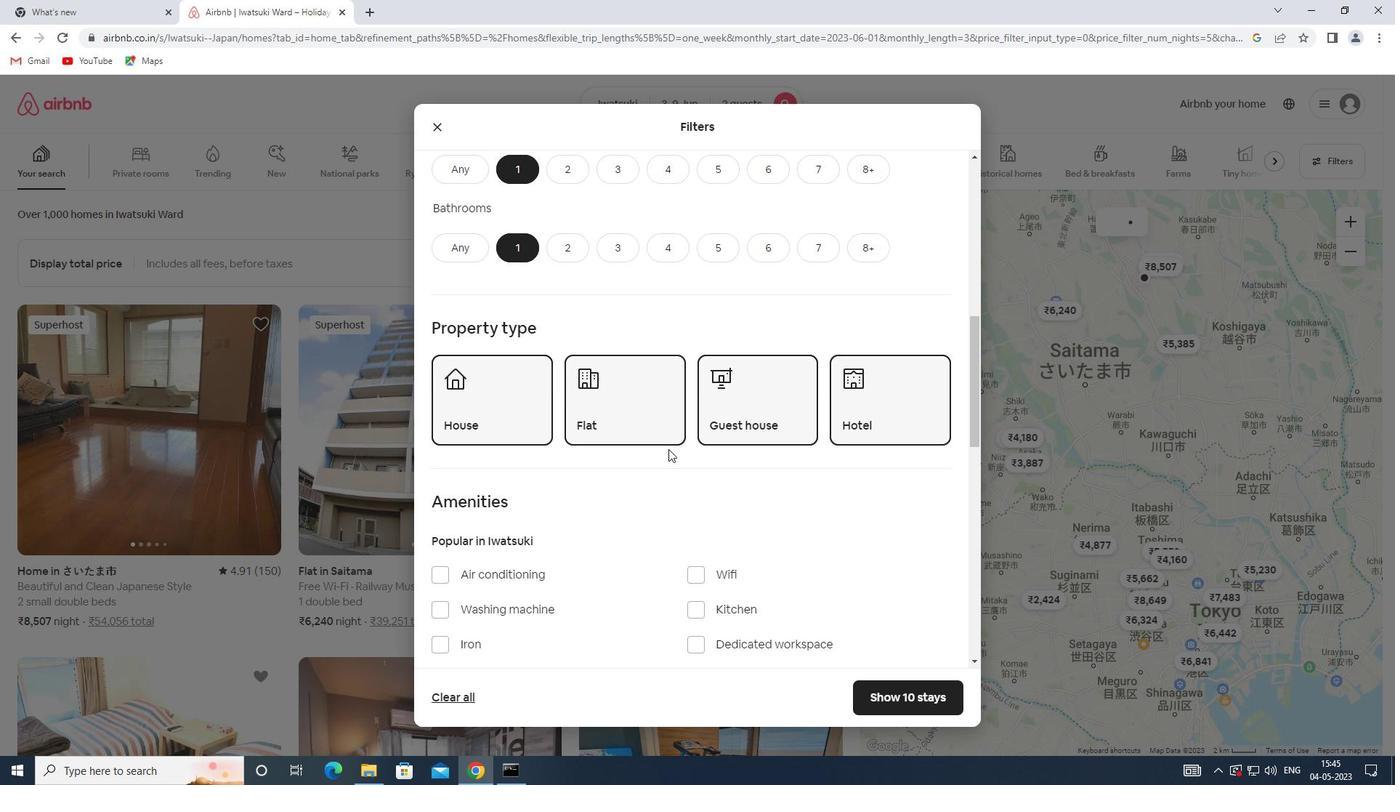 
Action: Mouse scrolled (668, 448) with delta (0, 0)
Screenshot: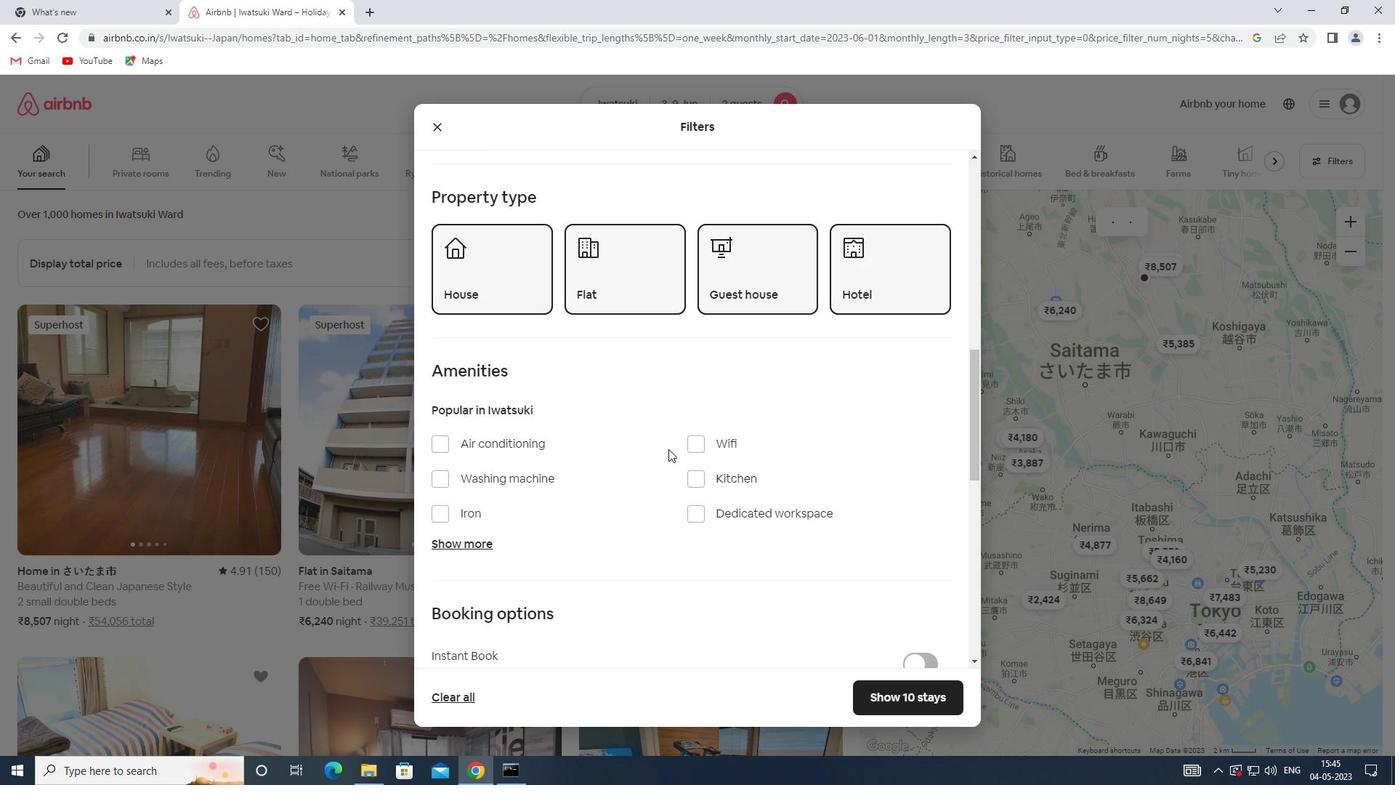 
Action: Mouse scrolled (668, 448) with delta (0, 0)
Screenshot: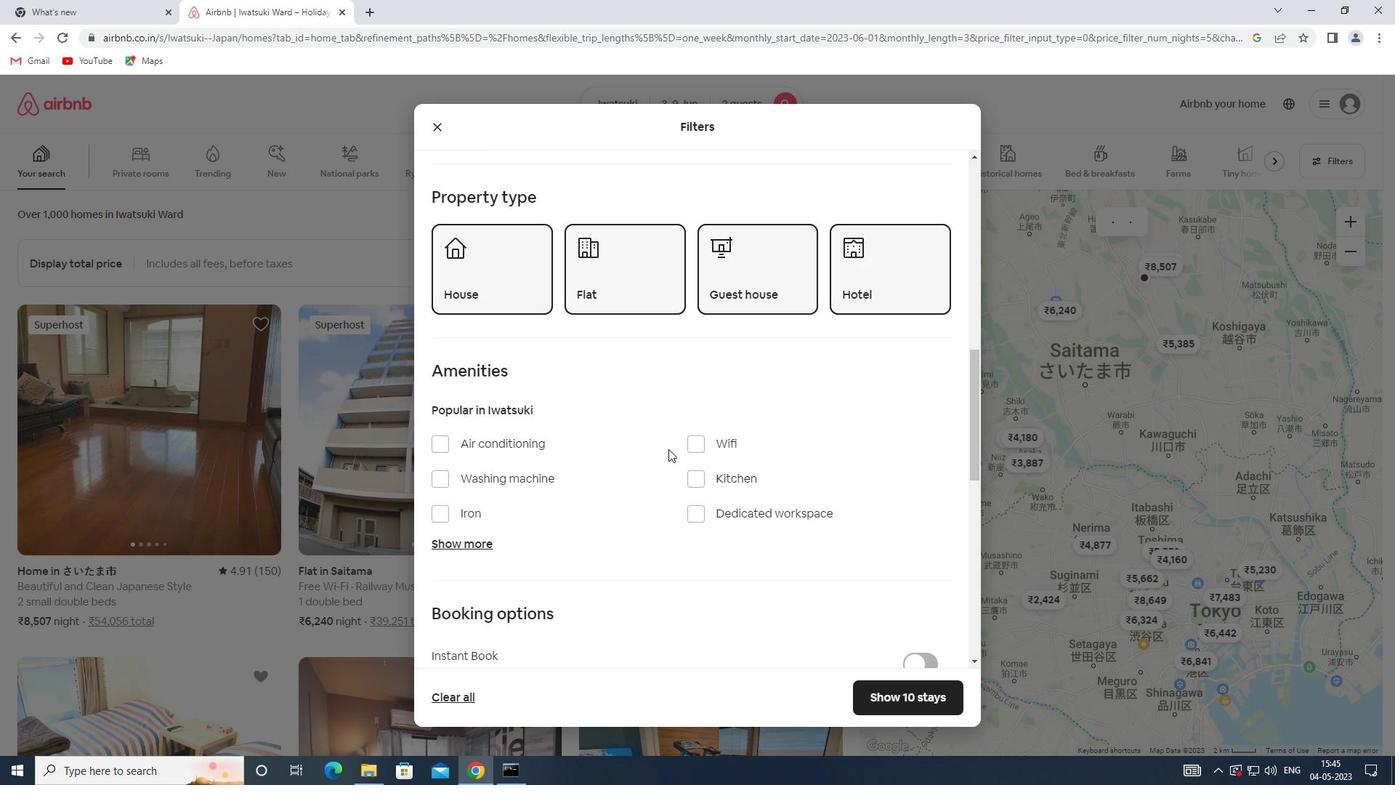 
Action: Mouse scrolled (668, 448) with delta (0, 0)
Screenshot: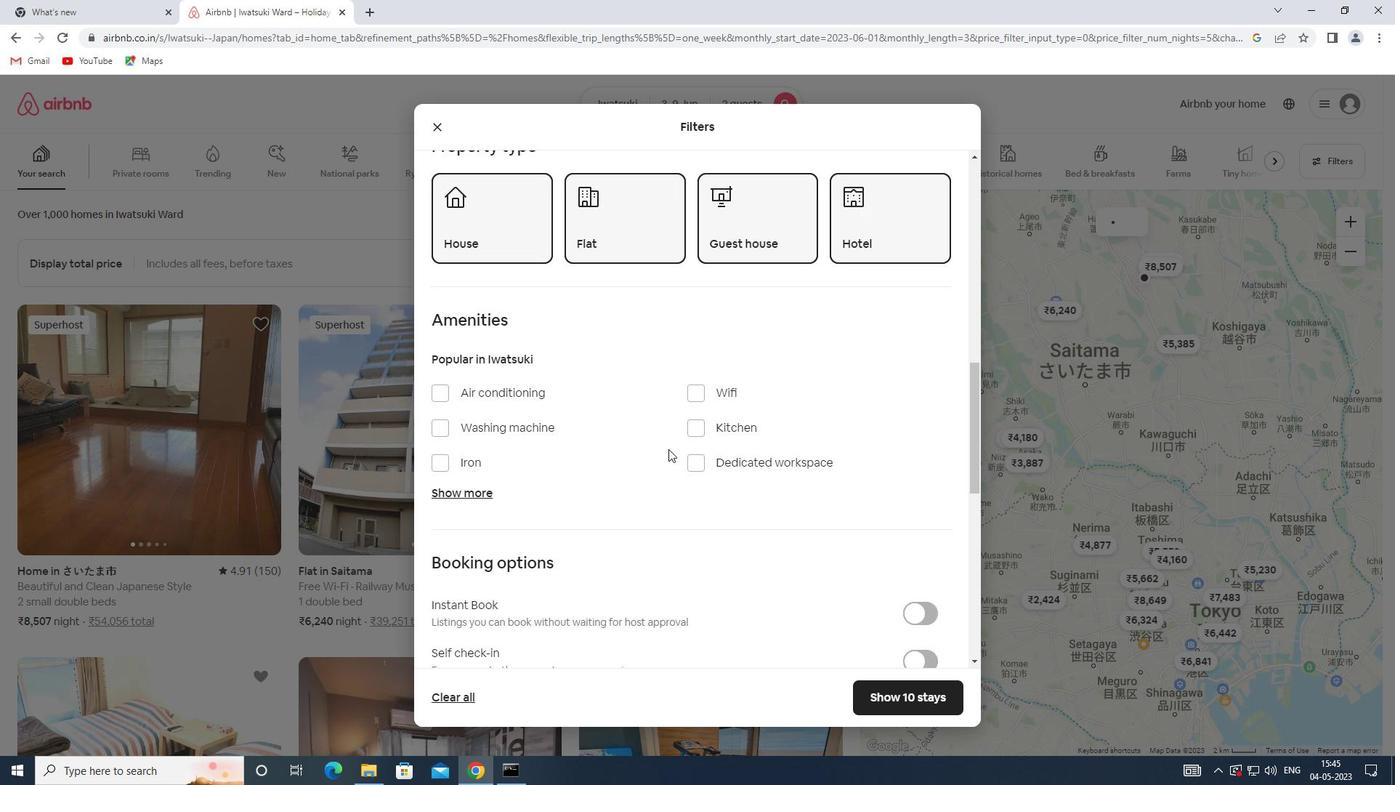 
Action: Mouse moved to (919, 369)
Screenshot: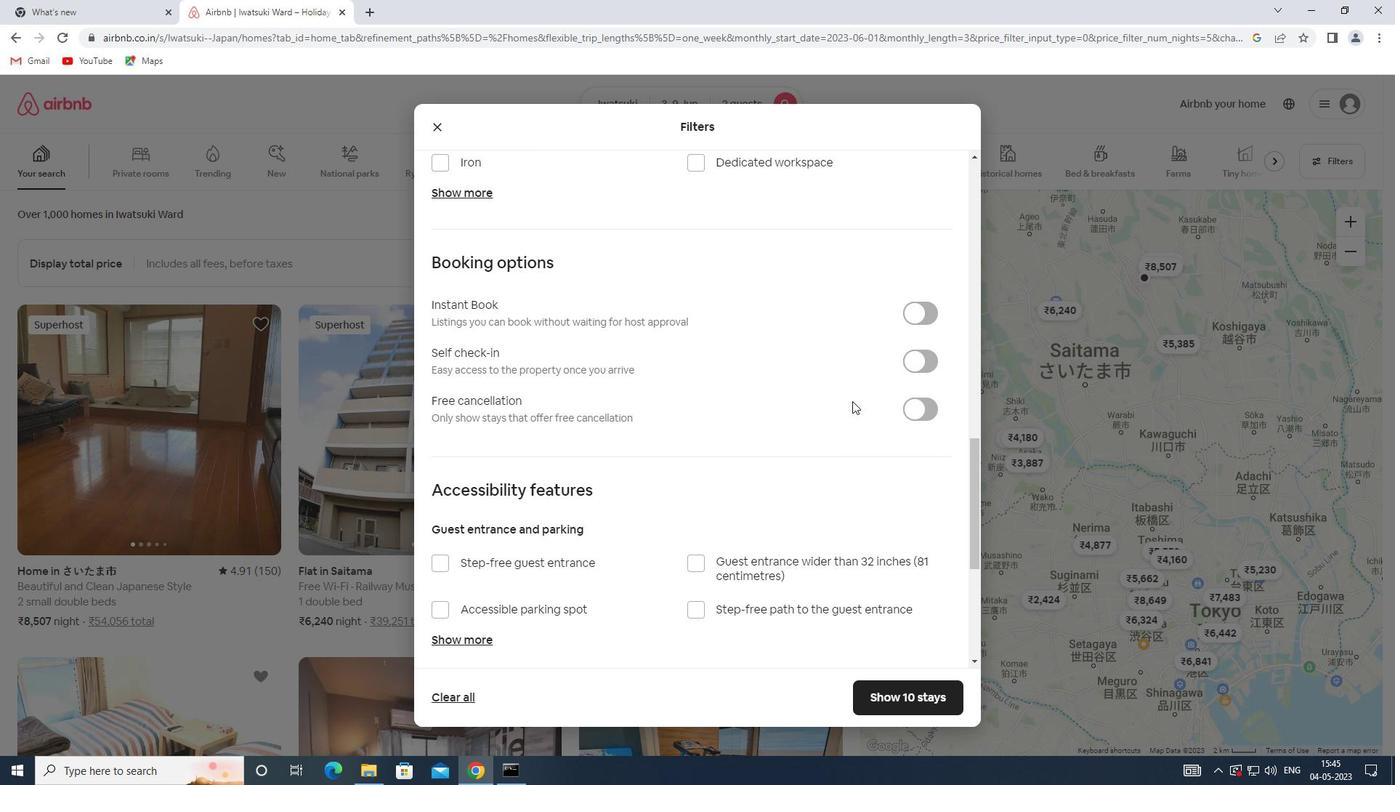 
Action: Mouse pressed left at (919, 369)
Screenshot: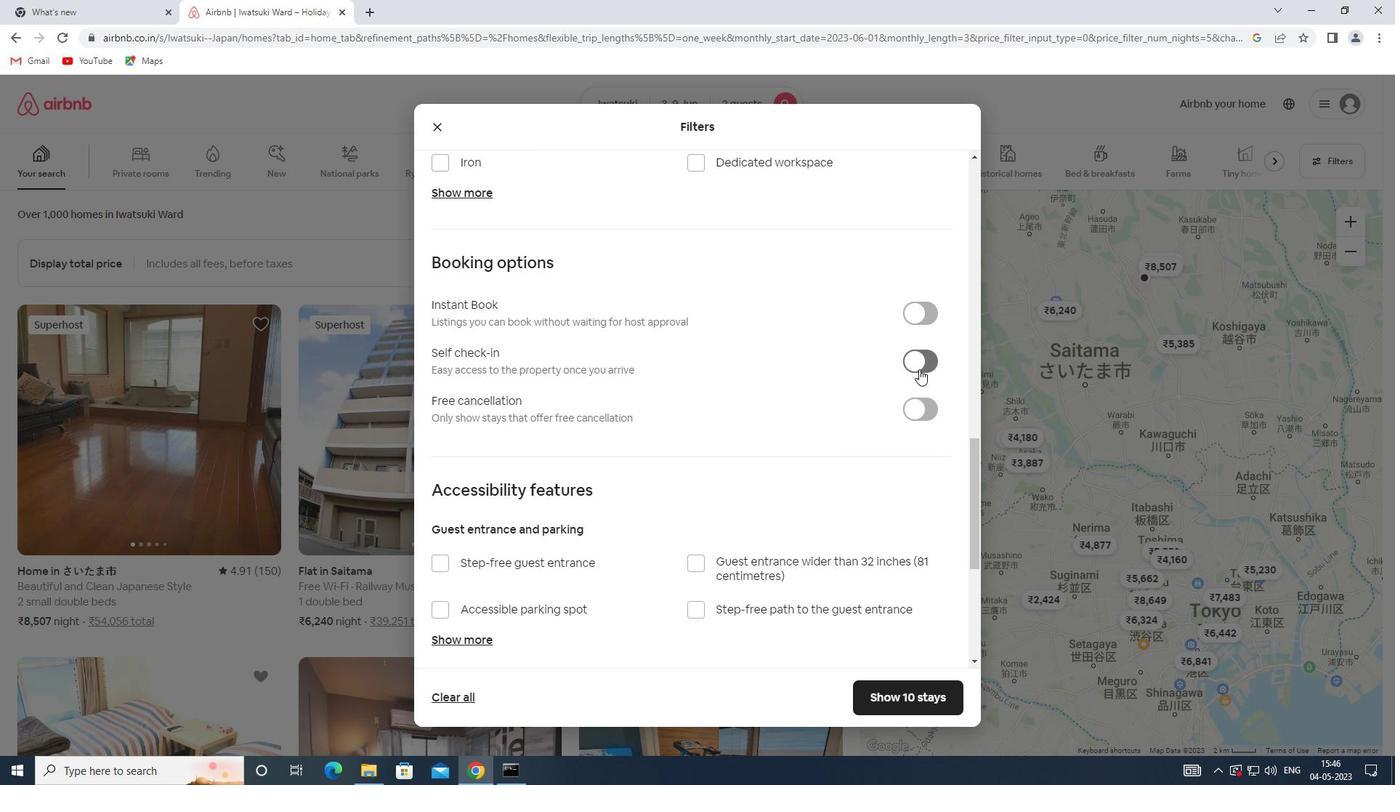 
Action: Mouse moved to (585, 407)
Screenshot: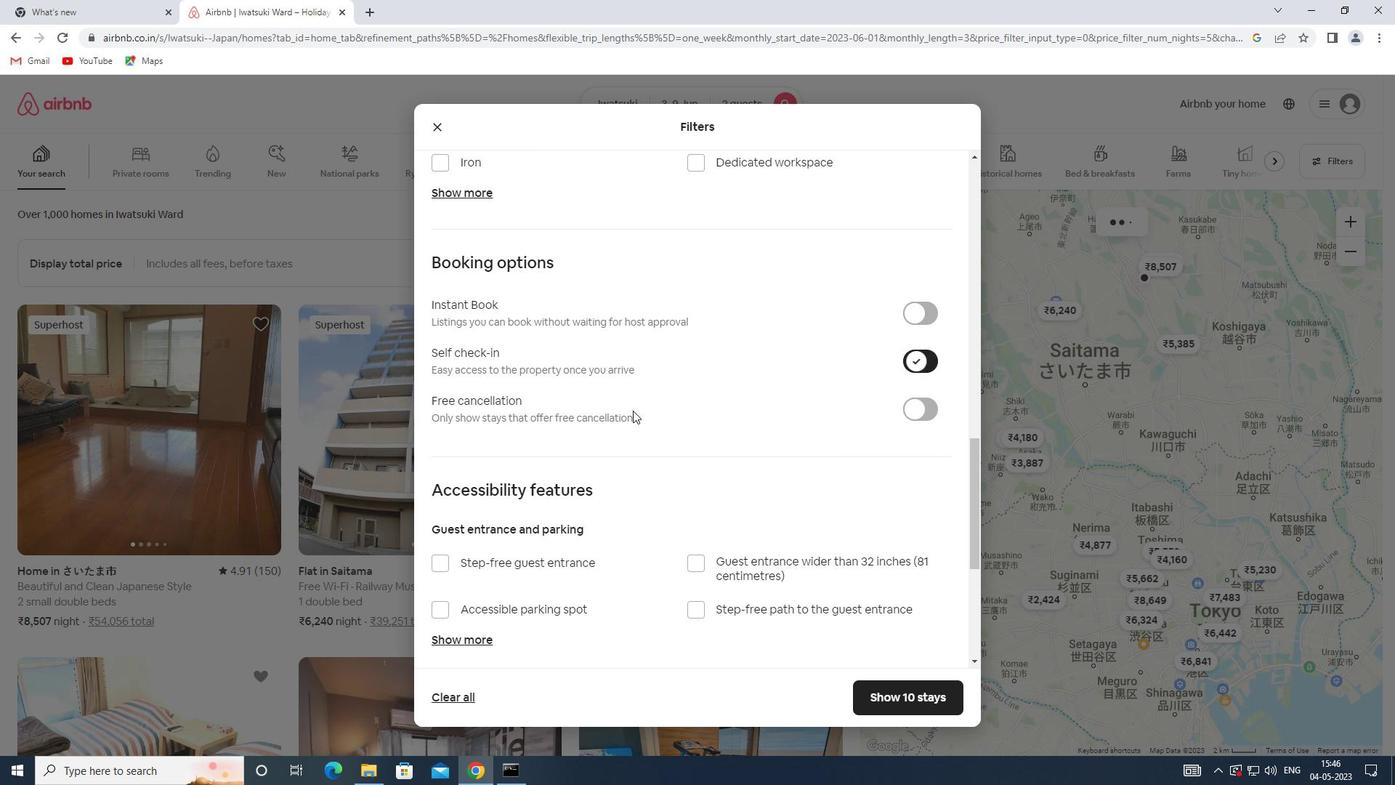 
Action: Mouse scrolled (585, 406) with delta (0, 0)
Screenshot: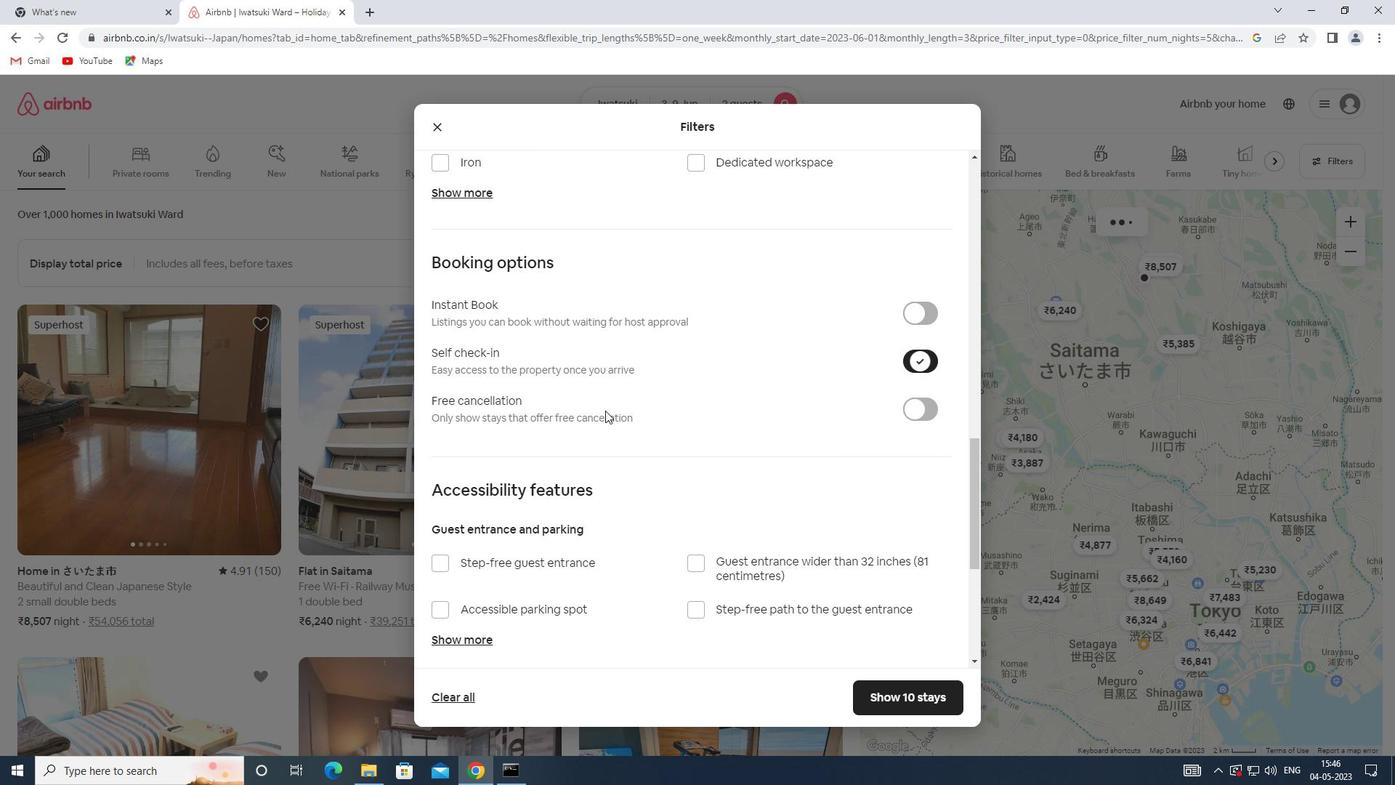 
Action: Mouse scrolled (585, 406) with delta (0, 0)
Screenshot: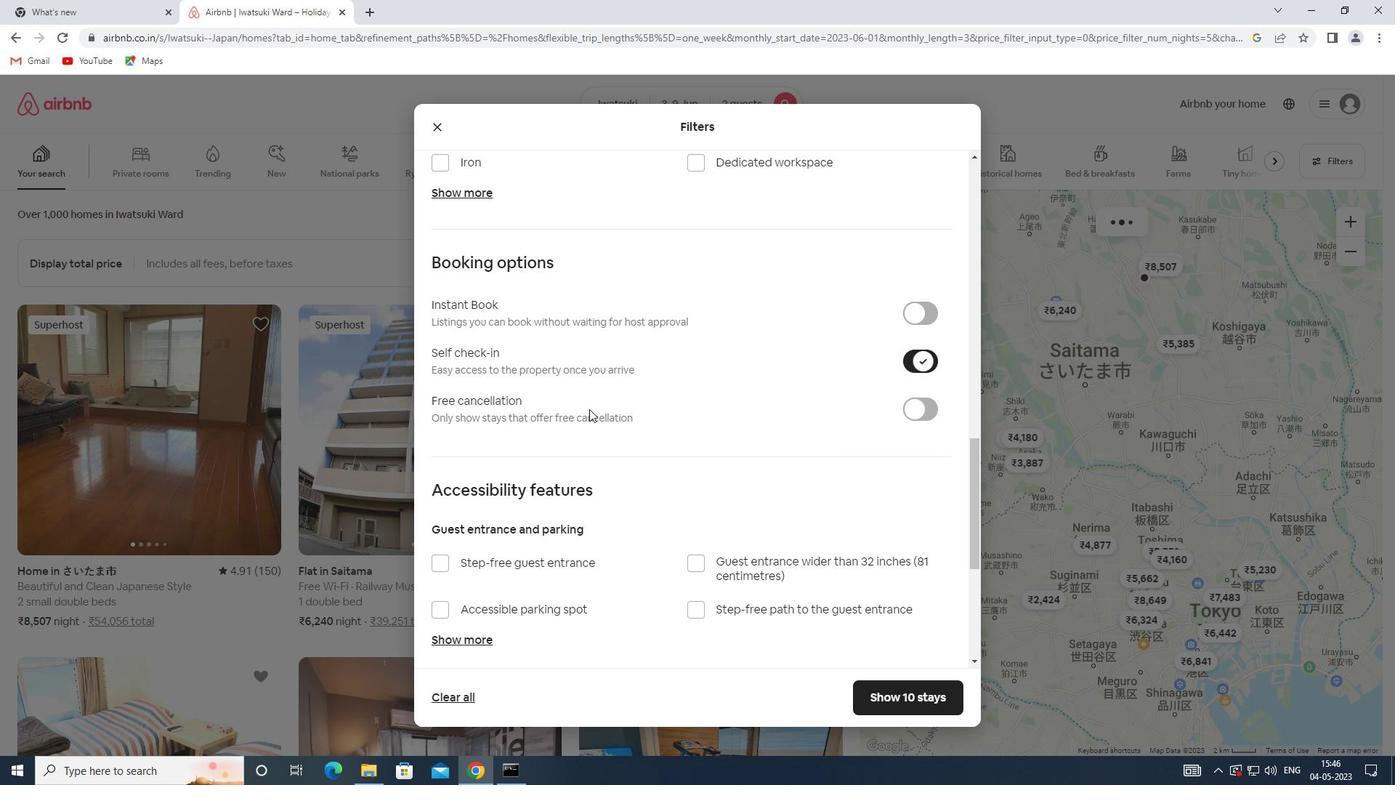
Action: Mouse scrolled (585, 406) with delta (0, 0)
Screenshot: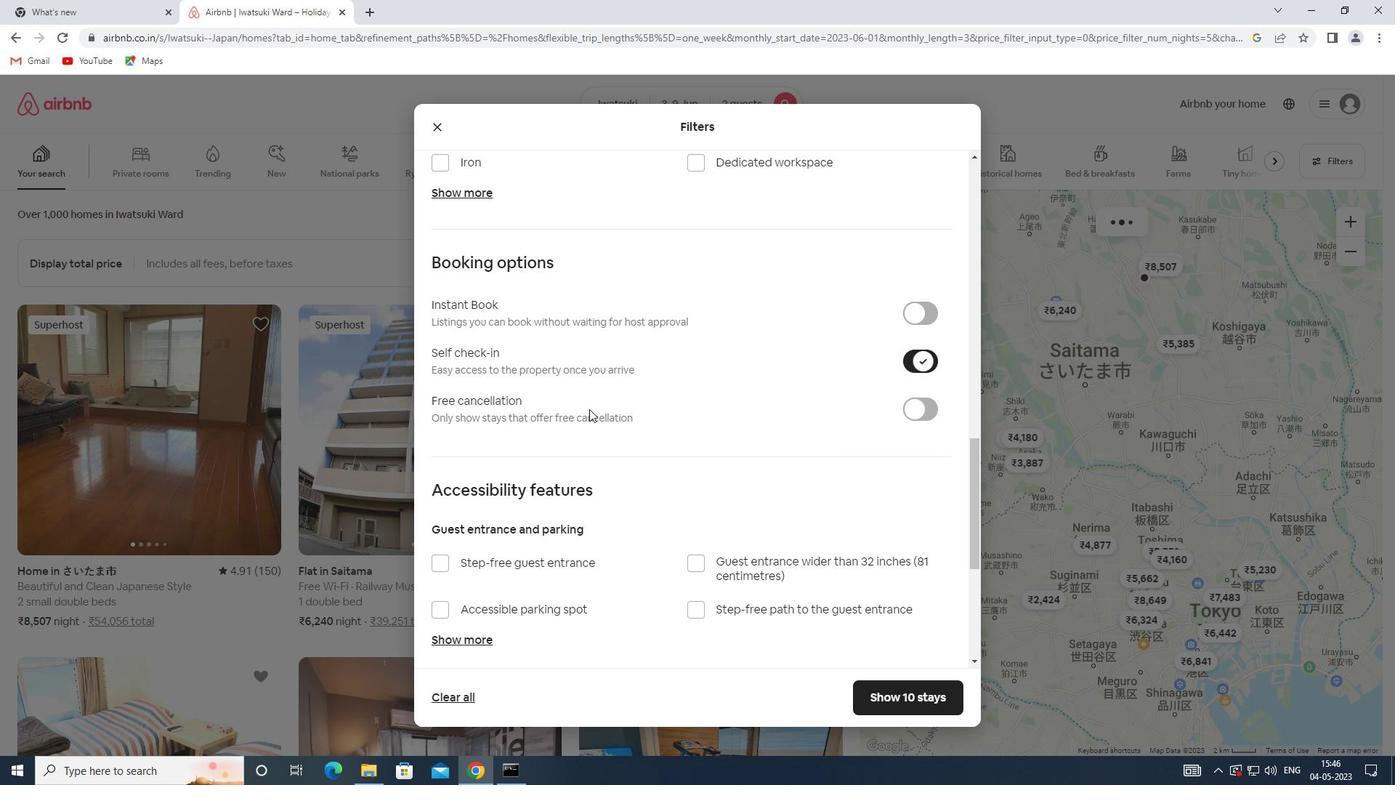 
Action: Mouse scrolled (585, 406) with delta (0, 0)
Screenshot: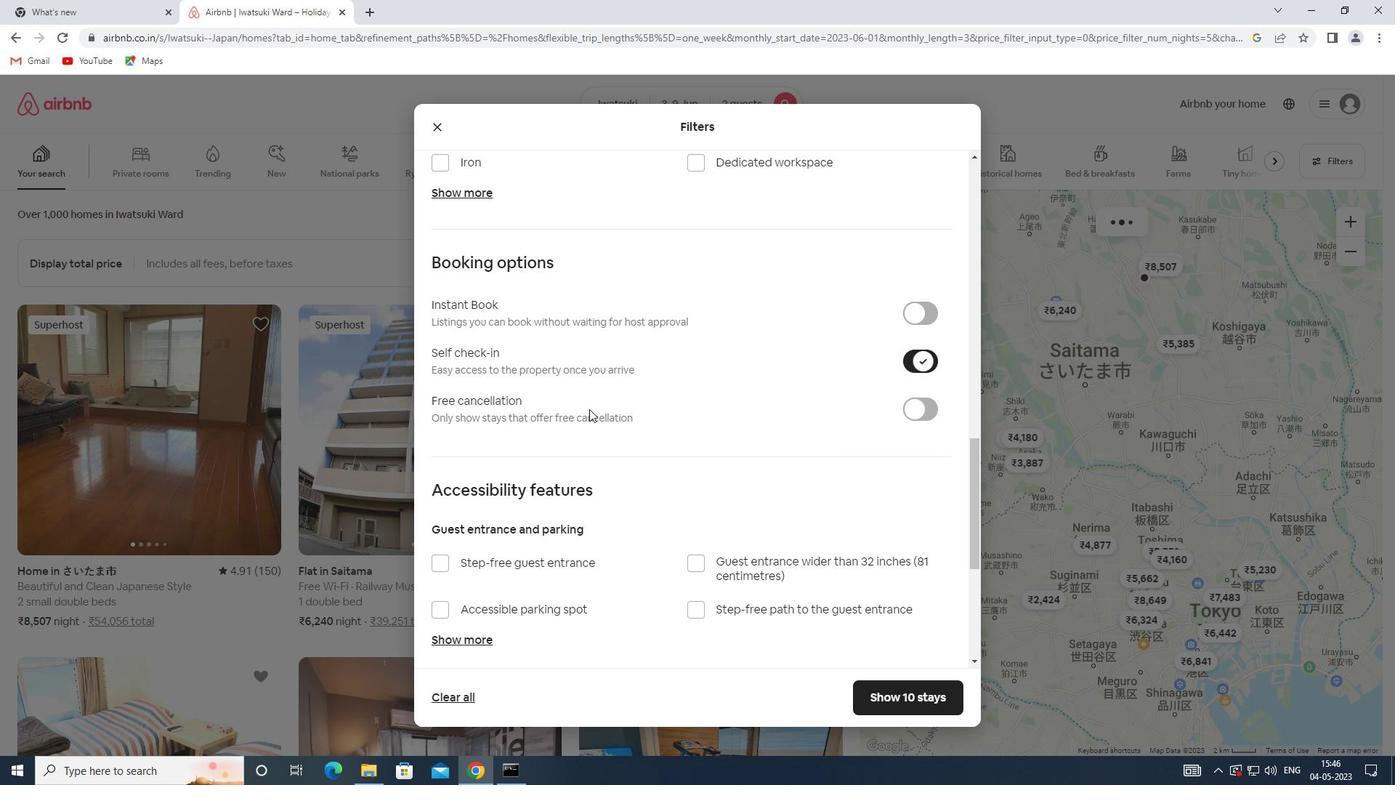 
Action: Mouse scrolled (585, 406) with delta (0, 0)
Screenshot: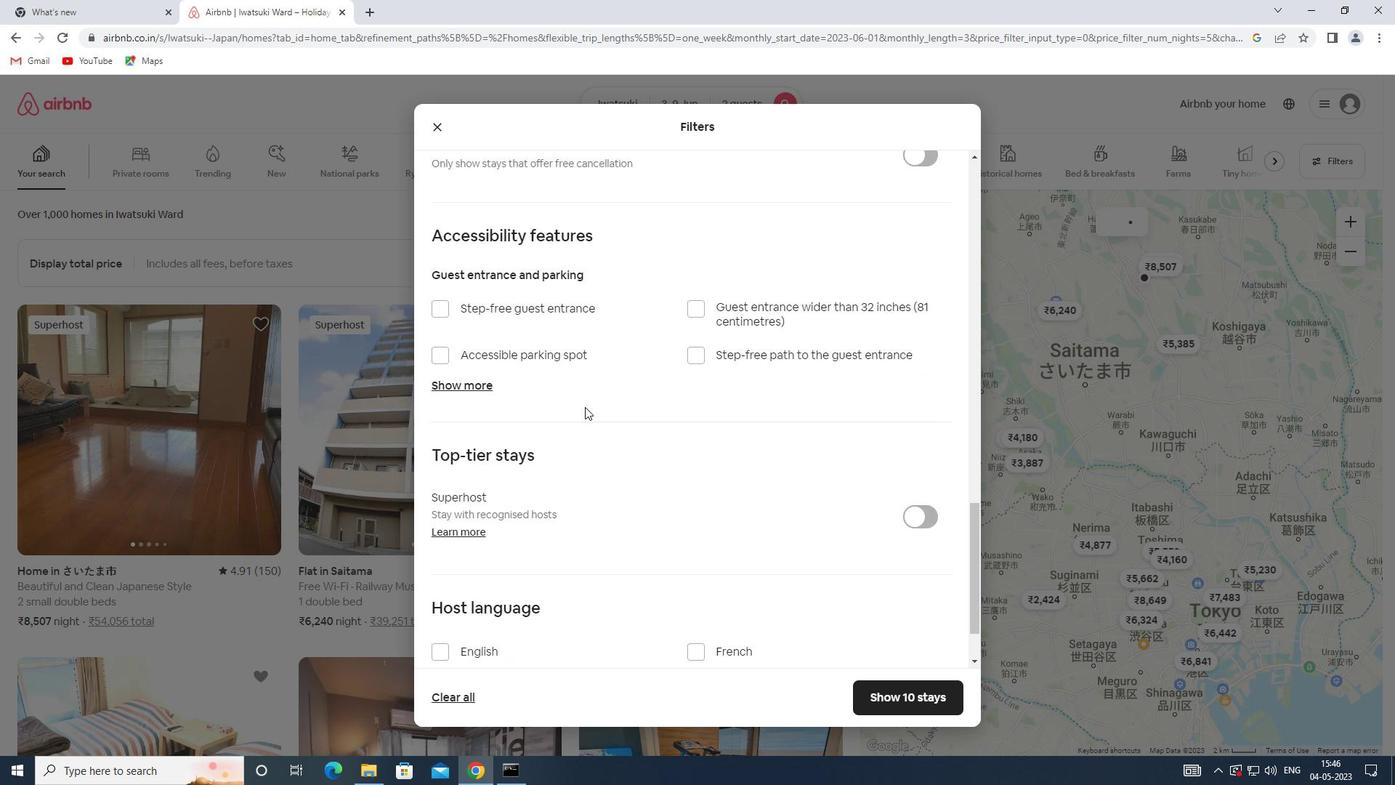
Action: Mouse scrolled (585, 406) with delta (0, 0)
Screenshot: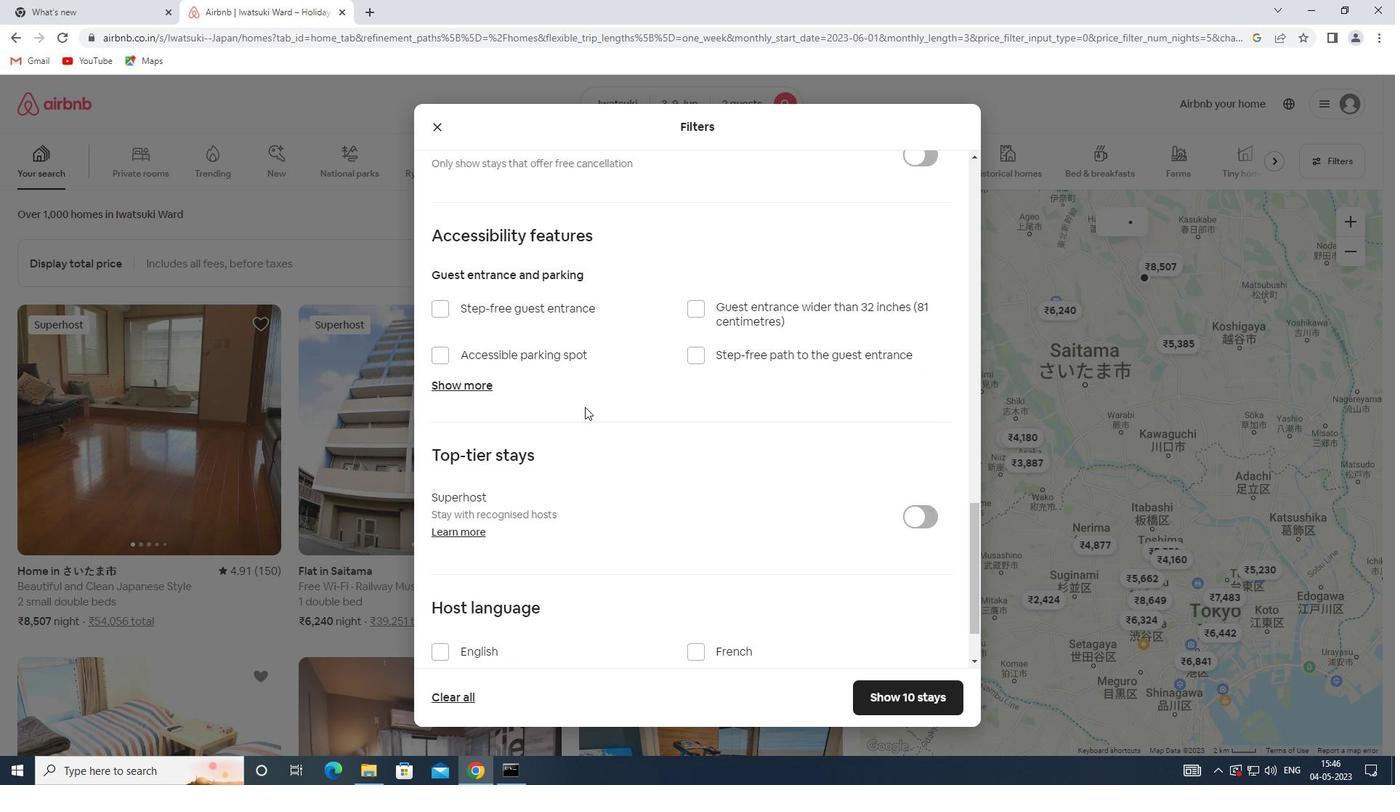 
Action: Mouse scrolled (585, 406) with delta (0, 0)
Screenshot: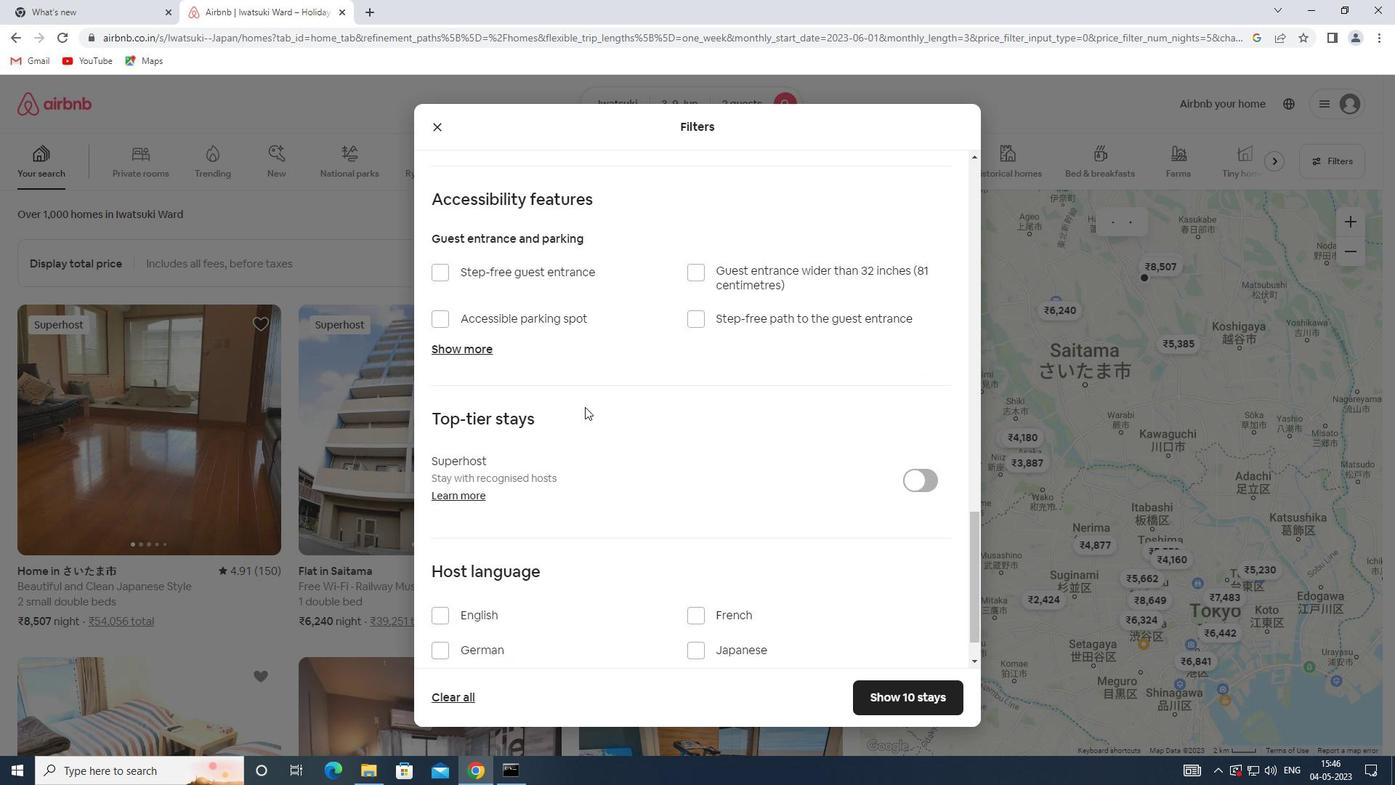 
Action: Mouse scrolled (585, 406) with delta (0, 0)
Screenshot: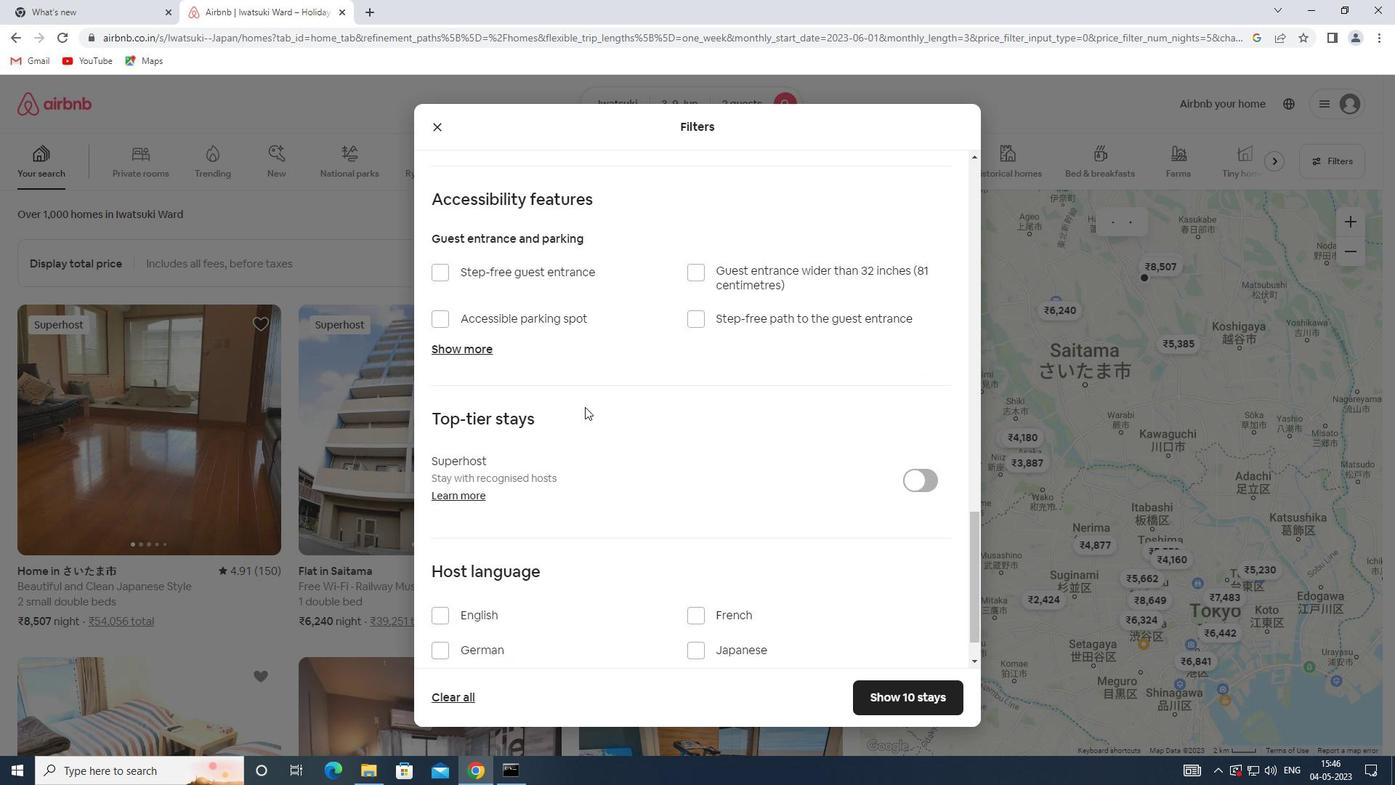 
Action: Mouse scrolled (585, 406) with delta (0, 0)
Screenshot: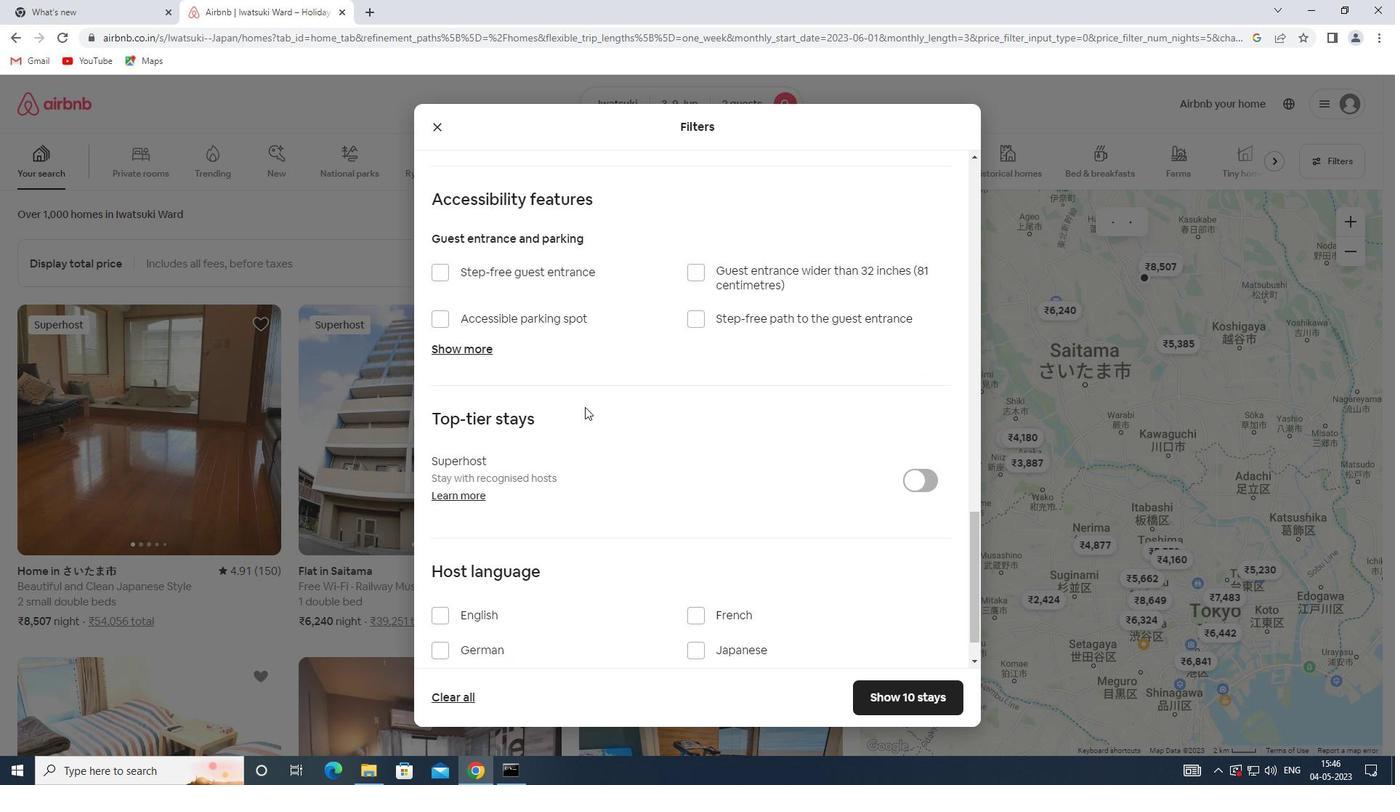 
Action: Mouse moved to (463, 556)
Screenshot: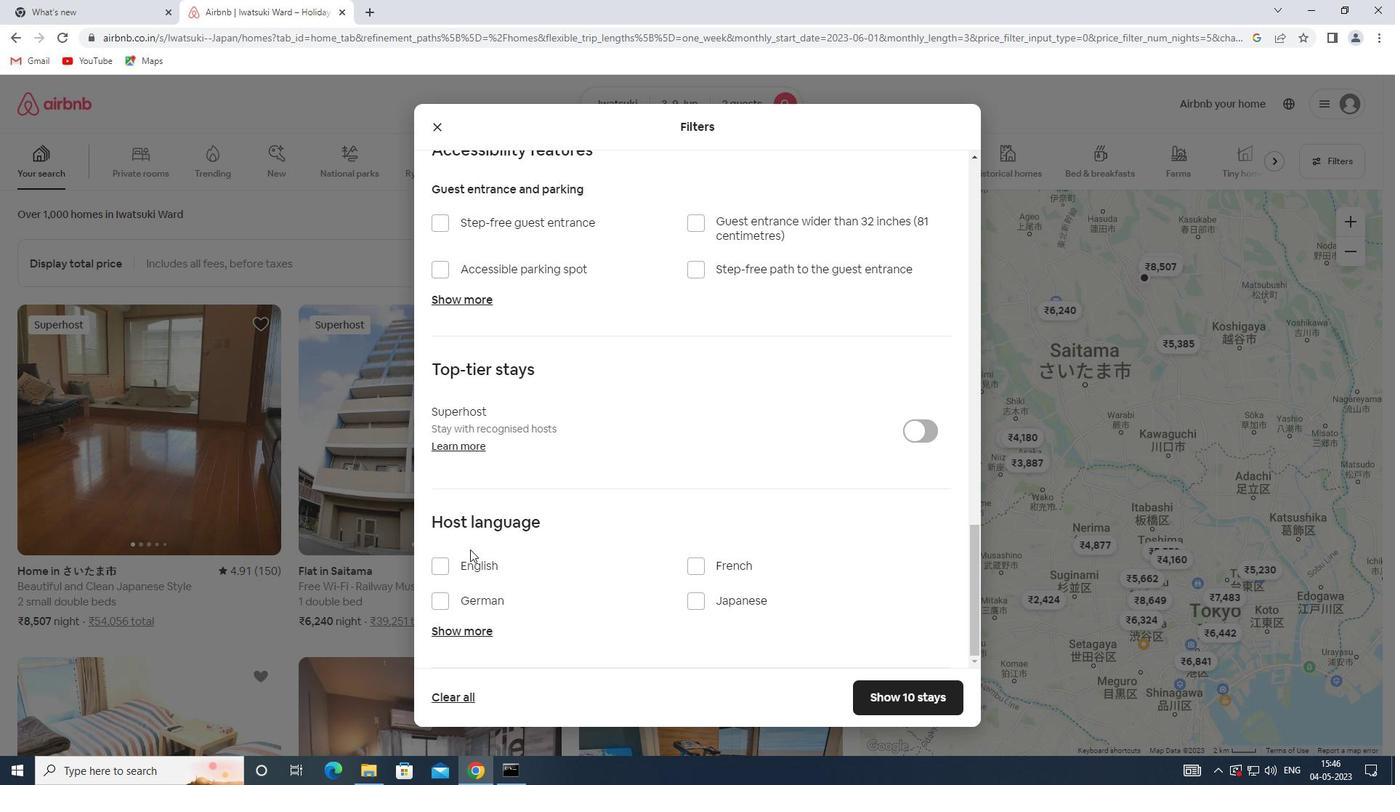 
Action: Mouse pressed left at (463, 556)
Screenshot: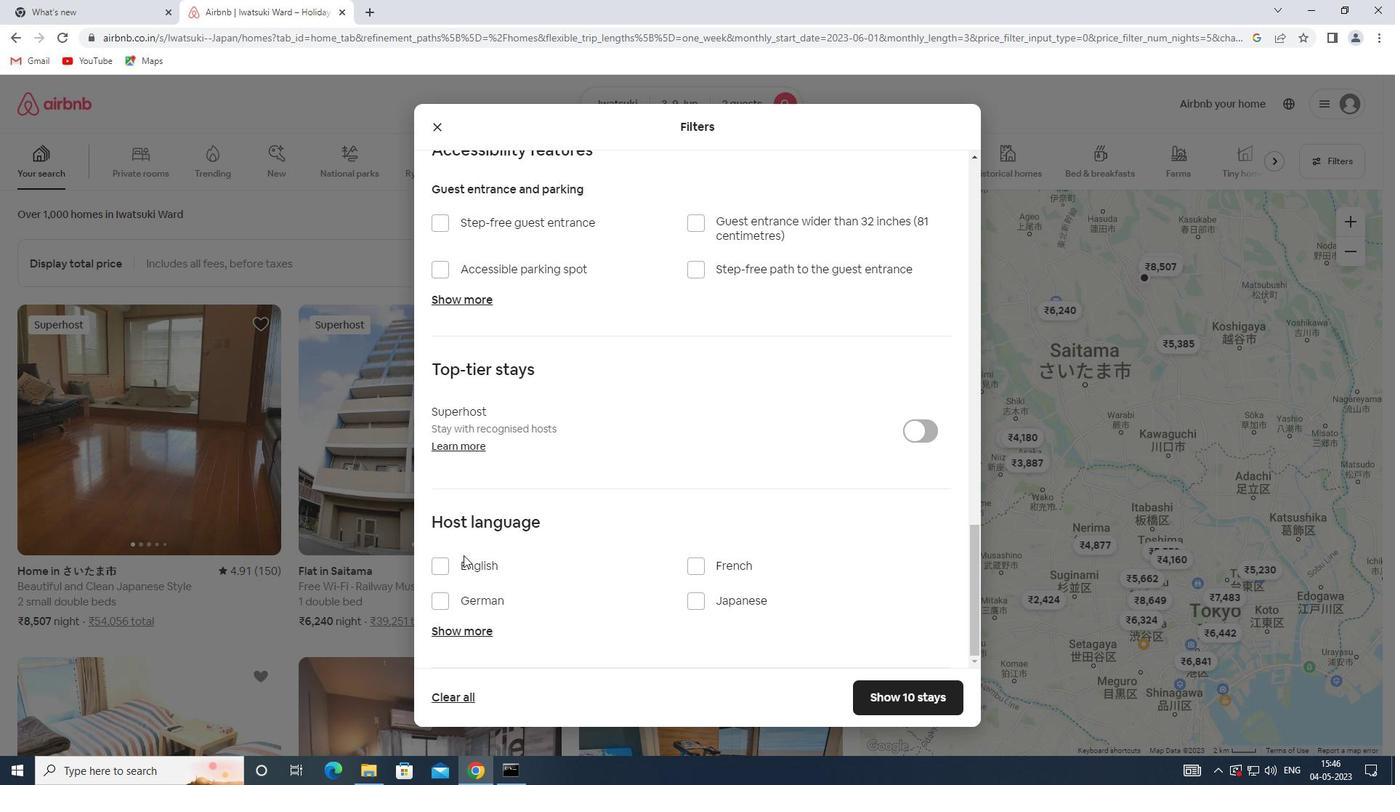 
Action: Mouse moved to (474, 564)
Screenshot: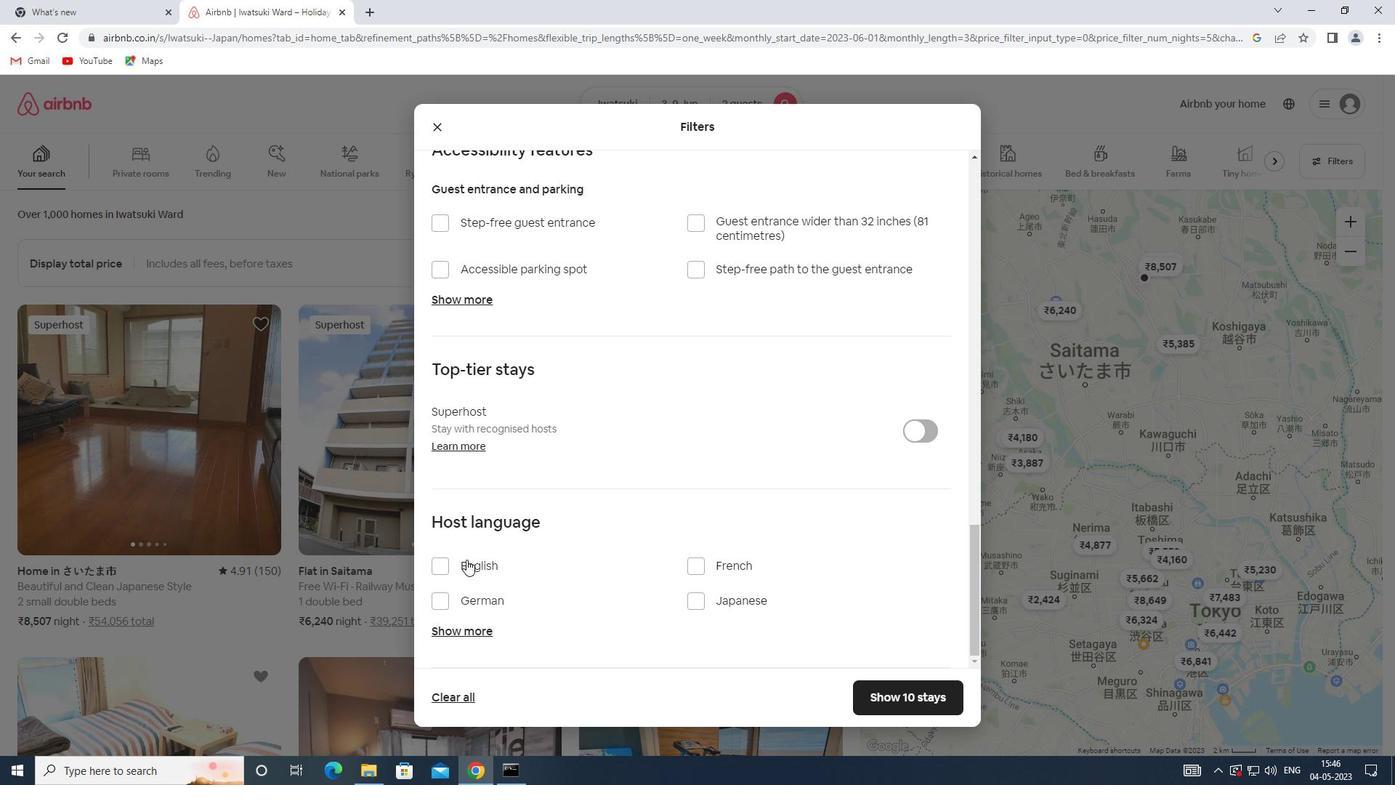 
Action: Mouse pressed left at (474, 564)
Screenshot: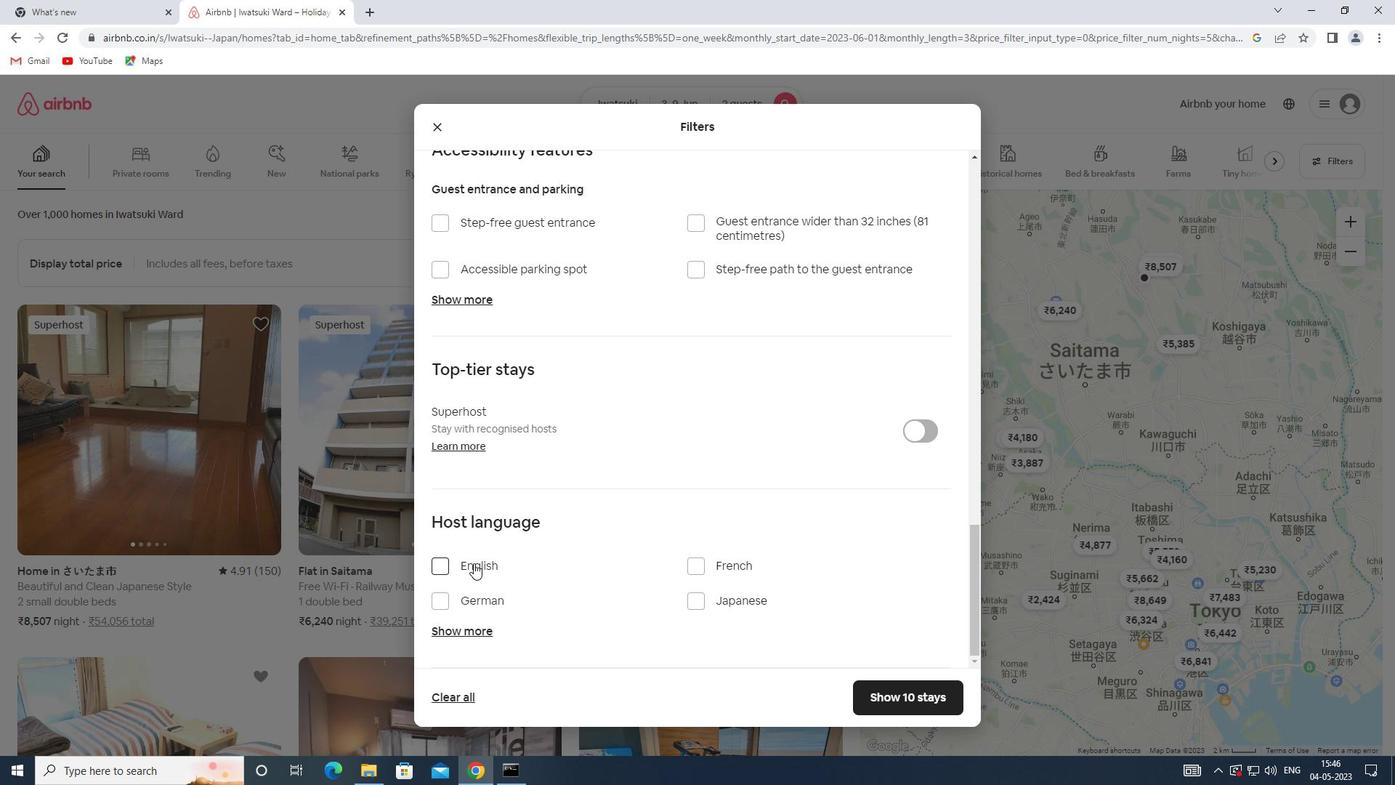 
Action: Mouse moved to (953, 695)
Screenshot: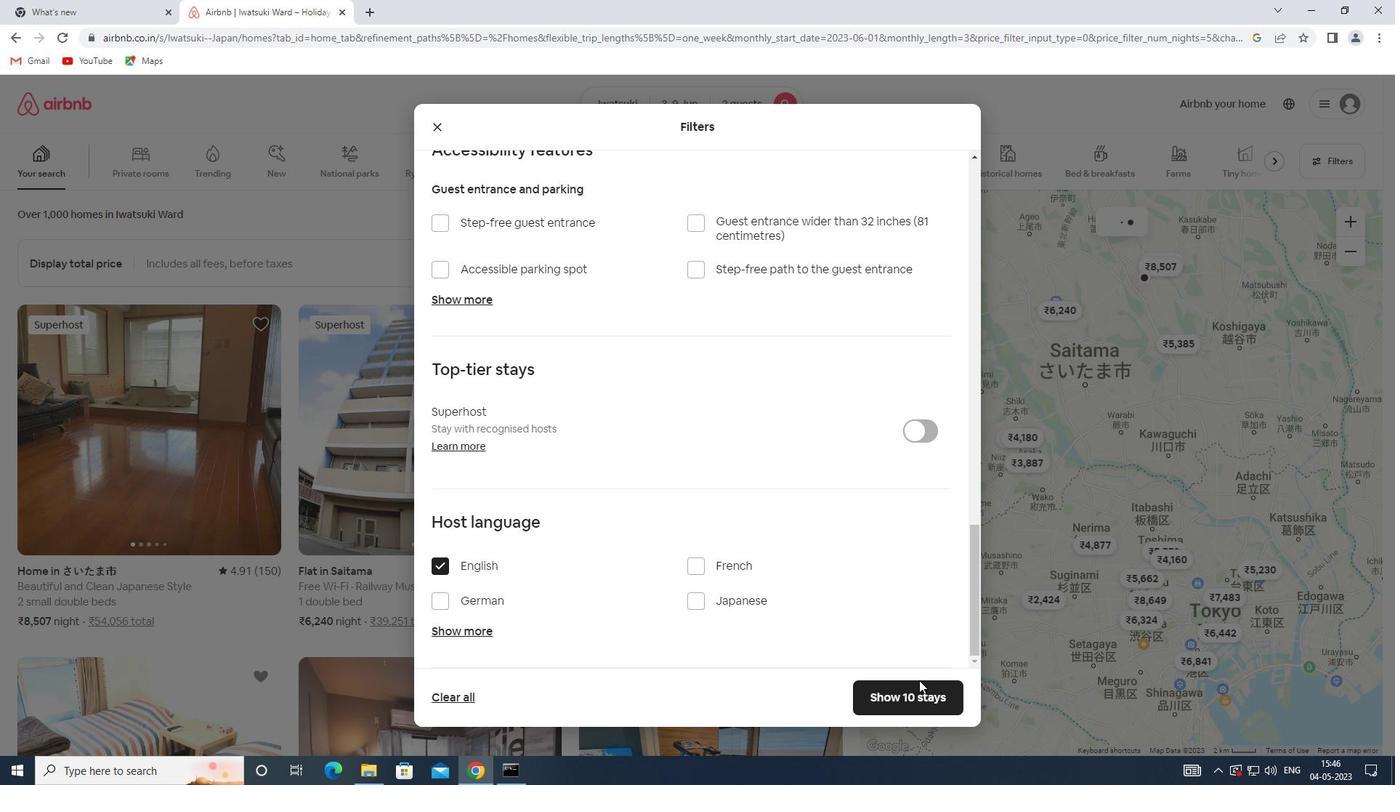 
Action: Mouse pressed left at (953, 695)
Screenshot: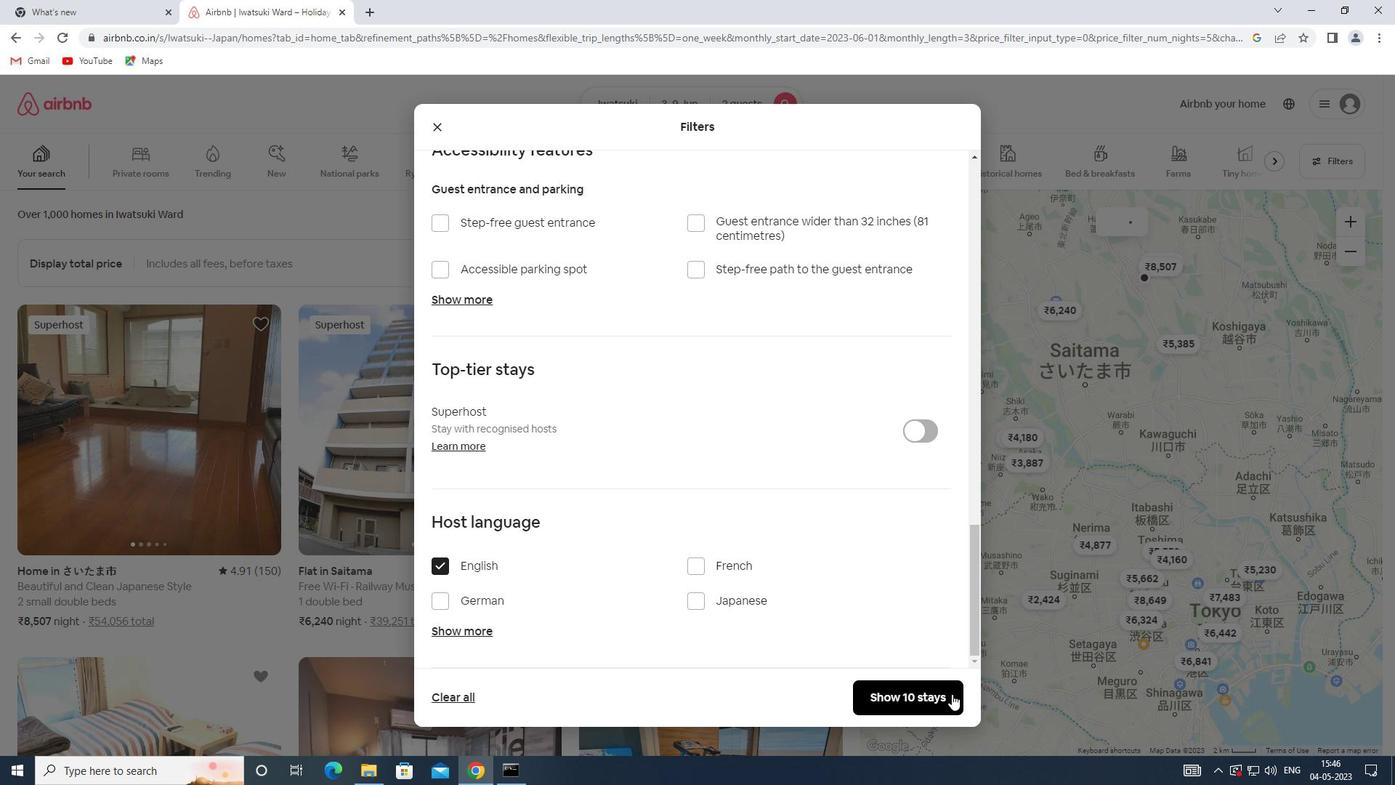 
Action: Mouse moved to (954, 692)
Screenshot: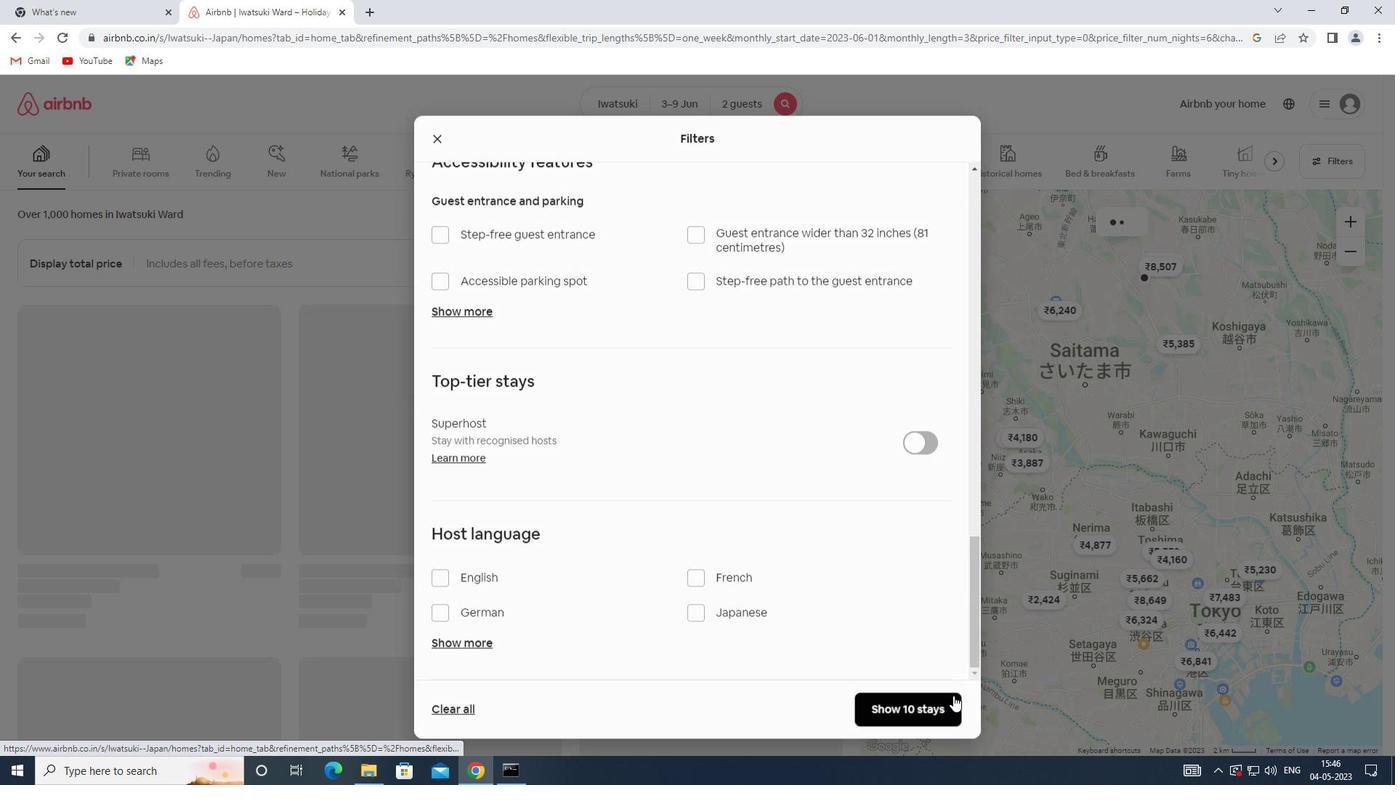 
